 Task: Find connections with filter location Marechal Deodoro with filter topic #stayhomewith filter profile language Spanish with filter current company Fleet Management Limited with filter school GITAM Deemed University with filter industry Desktop Computing Software Products with filter service category Email Marketing with filter keywords title Dispatcher for Trucks or Taxis
Action: Mouse moved to (600, 208)
Screenshot: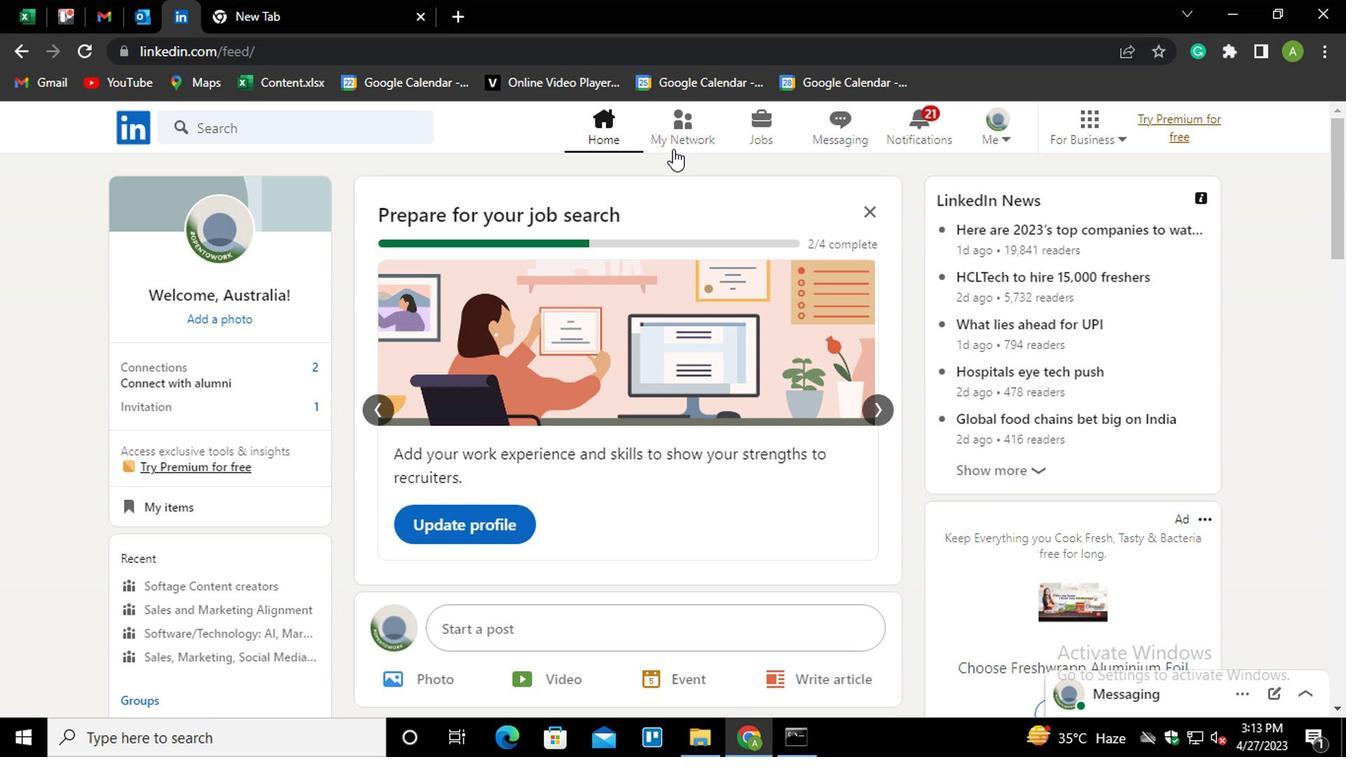
Action: Mouse pressed left at (600, 208)
Screenshot: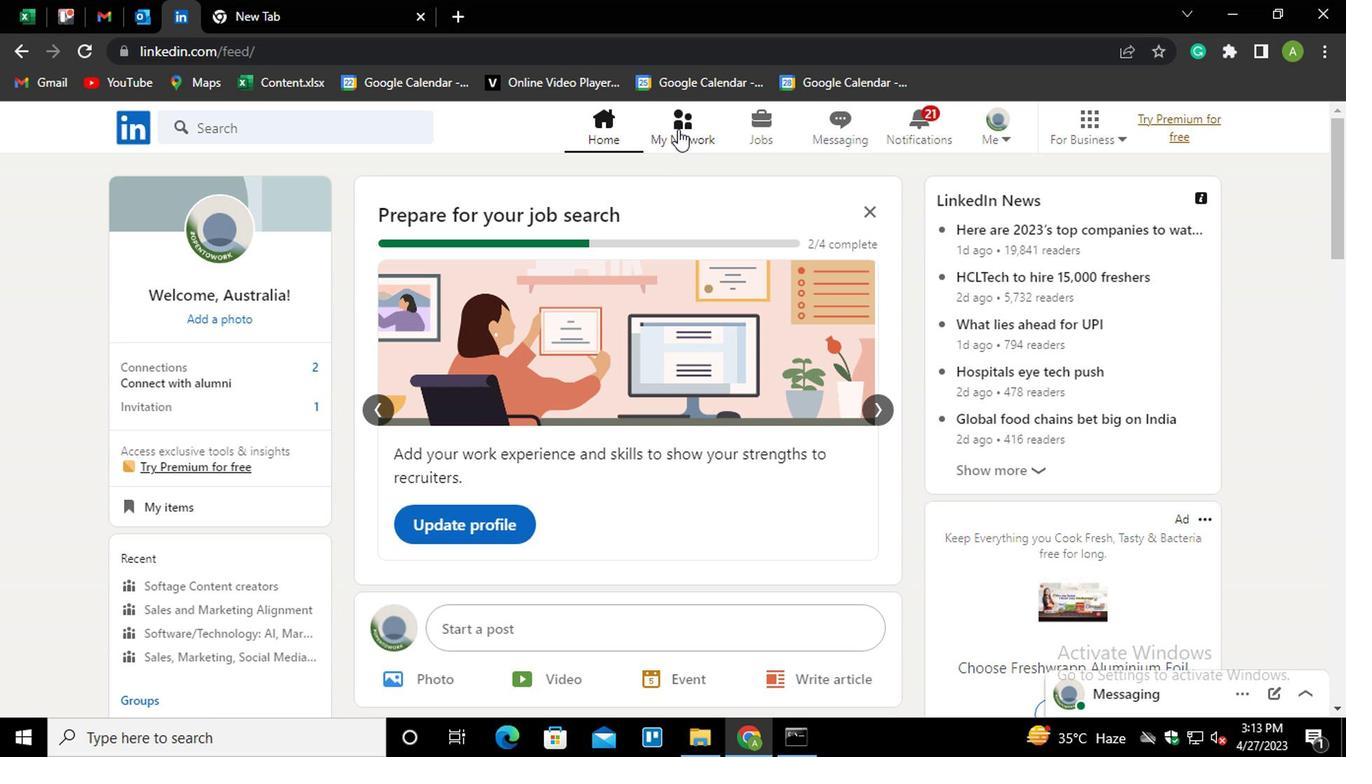 
Action: Mouse moved to (265, 290)
Screenshot: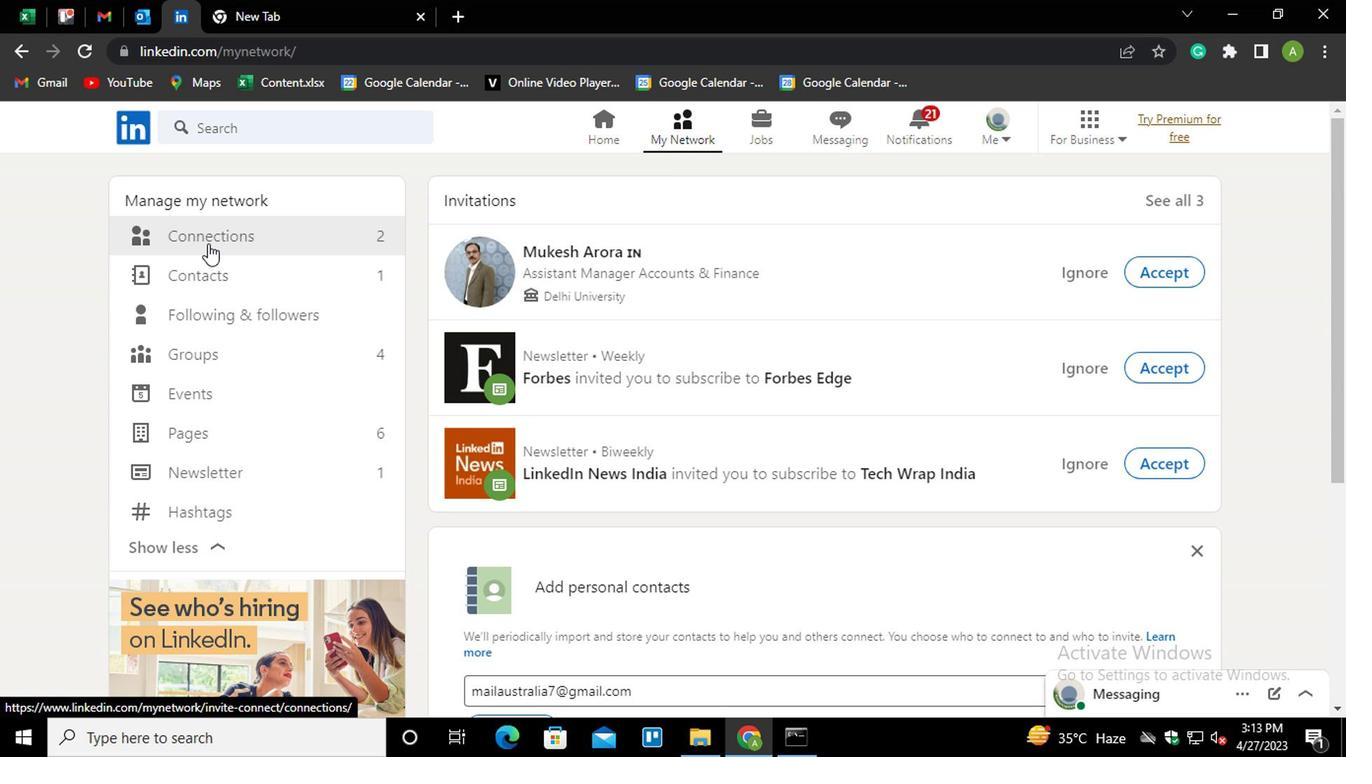 
Action: Mouse pressed left at (265, 290)
Screenshot: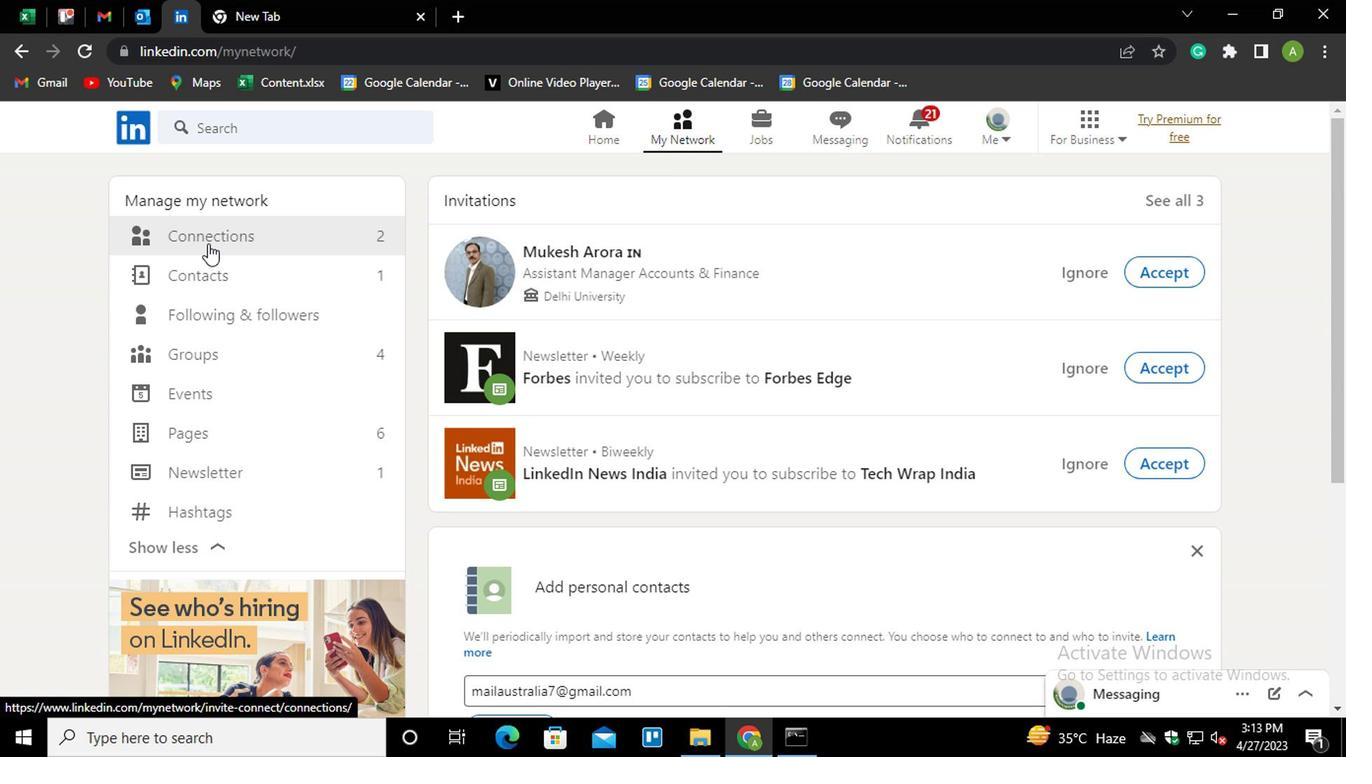 
Action: Mouse moved to (726, 285)
Screenshot: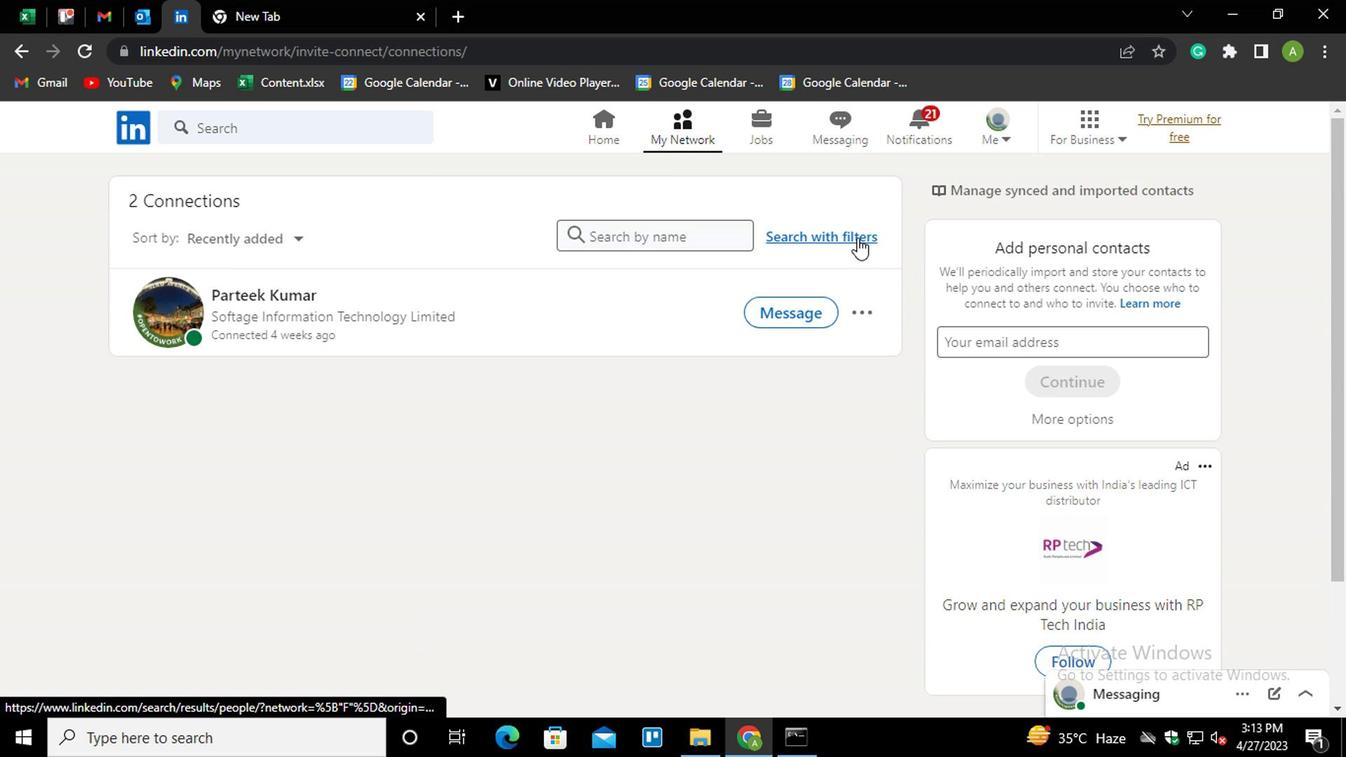 
Action: Mouse pressed left at (726, 285)
Screenshot: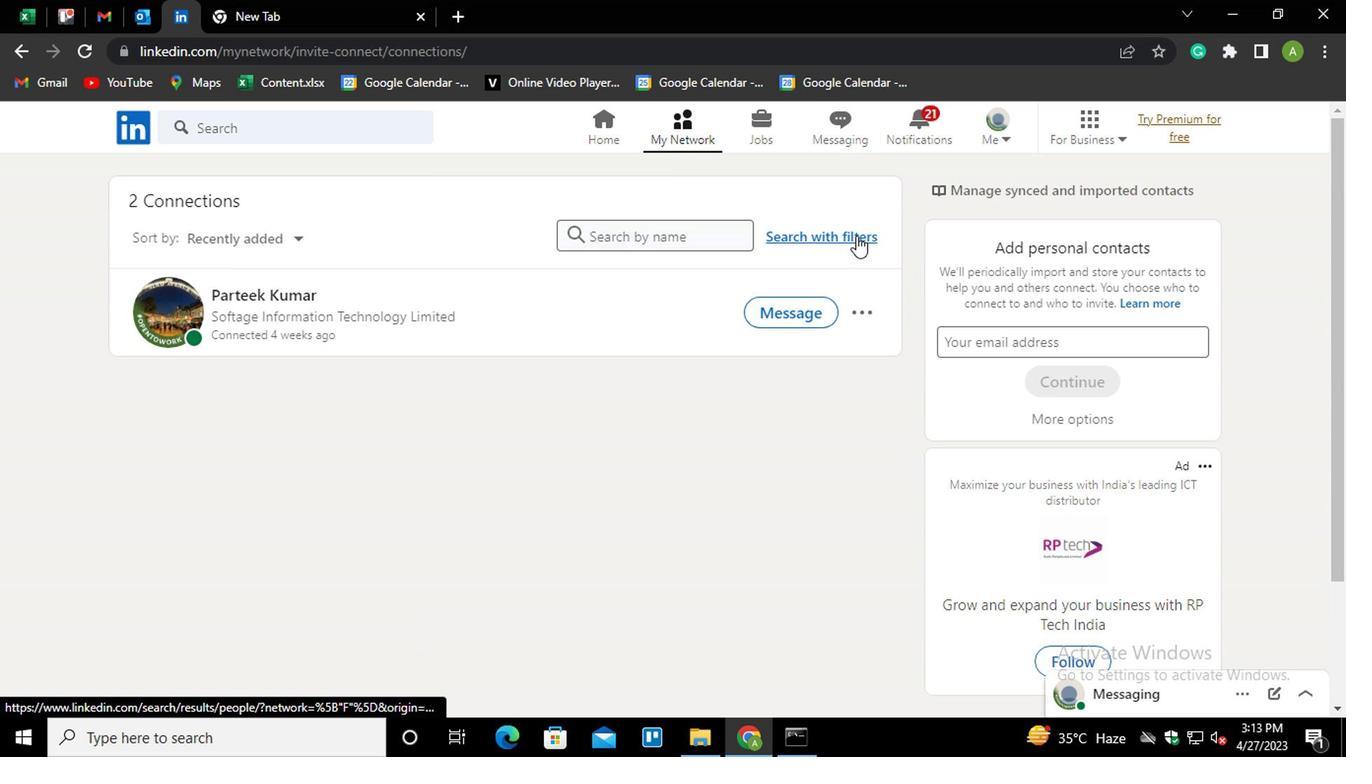 
Action: Mouse moved to (636, 248)
Screenshot: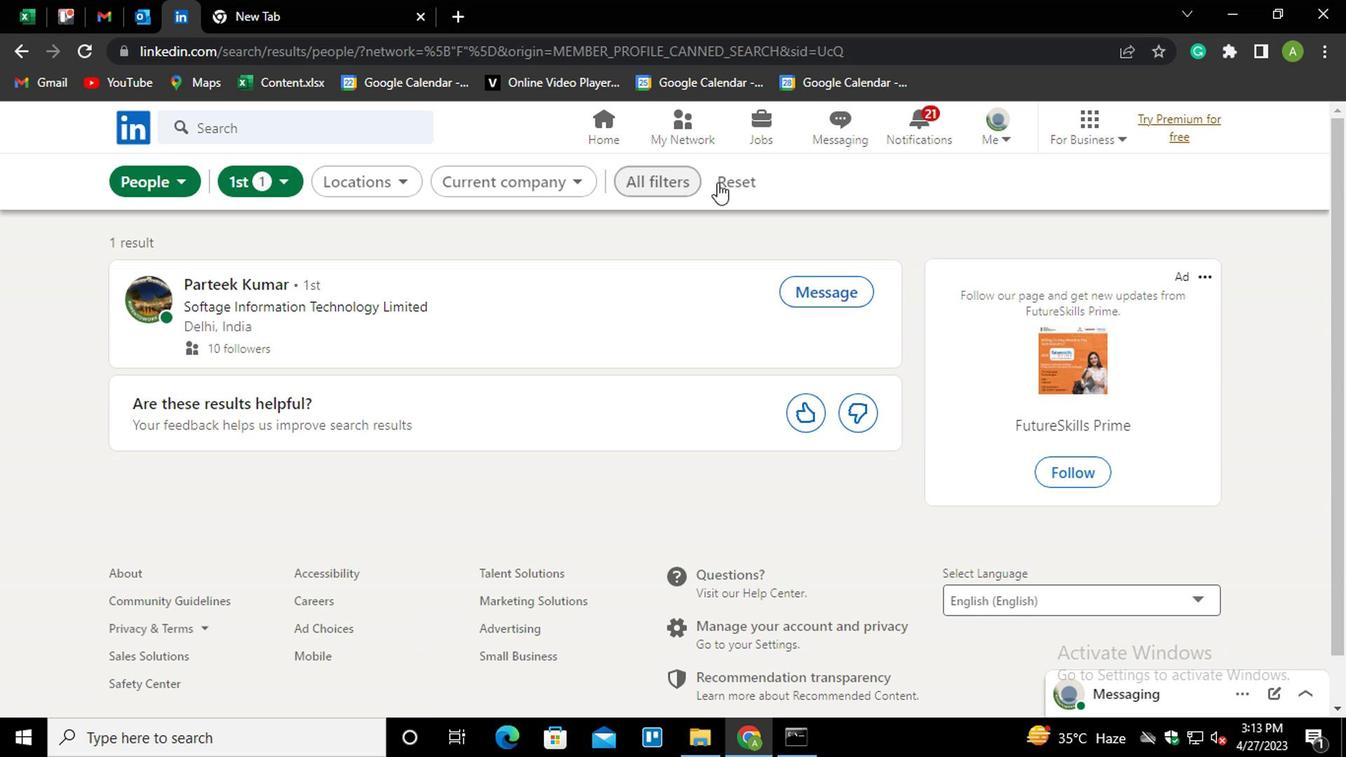 
Action: Mouse pressed left at (636, 248)
Screenshot: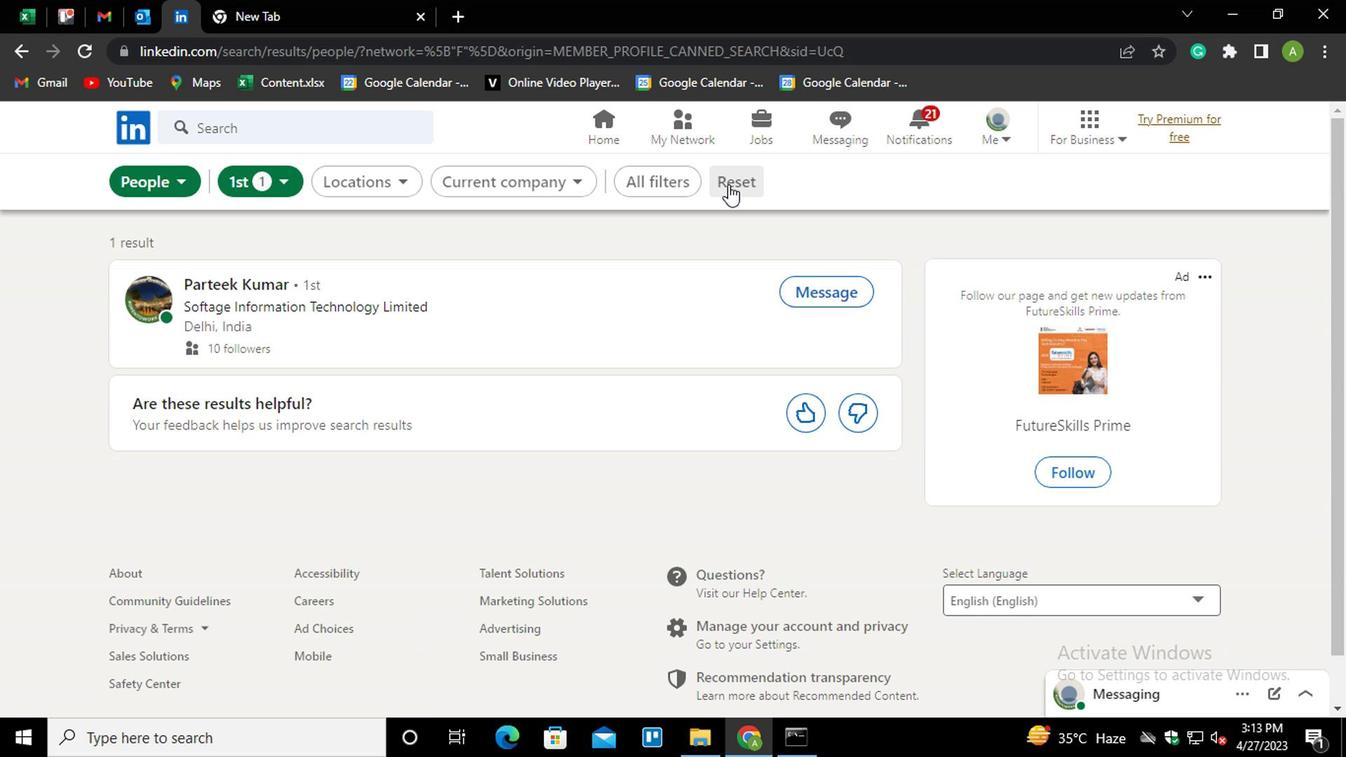 
Action: Mouse moved to (608, 251)
Screenshot: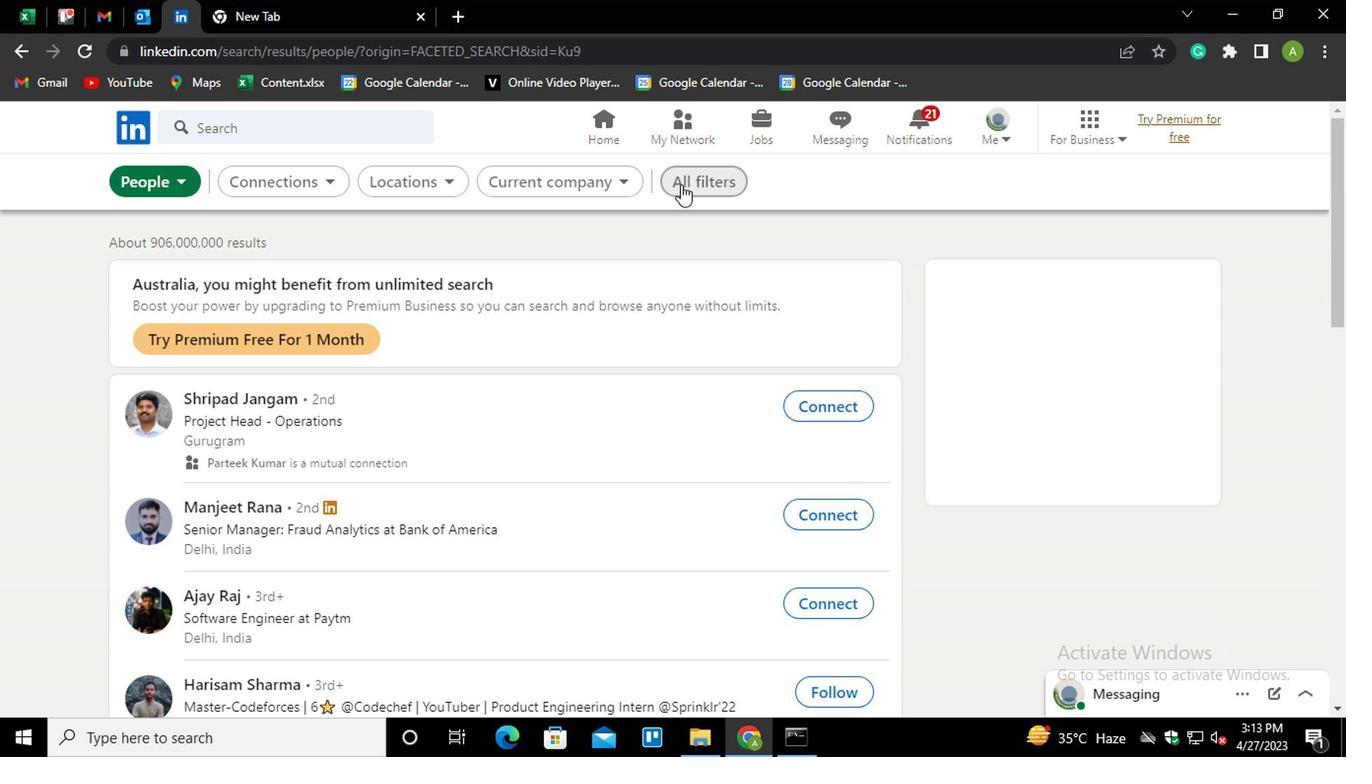 
Action: Mouse pressed left at (608, 251)
Screenshot: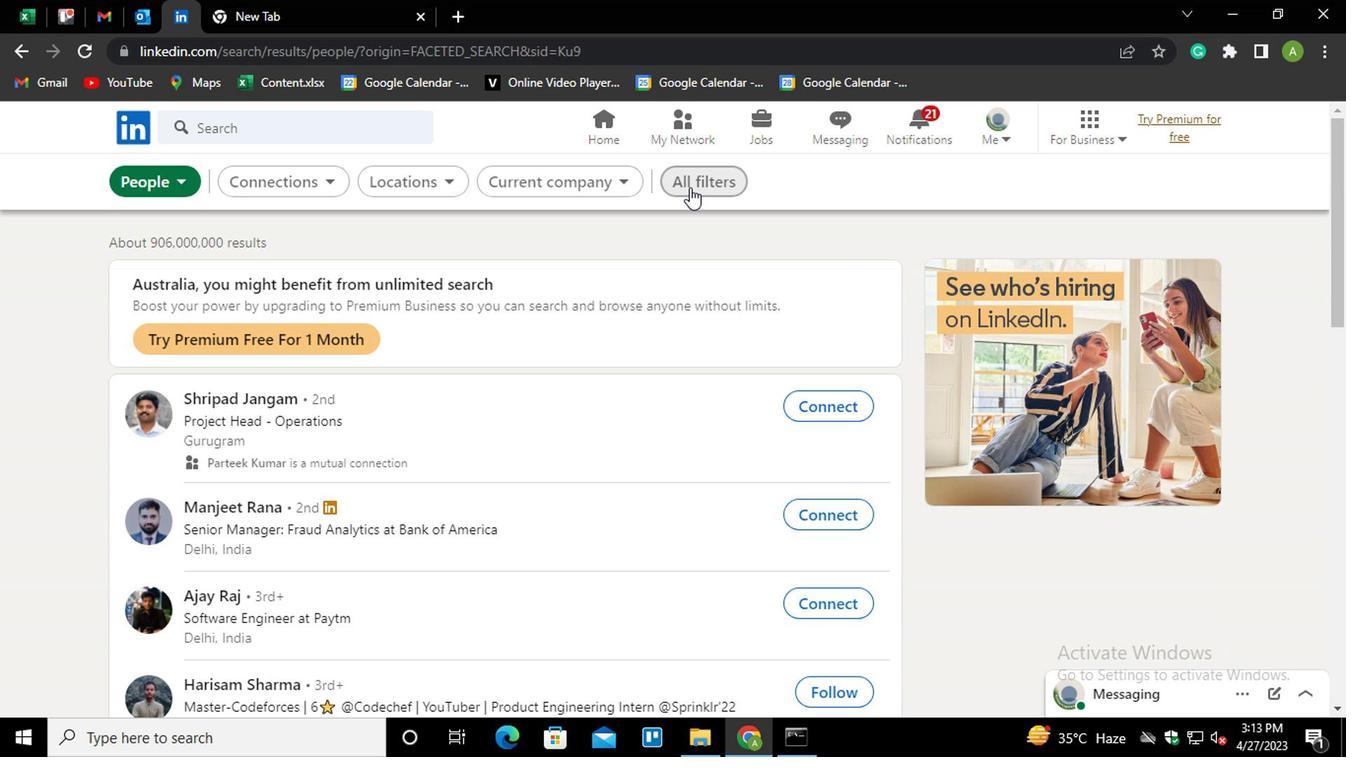 
Action: Mouse moved to (781, 309)
Screenshot: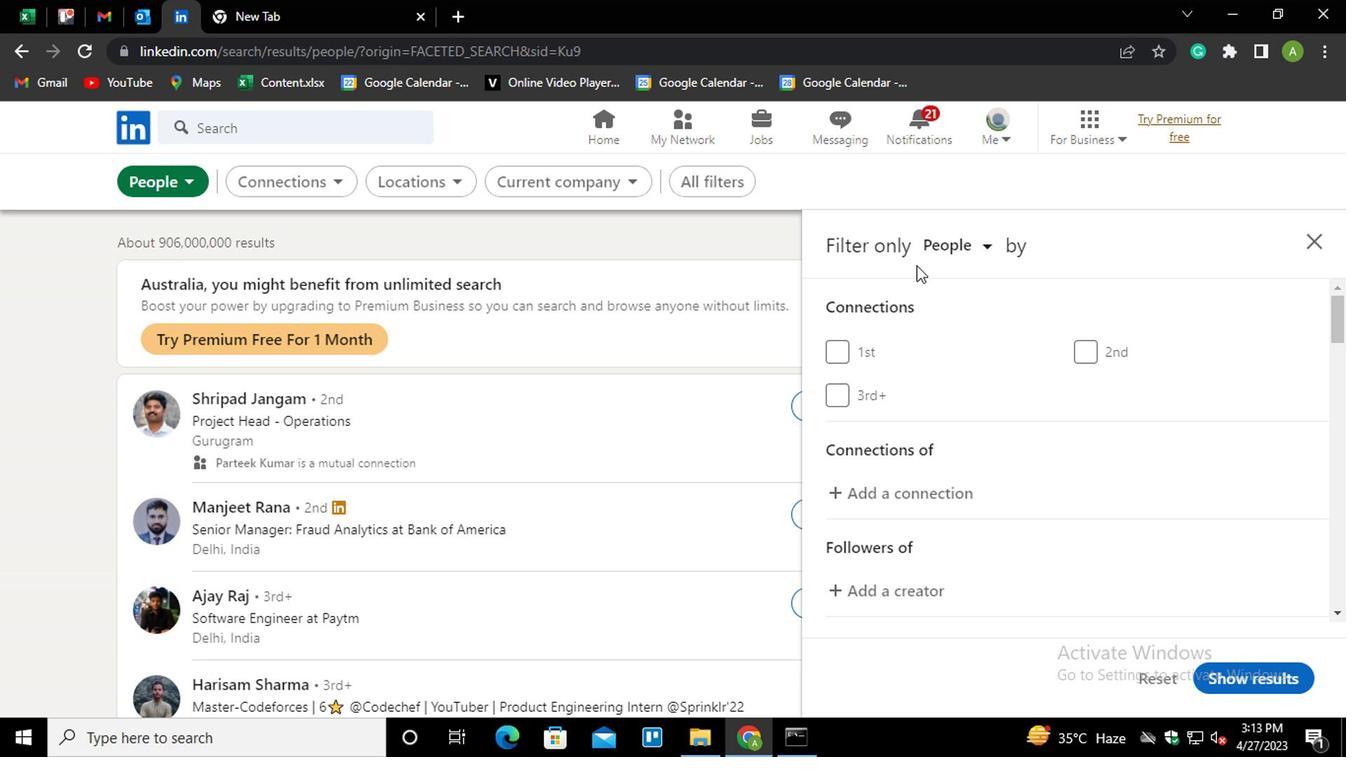 
Action: Mouse scrolled (781, 309) with delta (0, 0)
Screenshot: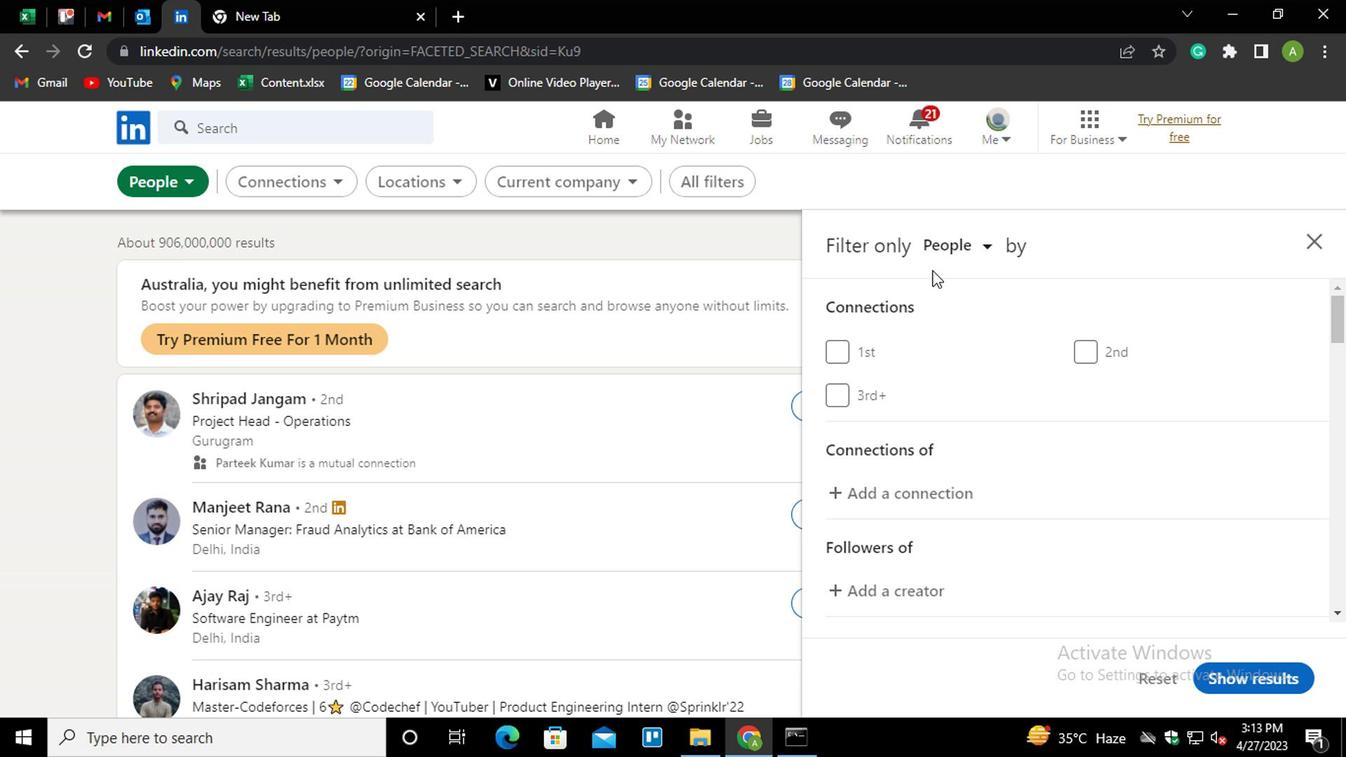 
Action: Mouse scrolled (781, 309) with delta (0, 0)
Screenshot: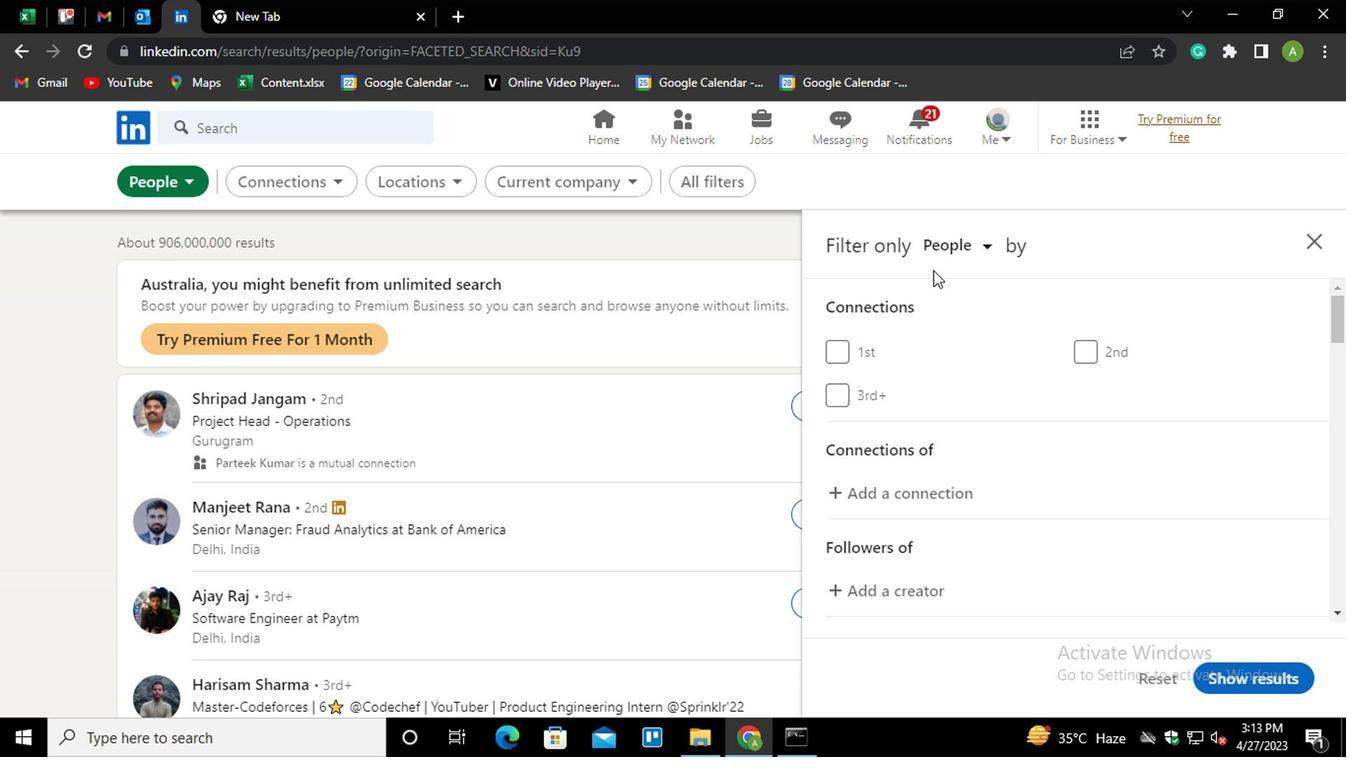 
Action: Mouse scrolled (781, 309) with delta (0, 0)
Screenshot: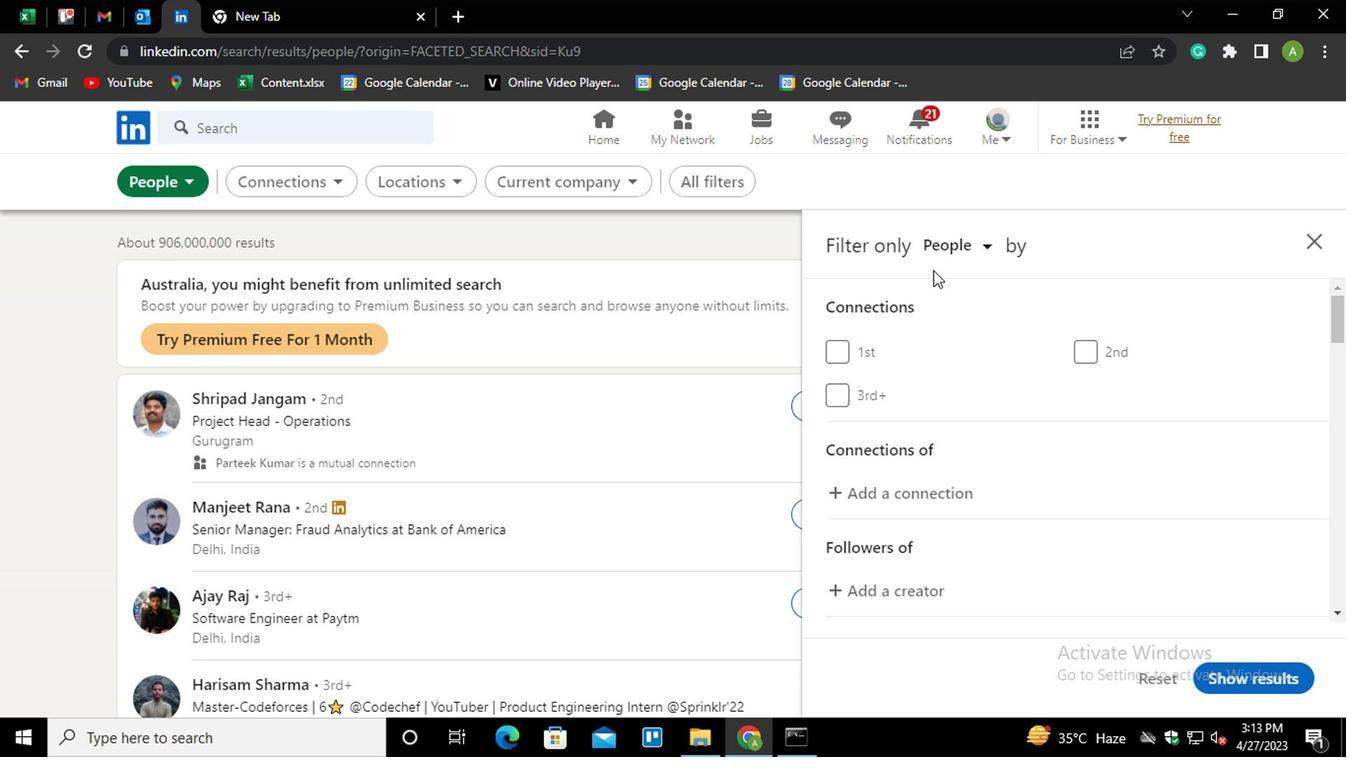 
Action: Mouse moved to (828, 387)
Screenshot: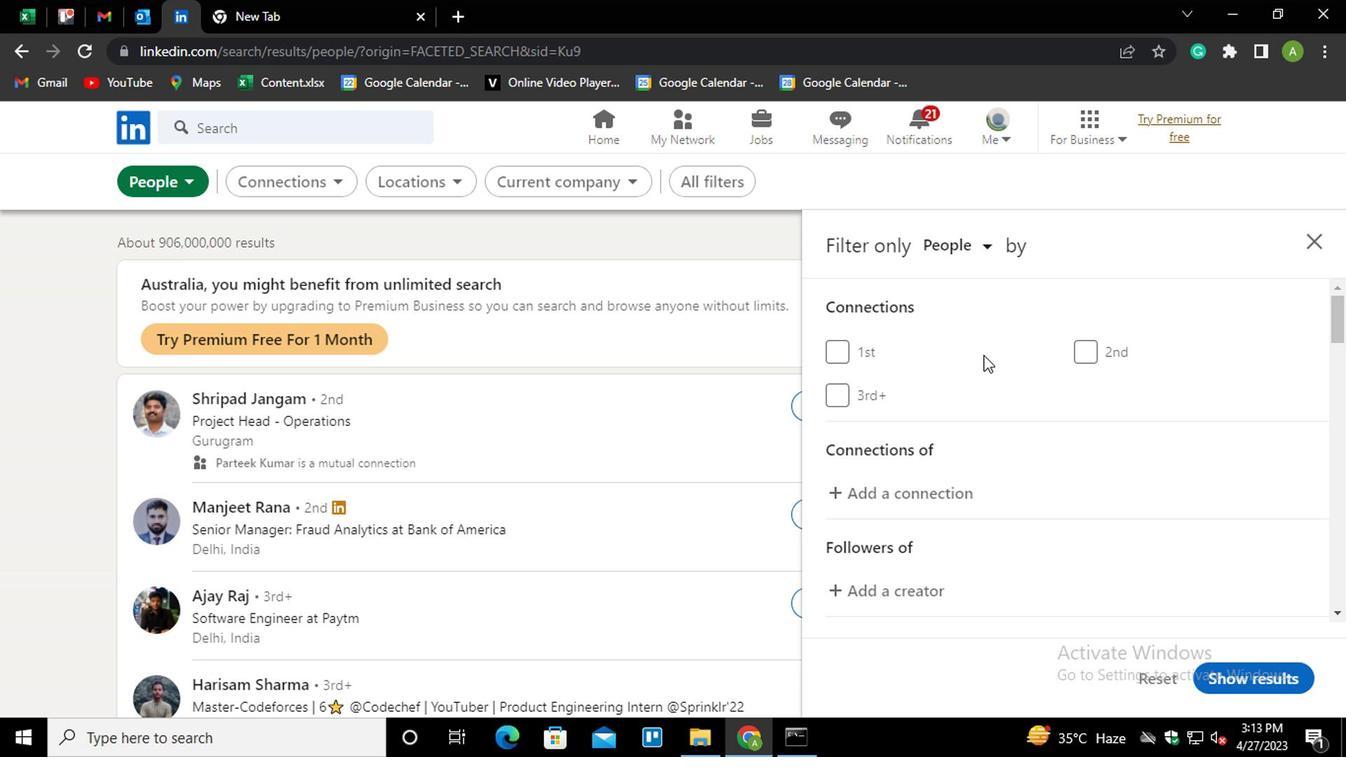 
Action: Mouse scrolled (828, 386) with delta (0, 0)
Screenshot: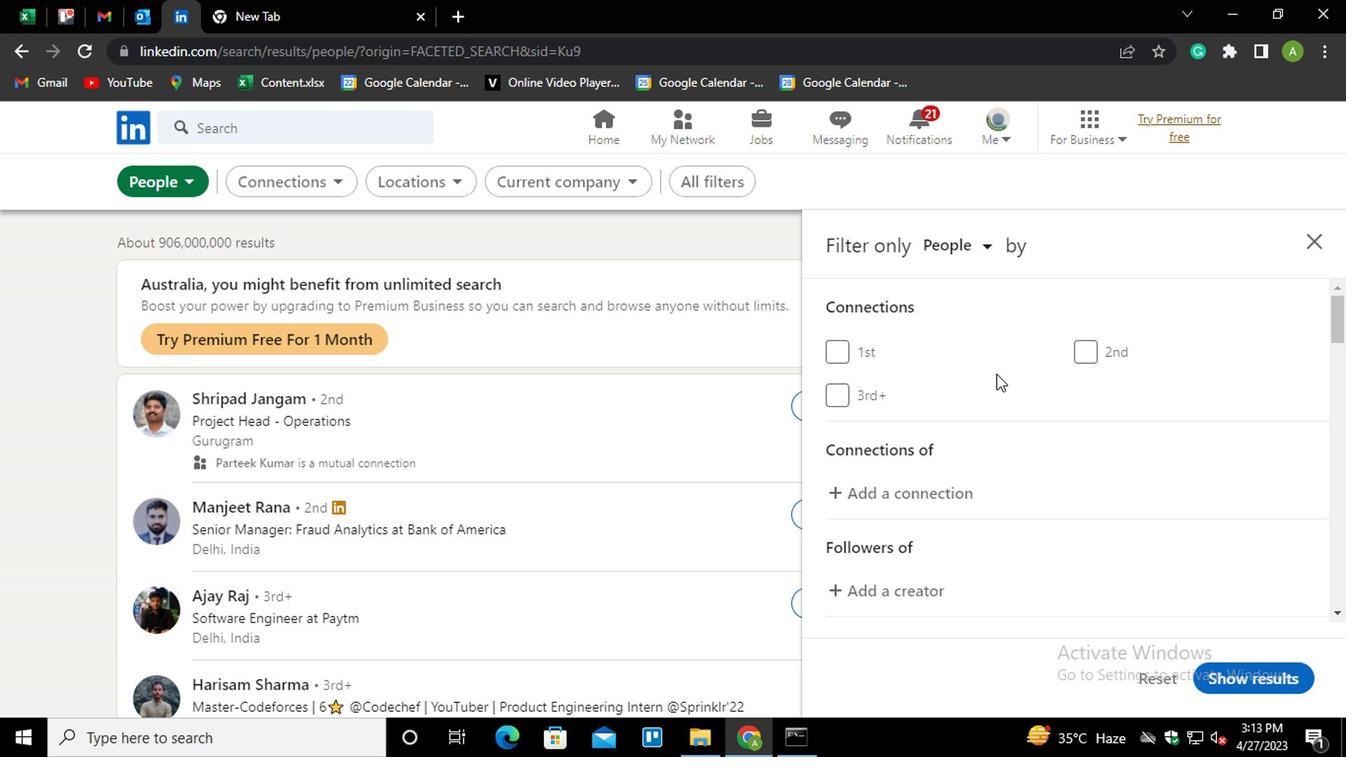 
Action: Mouse moved to (828, 388)
Screenshot: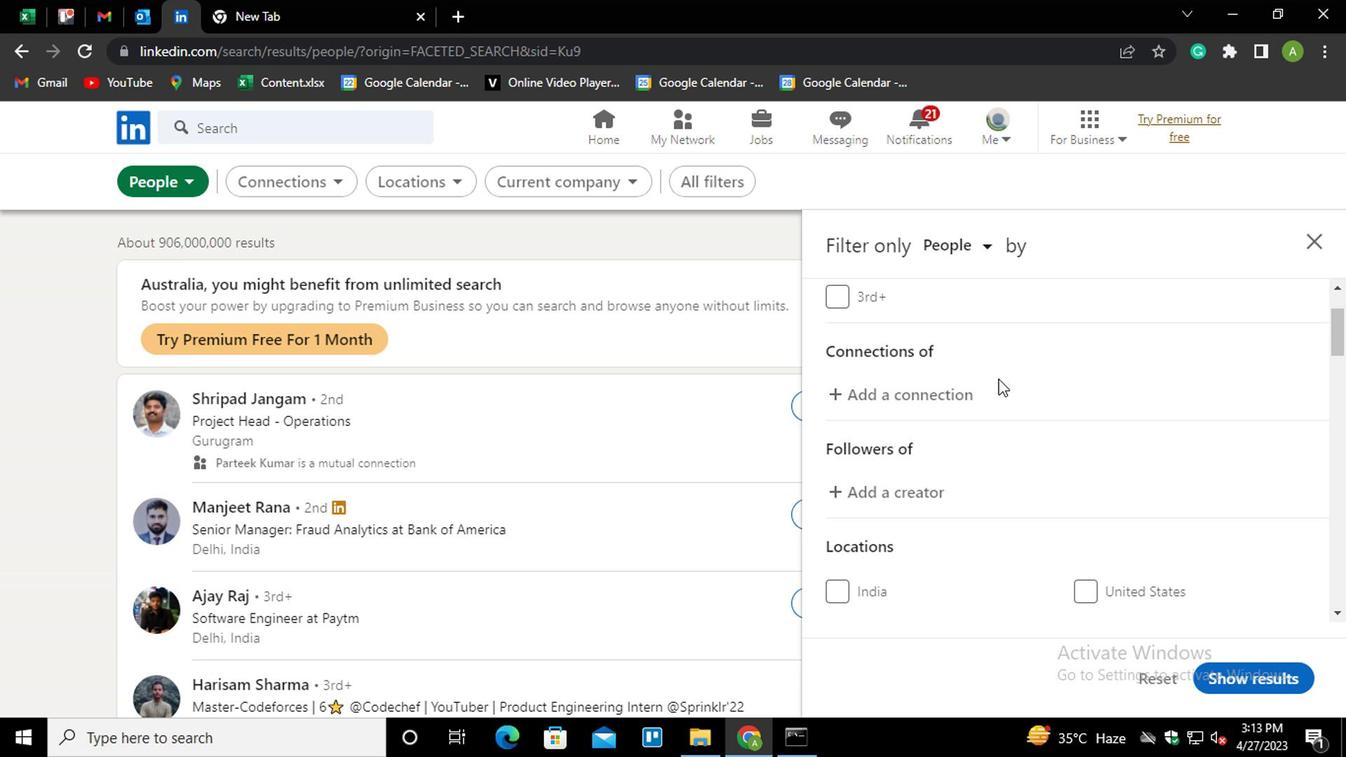 
Action: Mouse scrolled (828, 387) with delta (0, 0)
Screenshot: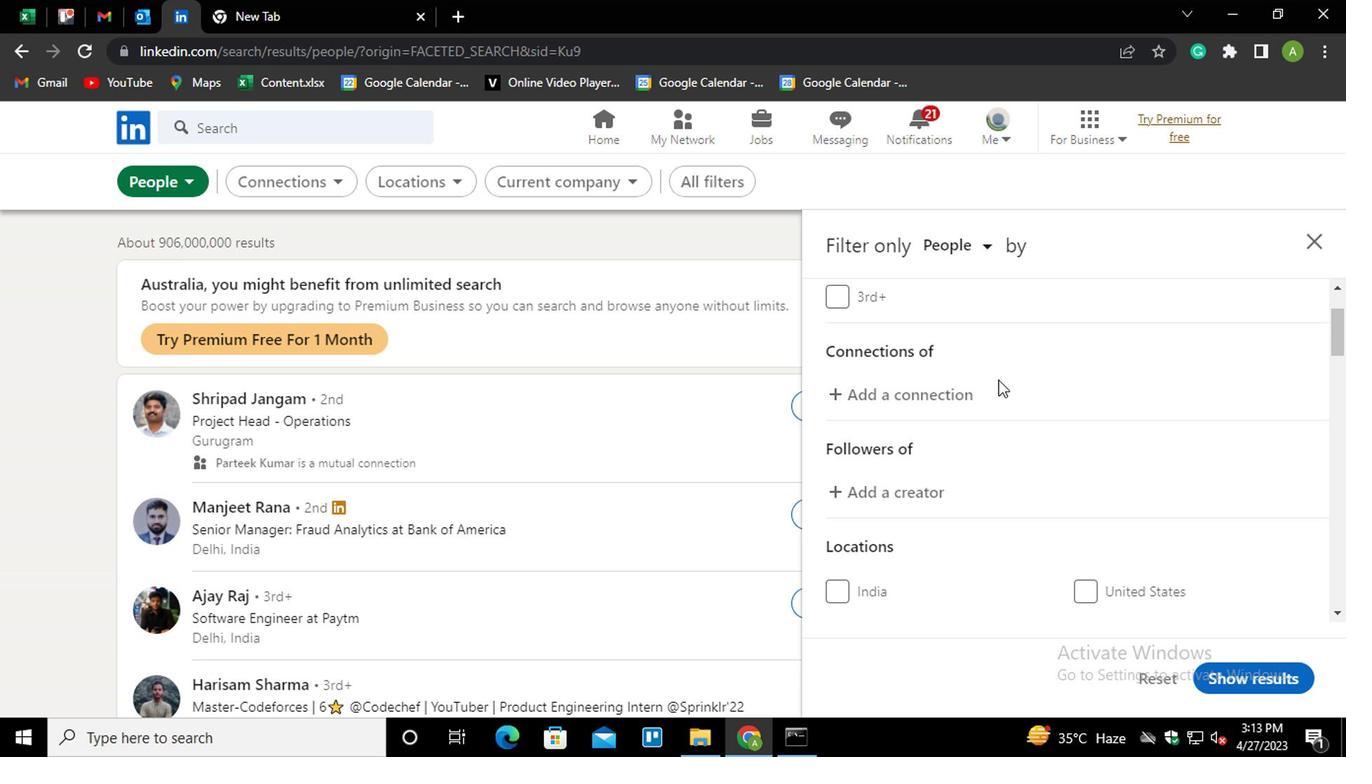 
Action: Mouse moved to (829, 392)
Screenshot: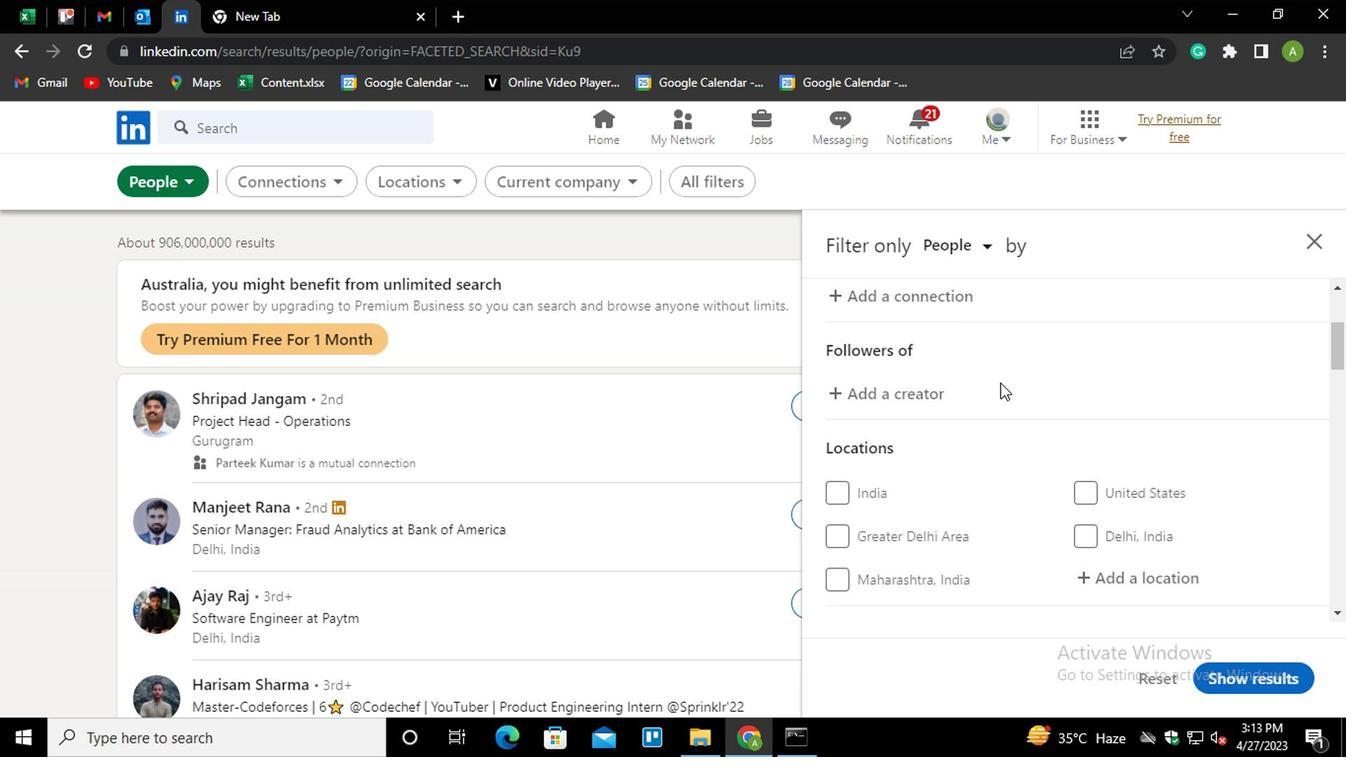 
Action: Mouse scrolled (829, 391) with delta (0, 0)
Screenshot: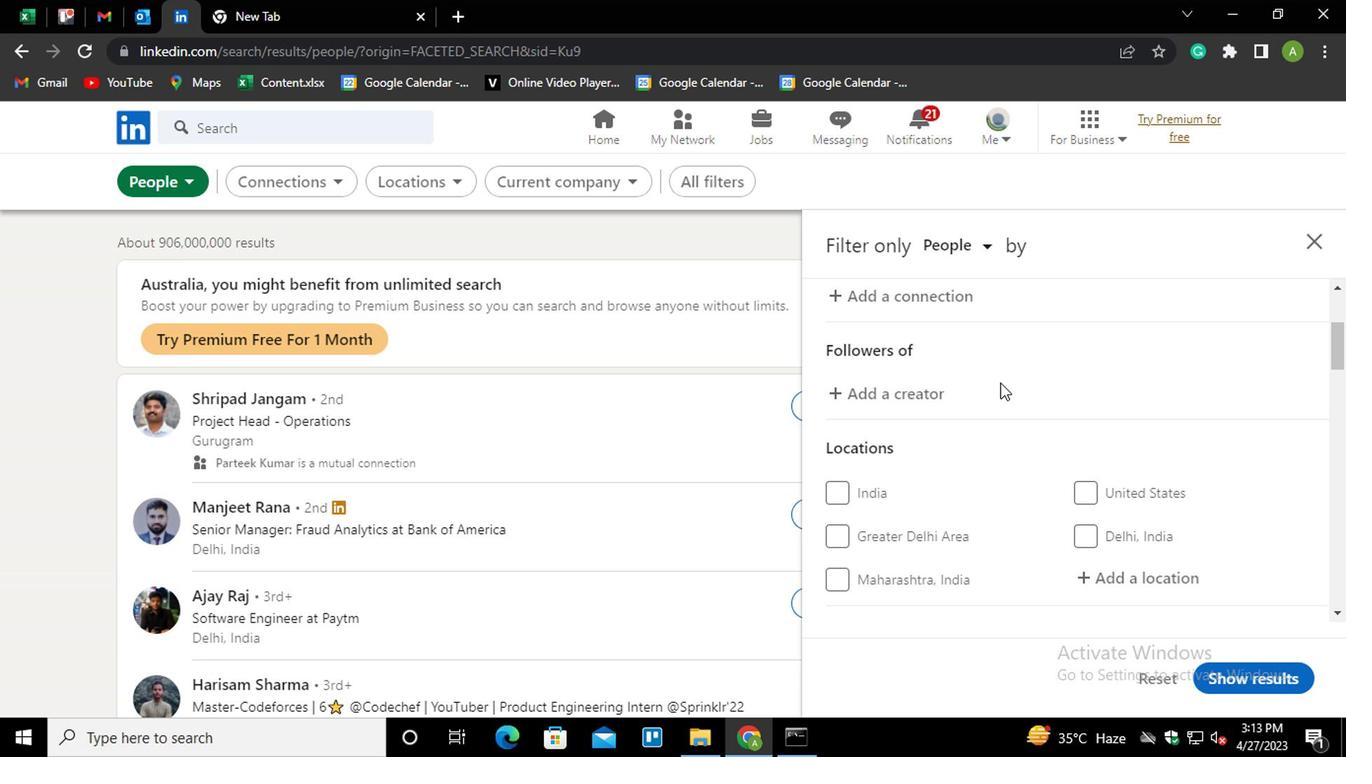 
Action: Mouse moved to (896, 453)
Screenshot: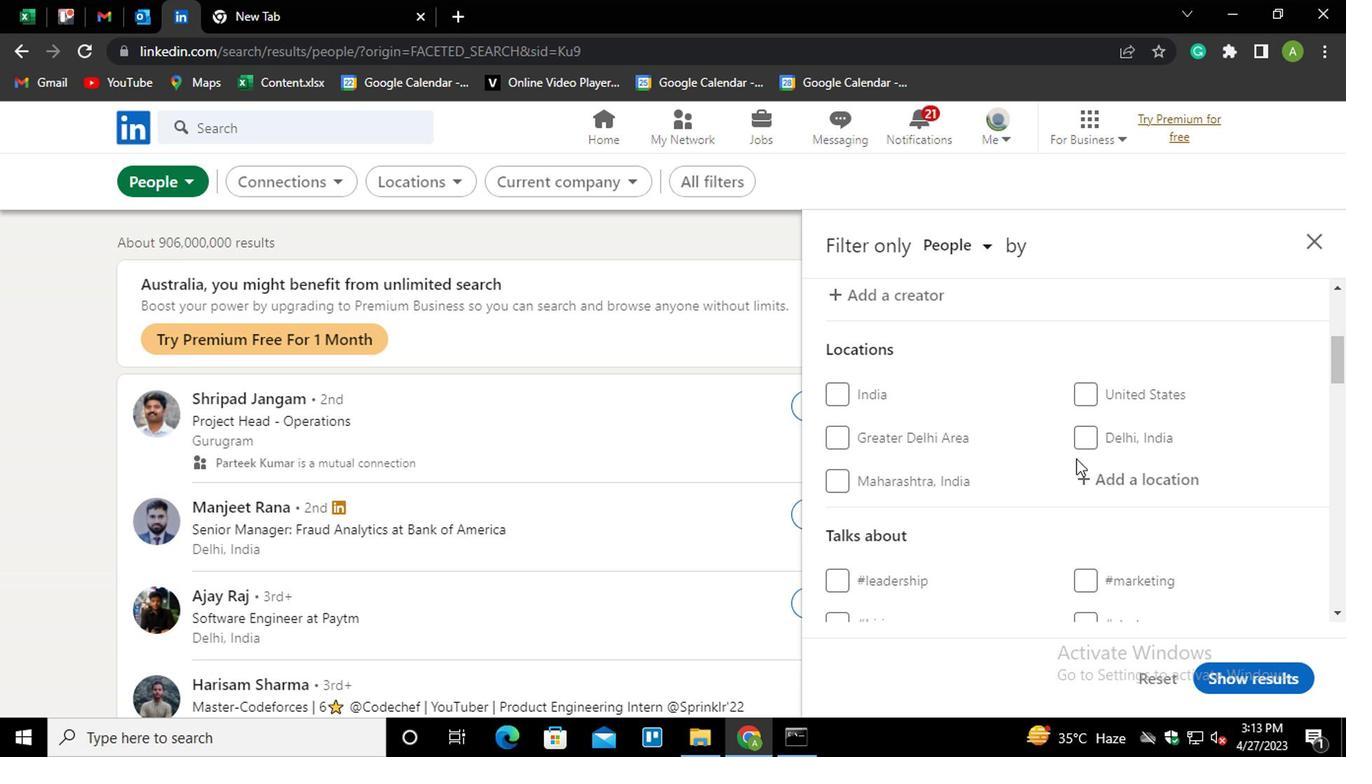 
Action: Mouse pressed left at (896, 453)
Screenshot: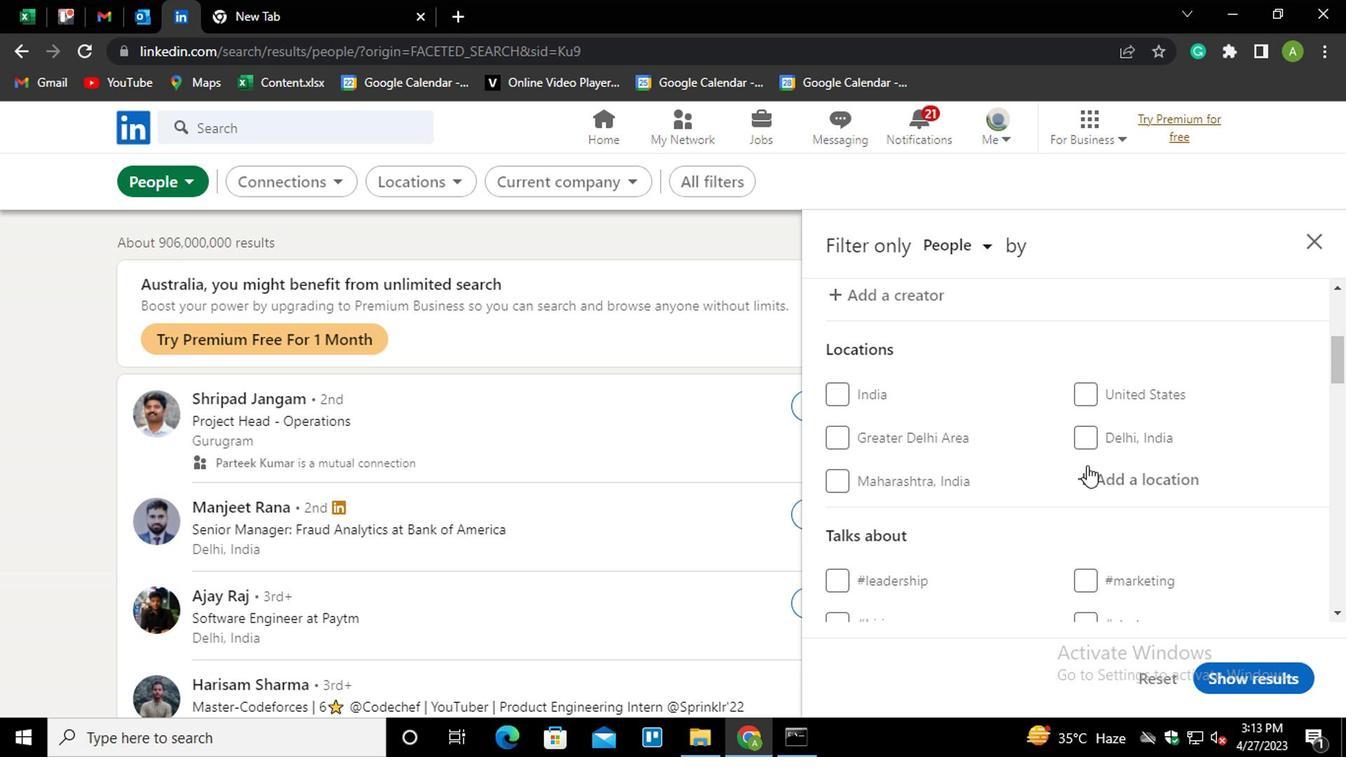 
Action: Mouse moved to (905, 457)
Screenshot: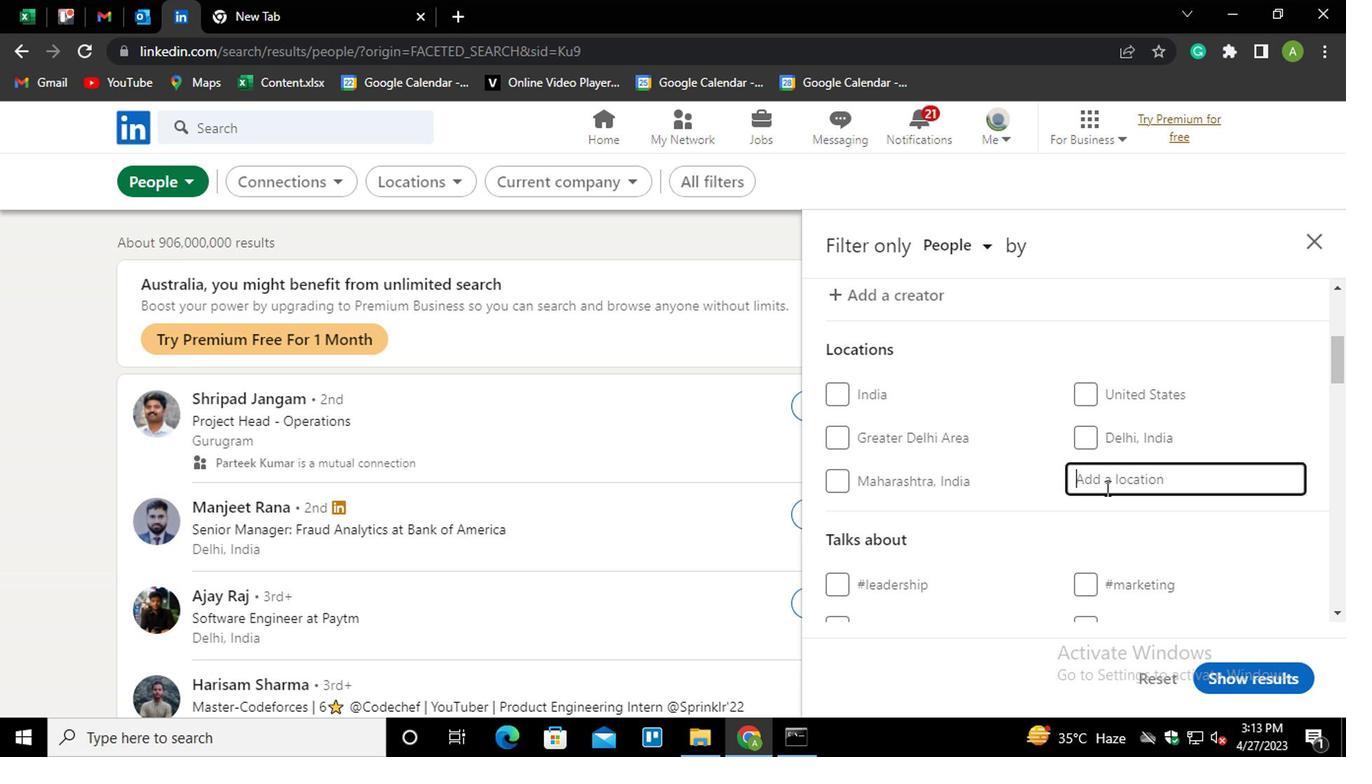 
Action: Mouse pressed left at (905, 457)
Screenshot: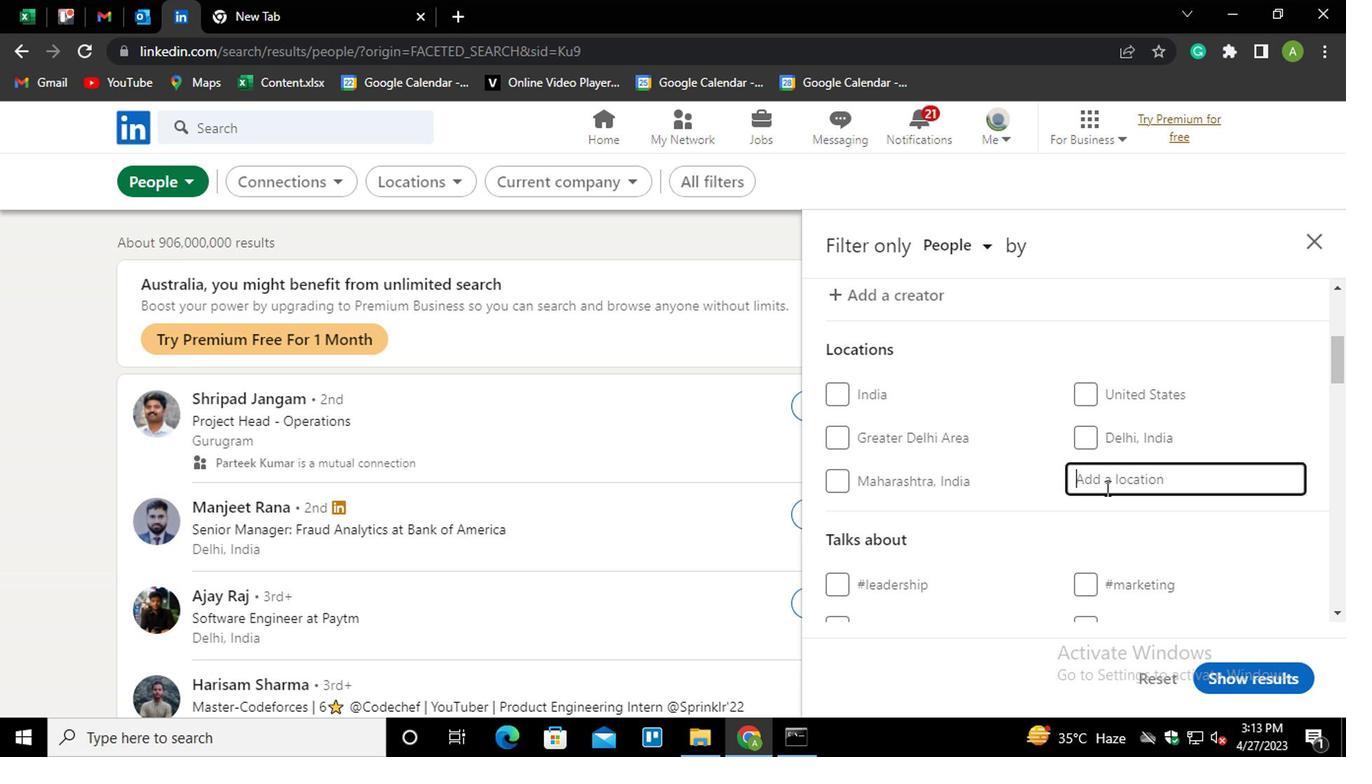 
Action: Mouse moved to (902, 457)
Screenshot: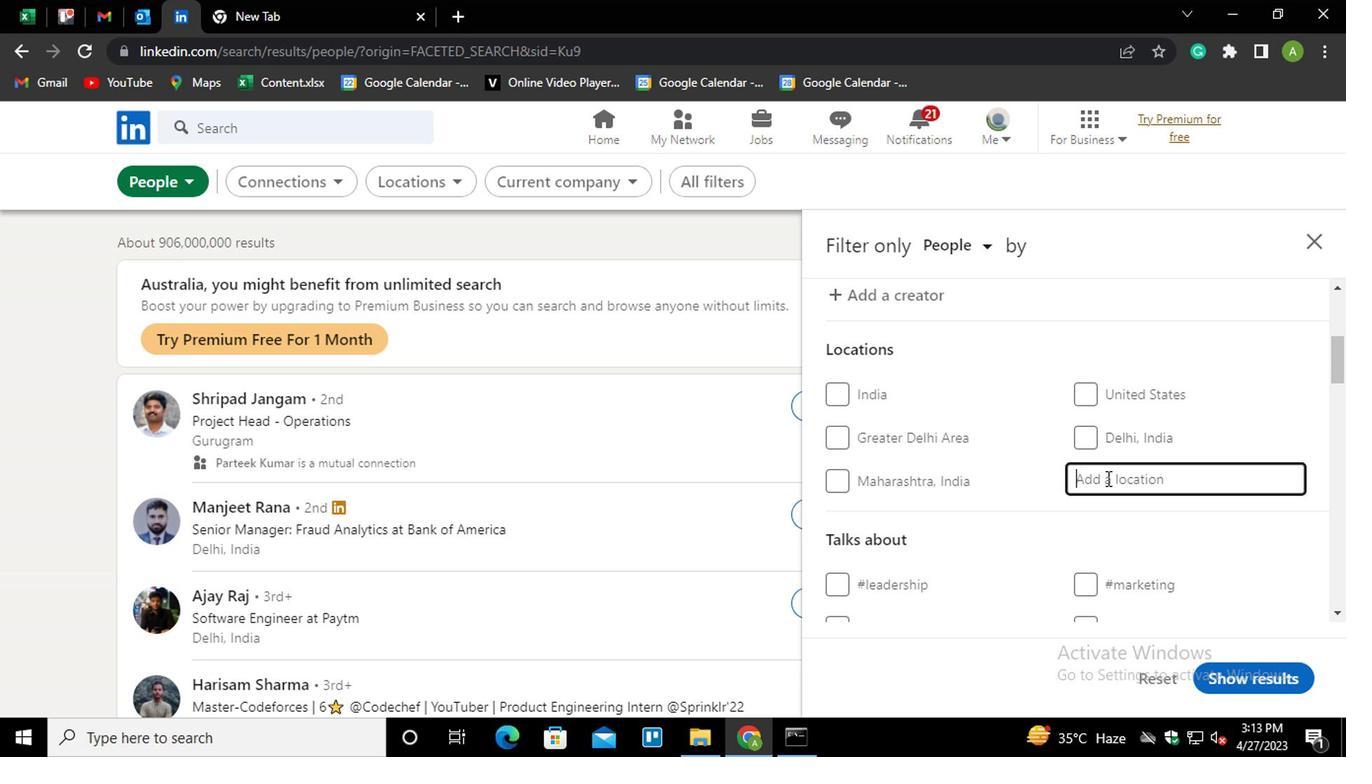 
Action: Key pressed <Key.shift>MARECHAL<Key.down><Key.enter>
Screenshot: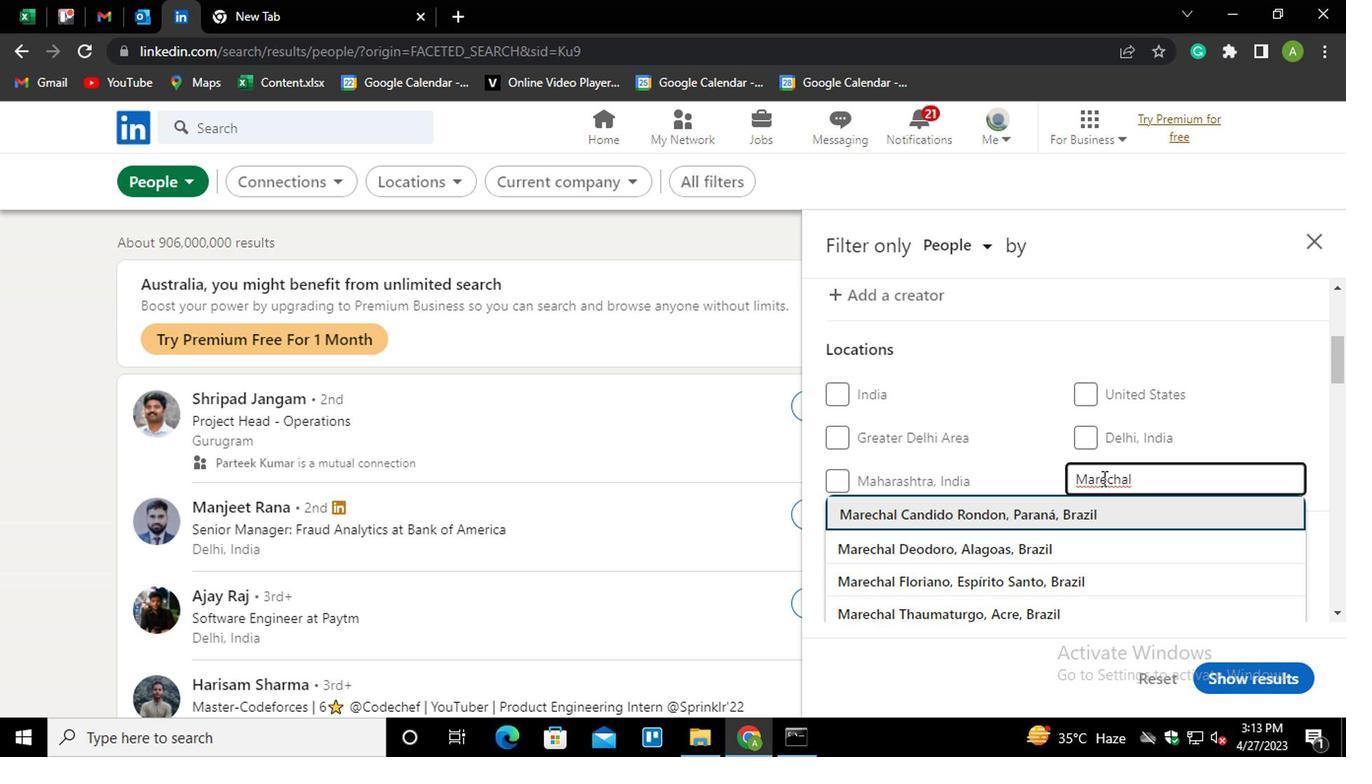 
Action: Mouse moved to (902, 457)
Screenshot: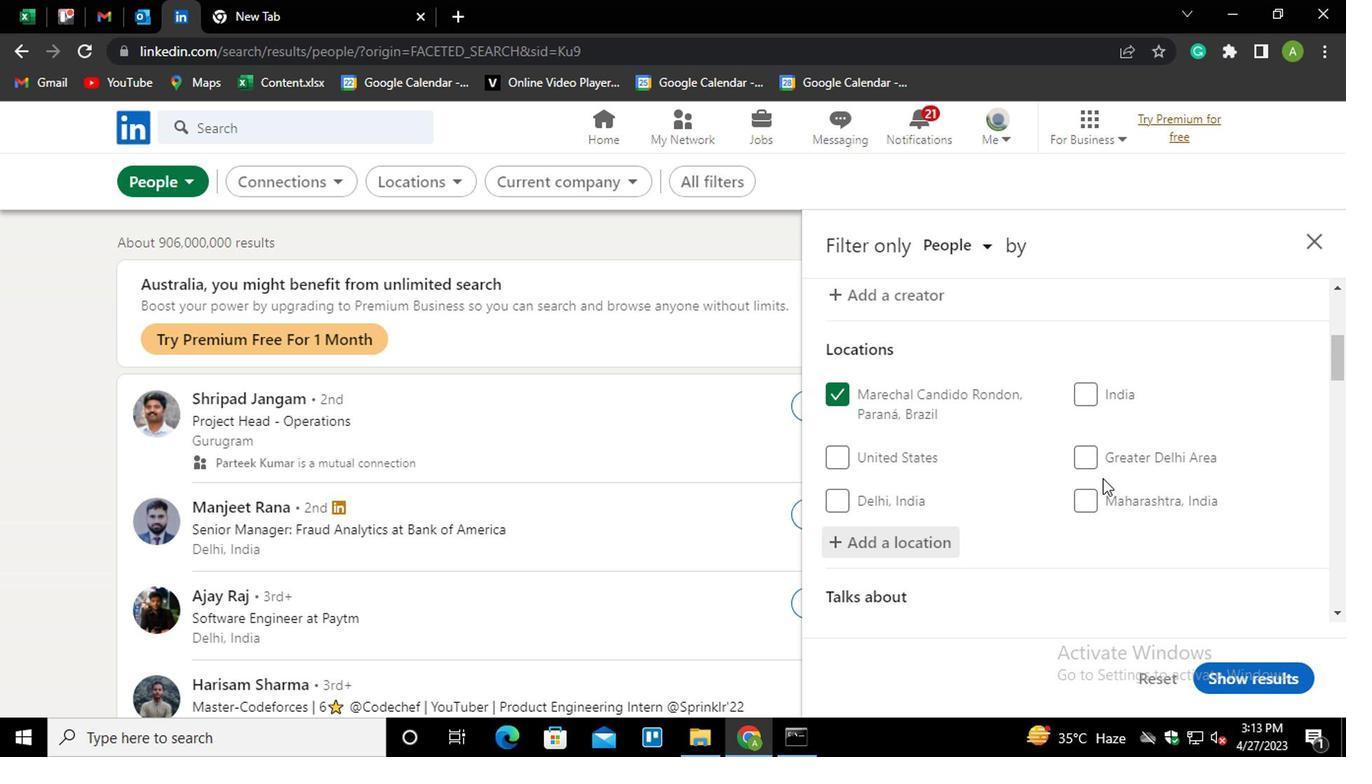 
Action: Mouse scrolled (902, 457) with delta (0, 0)
Screenshot: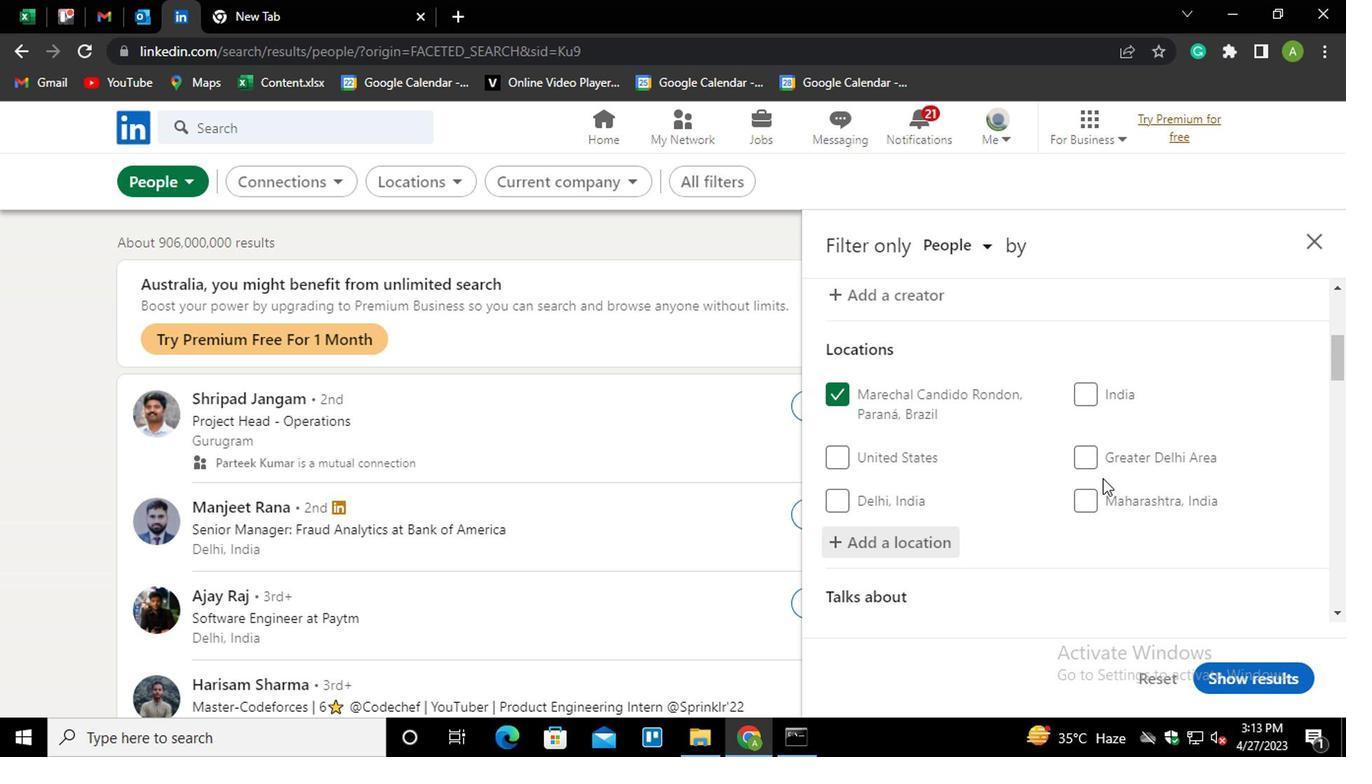 
Action: Mouse moved to (903, 438)
Screenshot: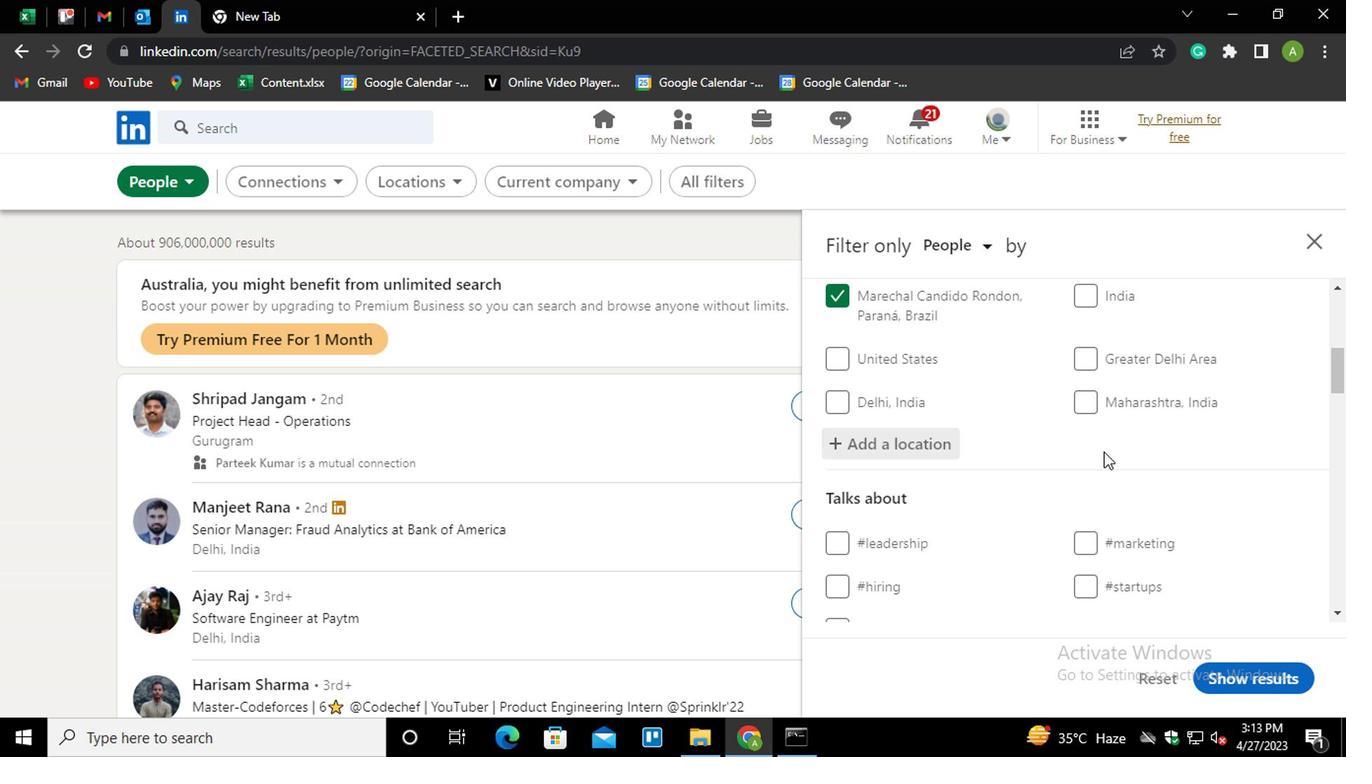 
Action: Mouse scrolled (903, 437) with delta (0, 0)
Screenshot: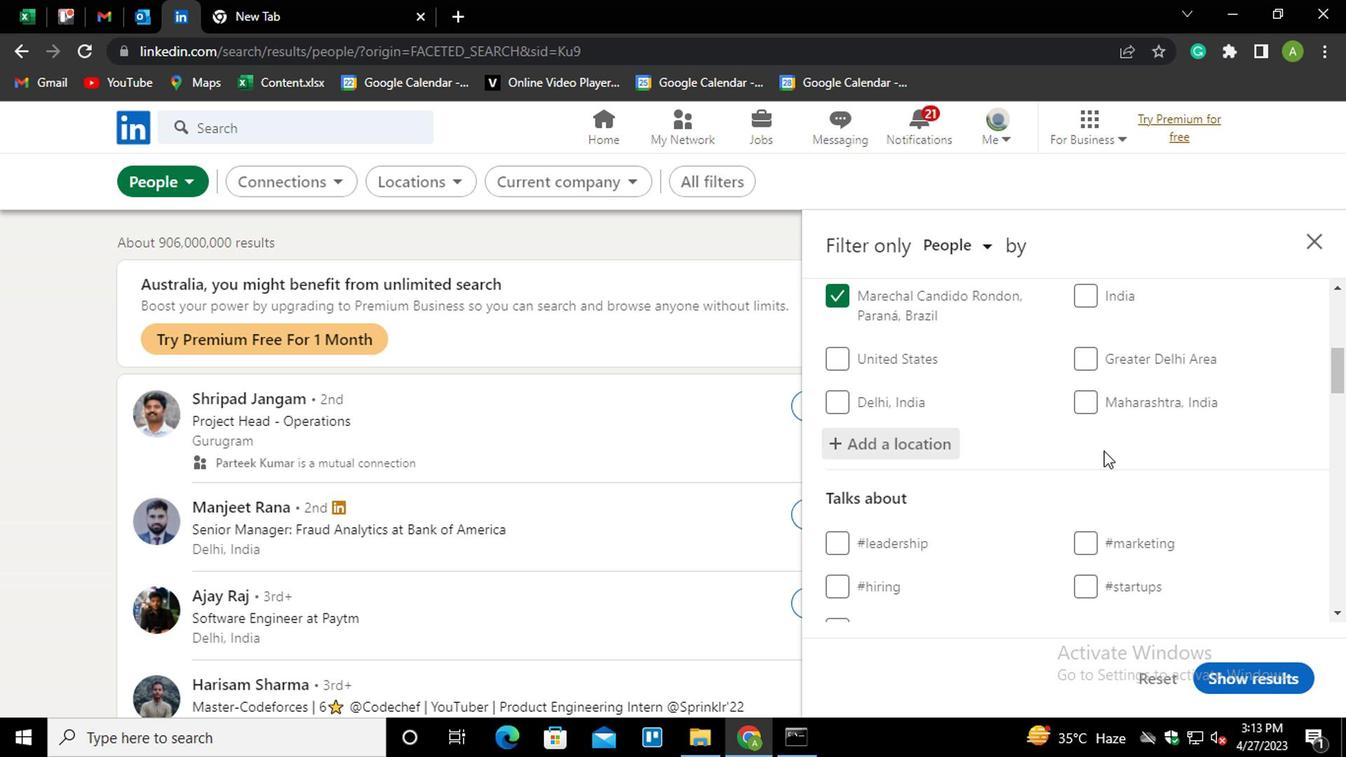
Action: Mouse scrolled (903, 437) with delta (0, 0)
Screenshot: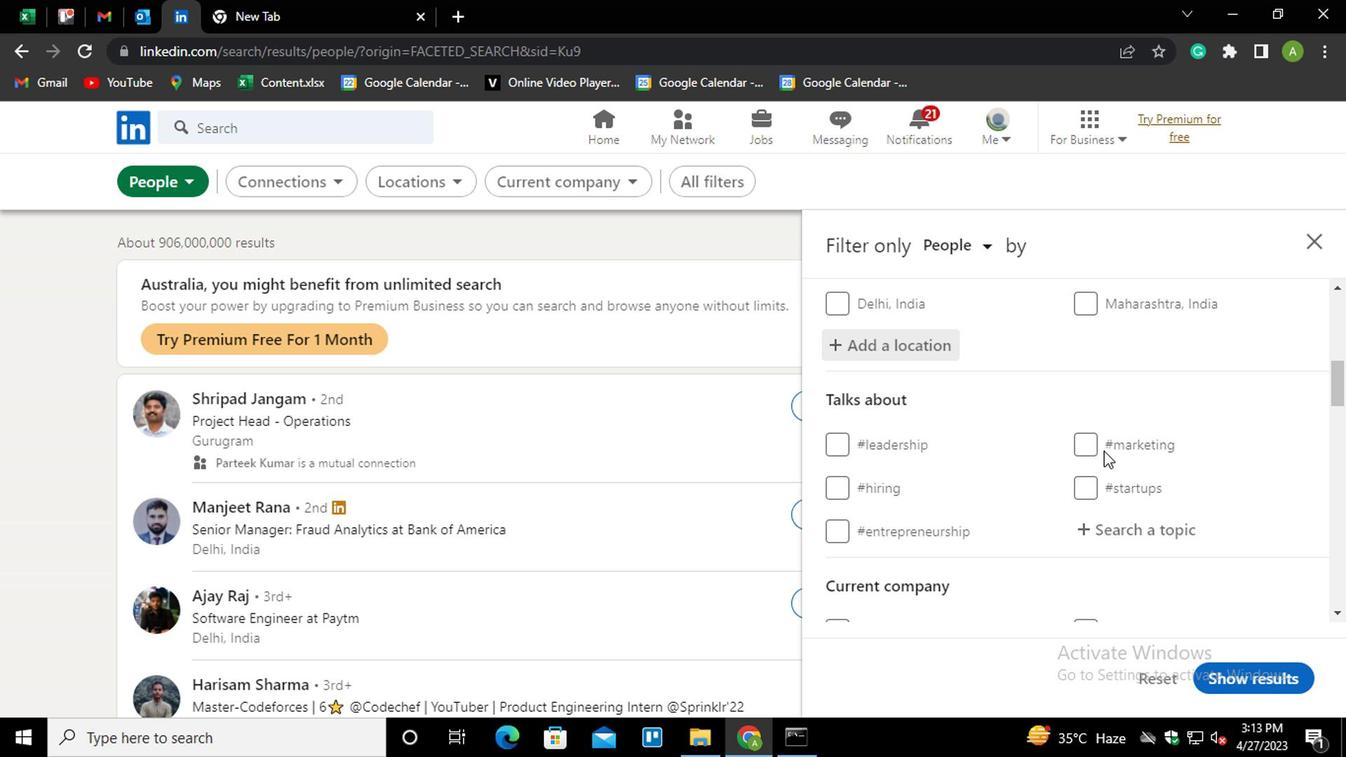 
Action: Mouse moved to (908, 425)
Screenshot: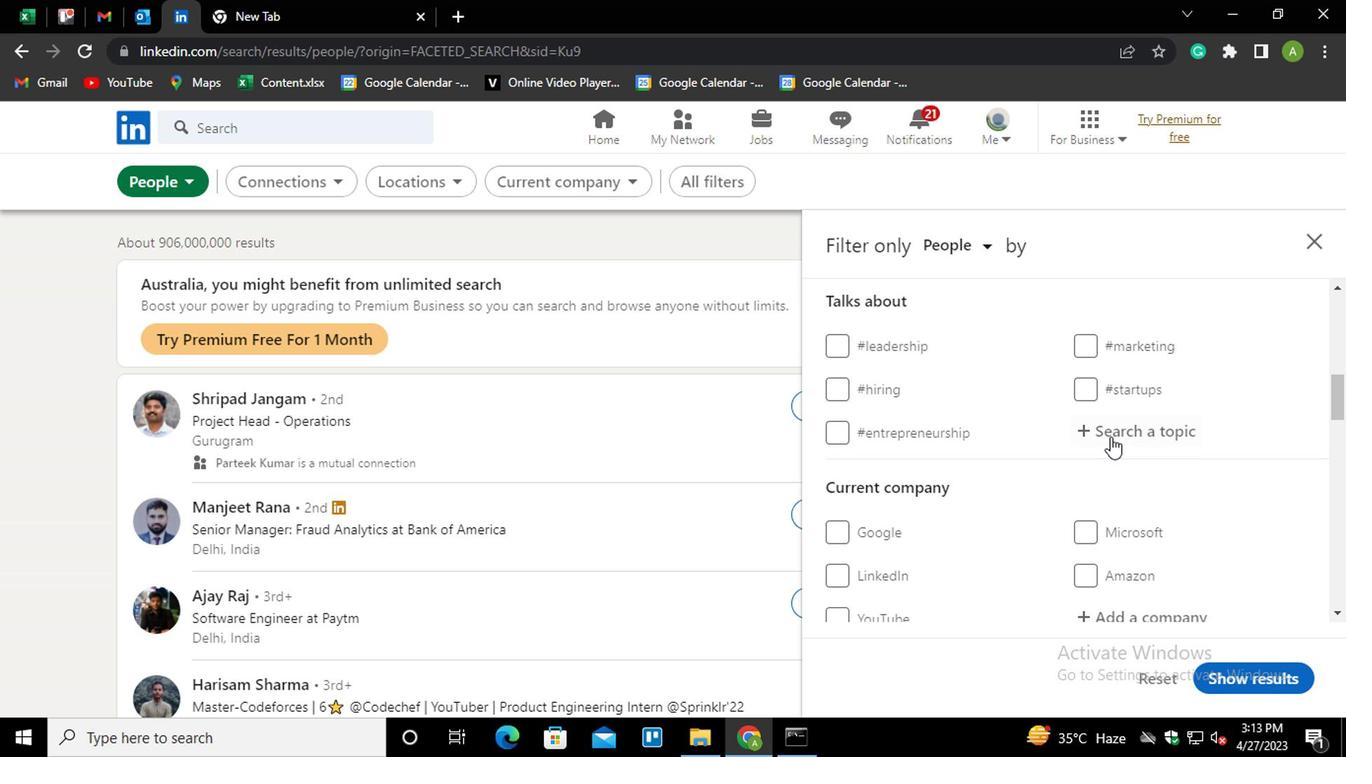 
Action: Mouse pressed left at (908, 425)
Screenshot: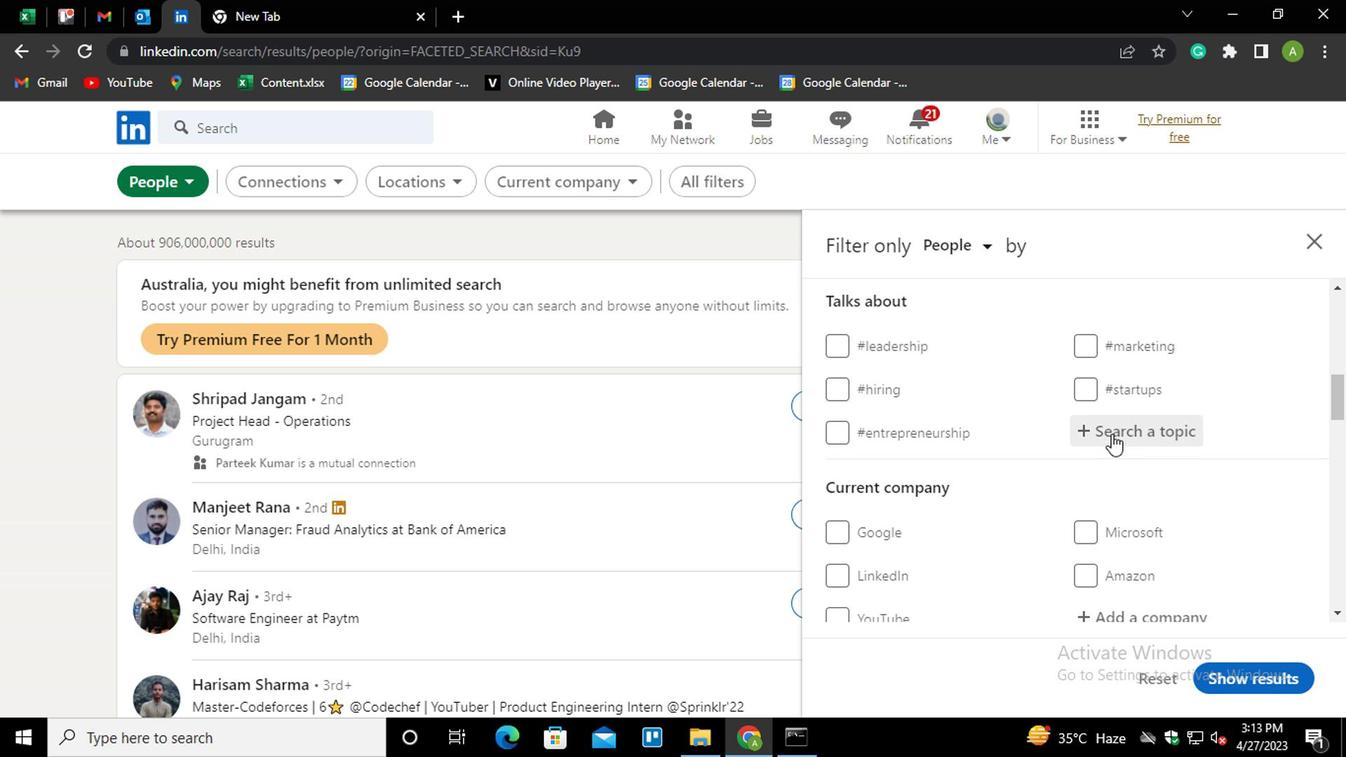 
Action: Mouse moved to (910, 426)
Screenshot: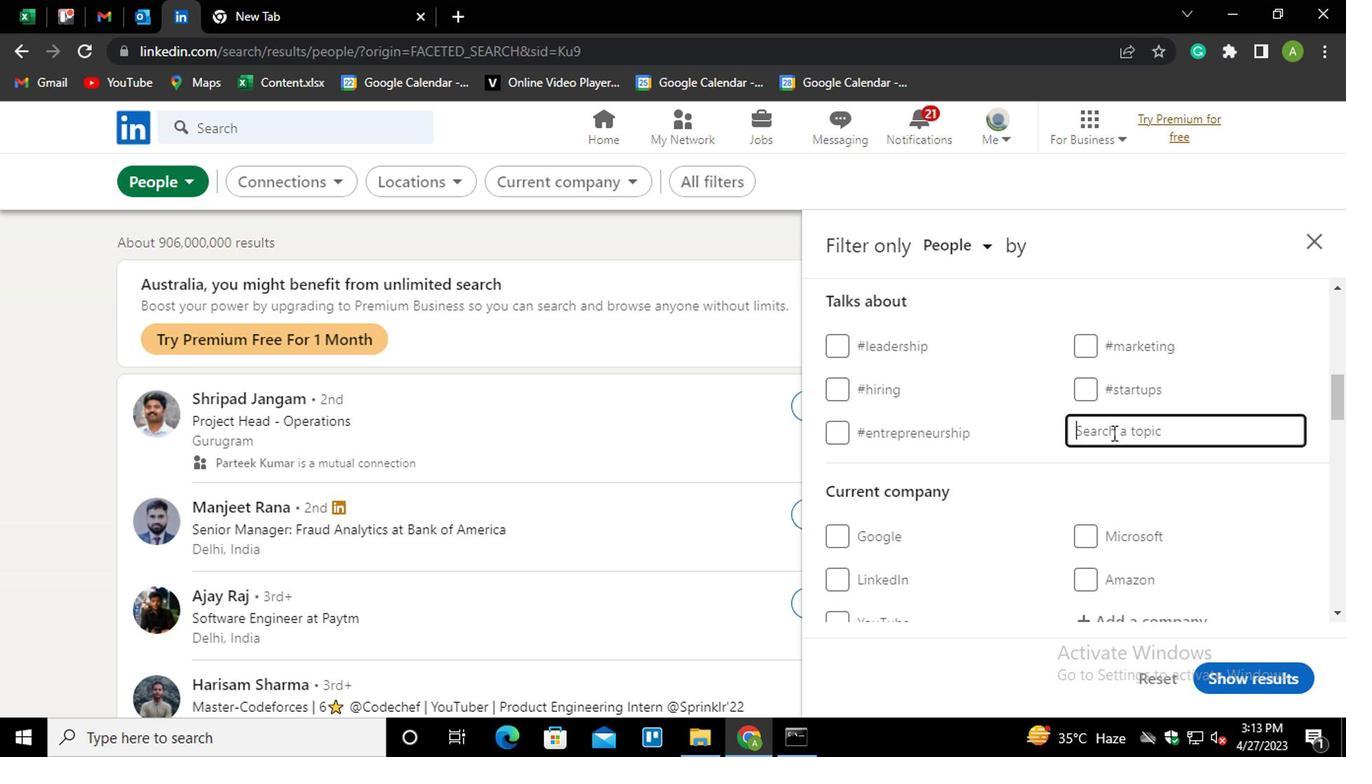 
Action: Mouse pressed left at (910, 426)
Screenshot: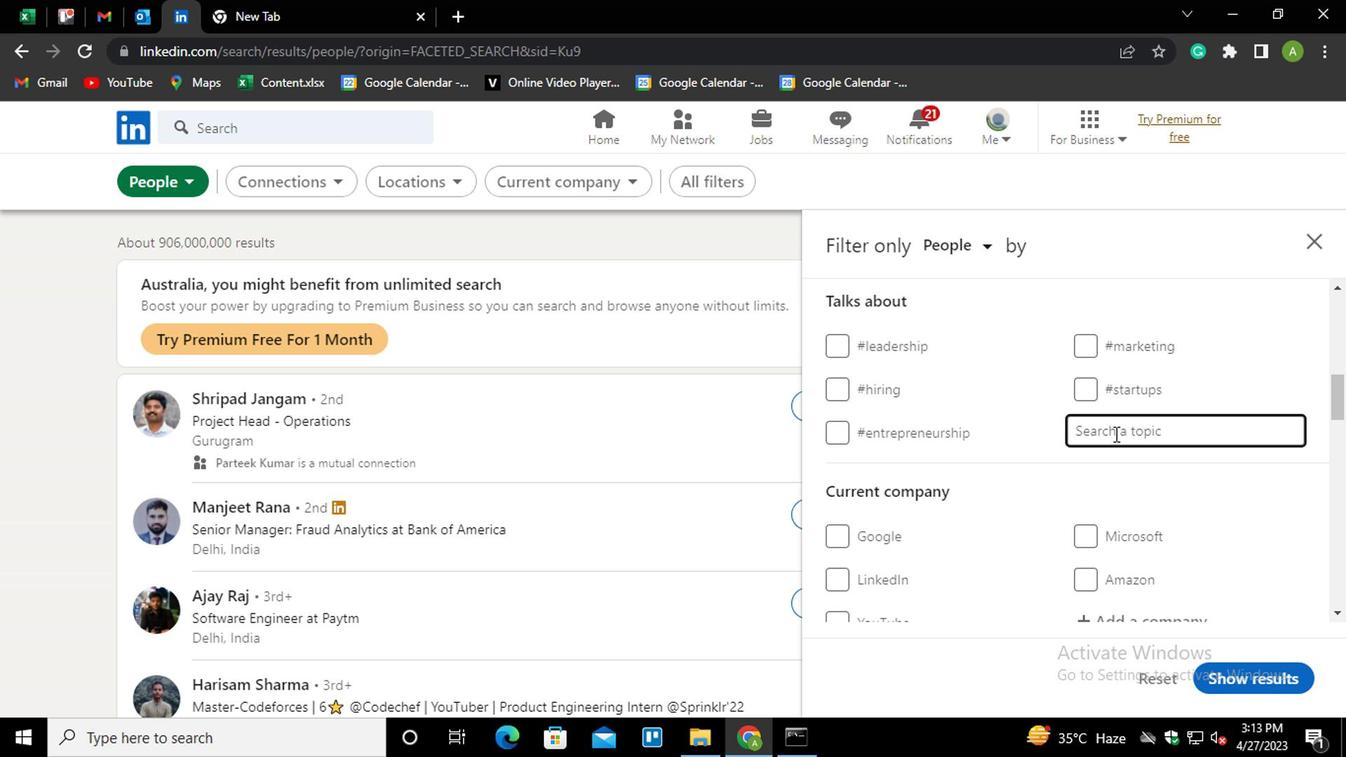 
Action: Key pressed S<Key.backspace><Key.shift>#STY<Key.backspace>AYHOMW<Key.backspace>E
Screenshot: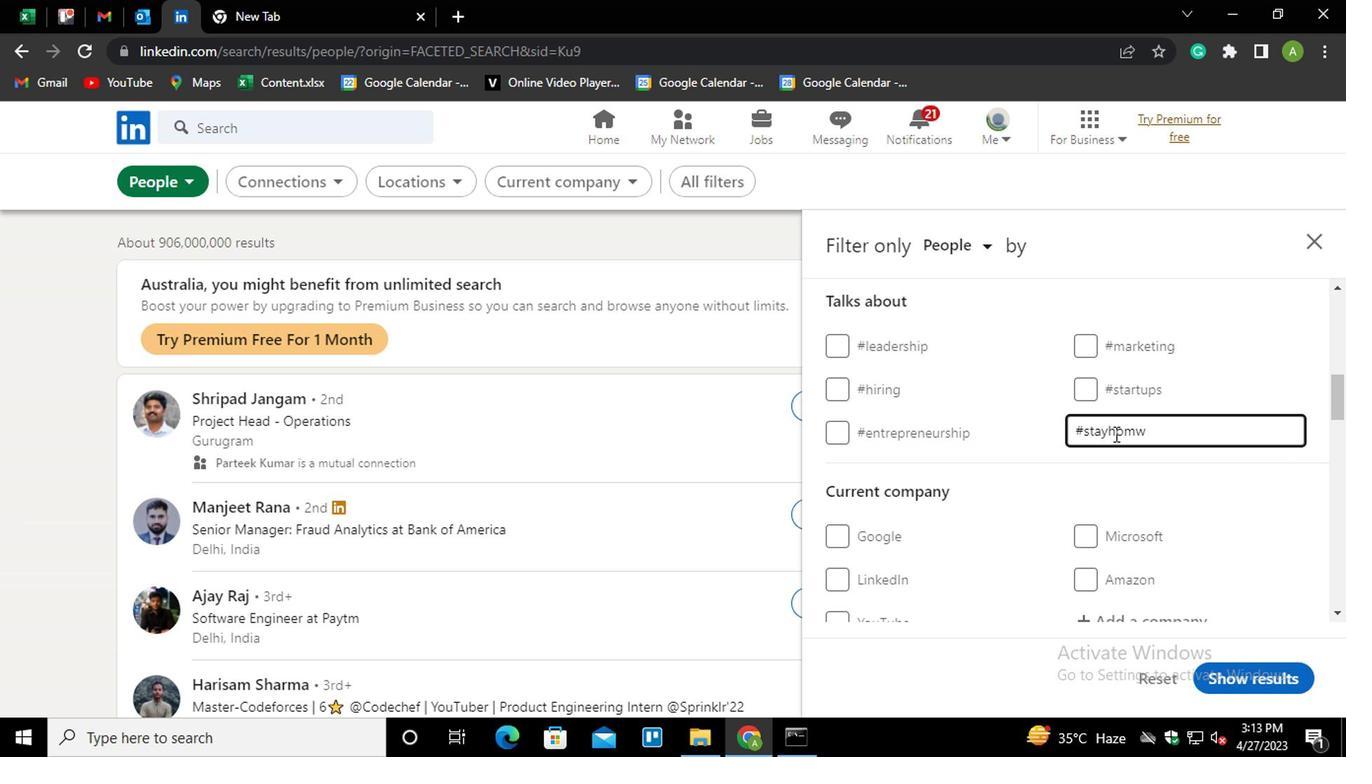 
Action: Mouse moved to (945, 455)
Screenshot: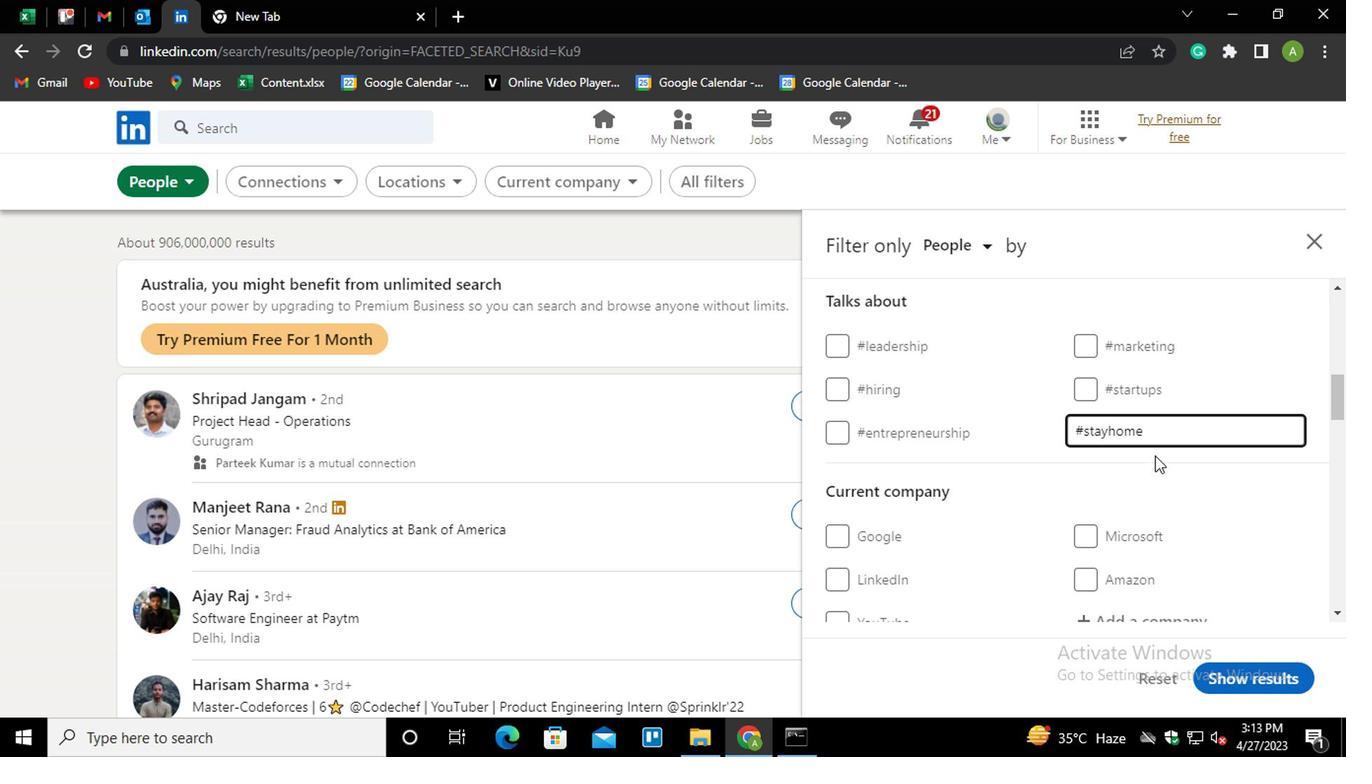 
Action: Mouse pressed left at (945, 455)
Screenshot: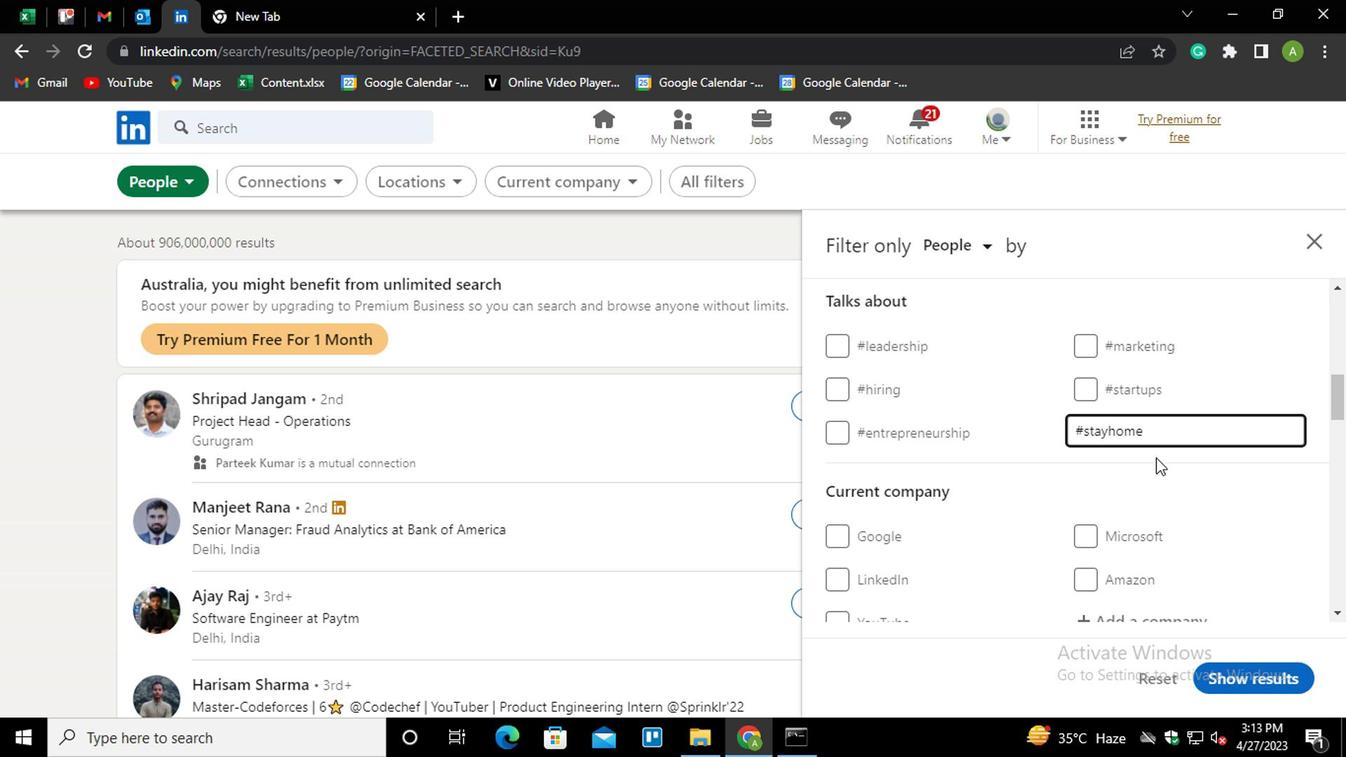 
Action: Mouse moved to (945, 456)
Screenshot: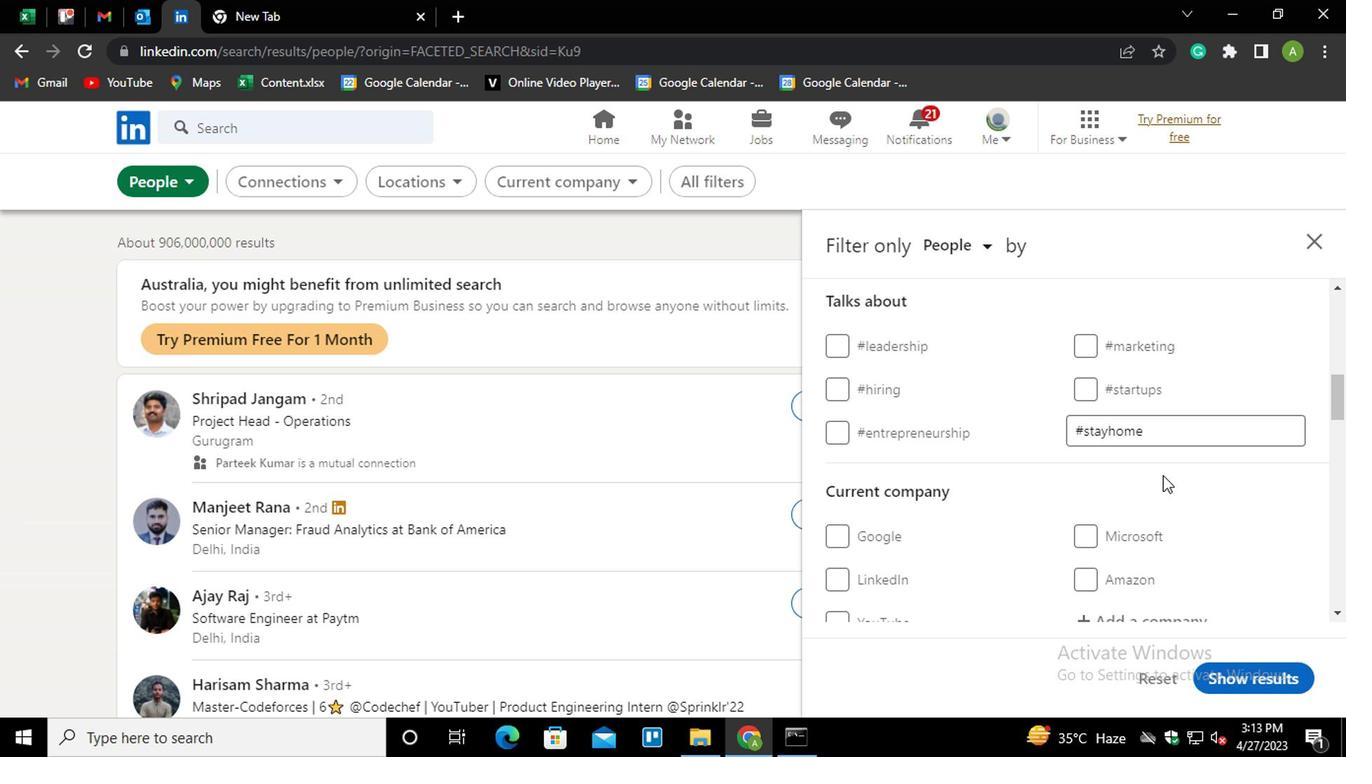 
Action: Mouse scrolled (945, 455) with delta (0, 0)
Screenshot: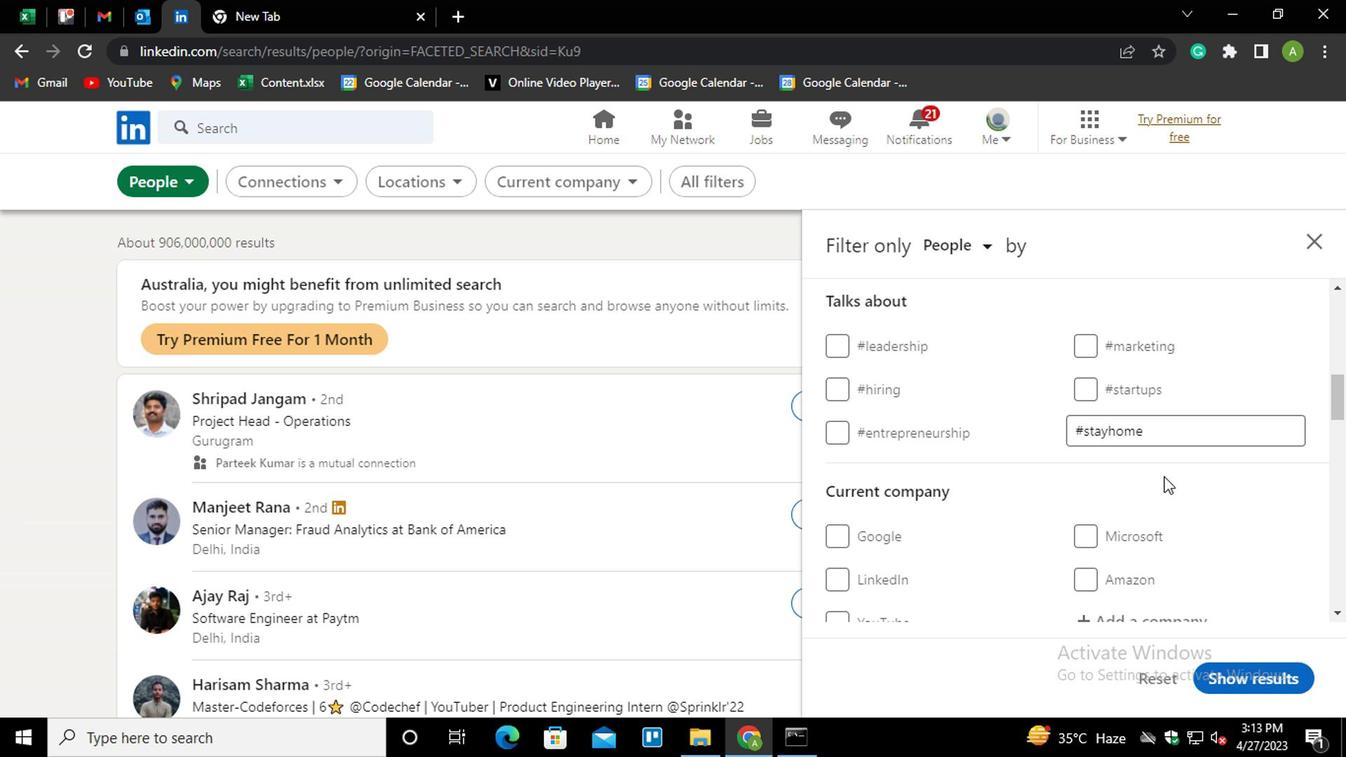 
Action: Mouse scrolled (945, 455) with delta (0, 0)
Screenshot: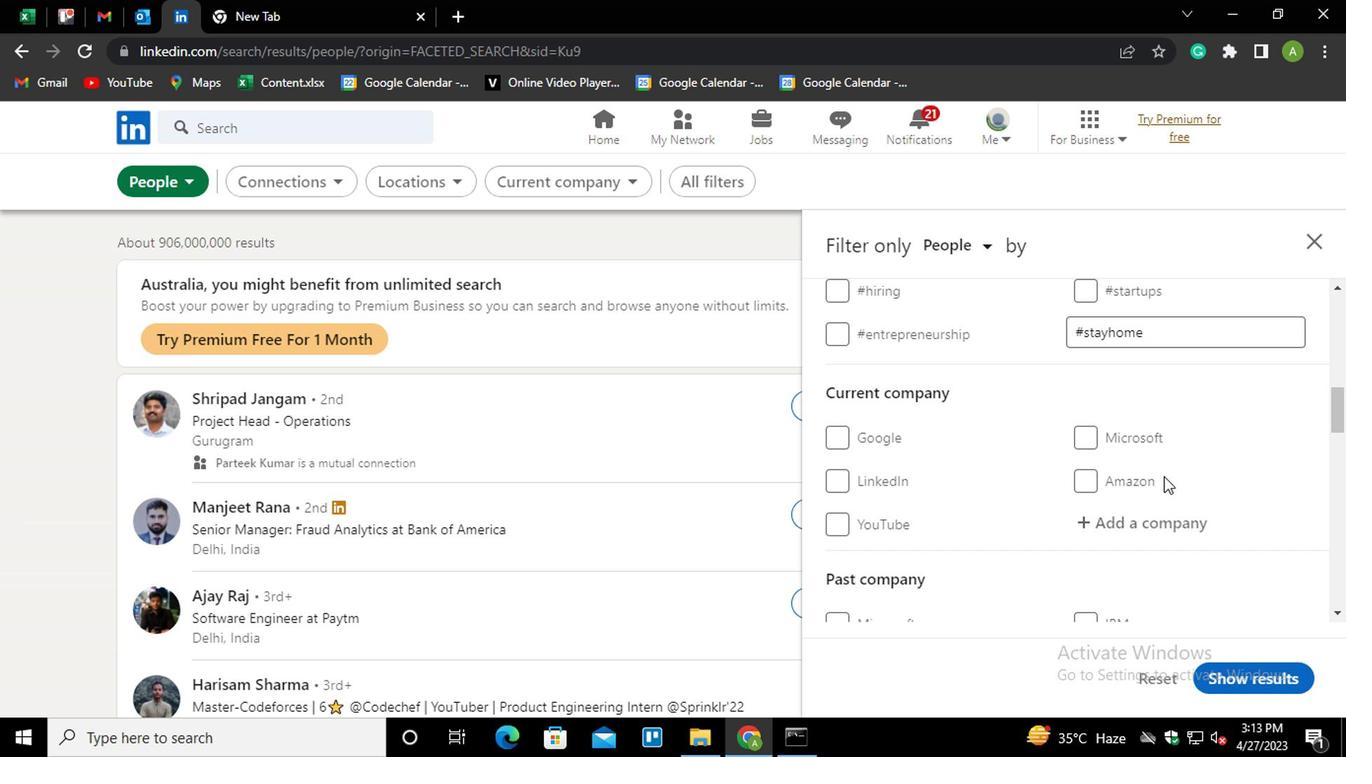 
Action: Mouse scrolled (945, 455) with delta (0, 0)
Screenshot: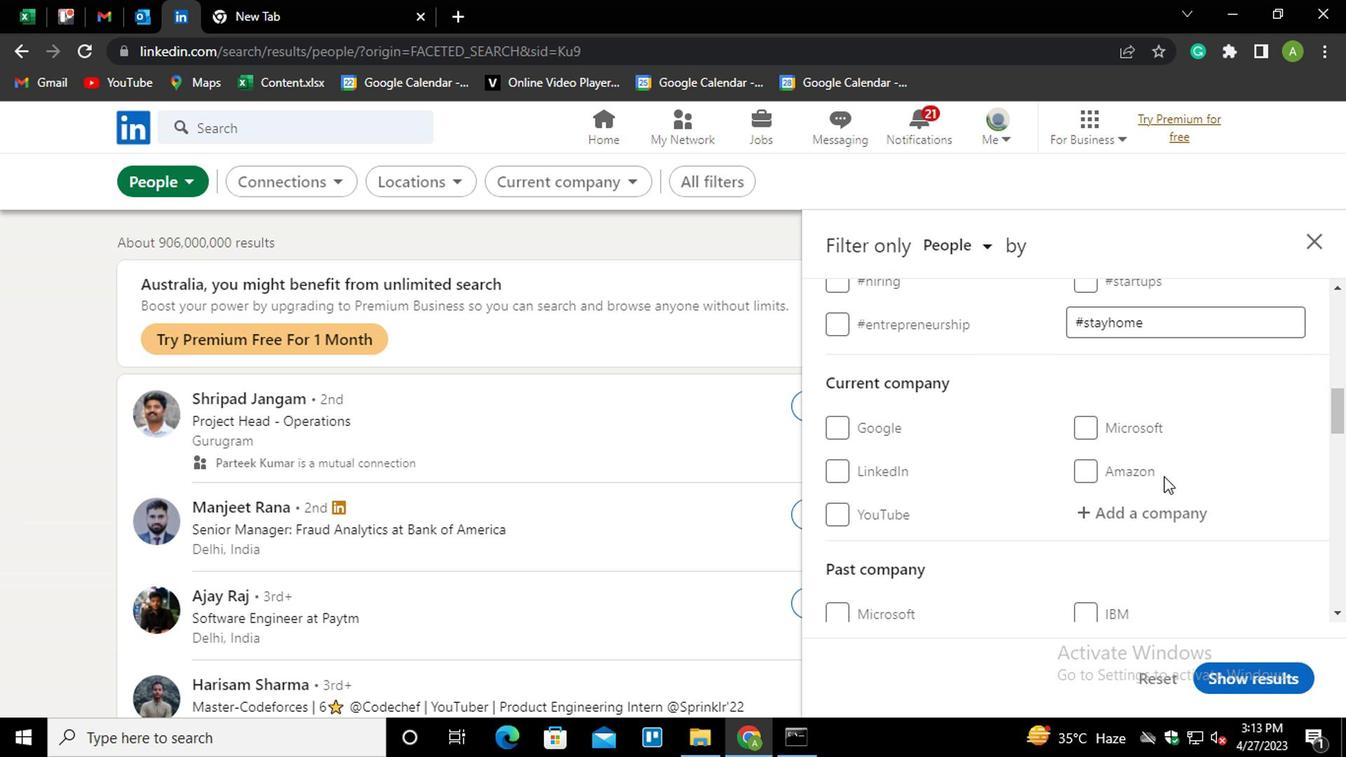 
Action: Mouse scrolled (945, 455) with delta (0, 0)
Screenshot: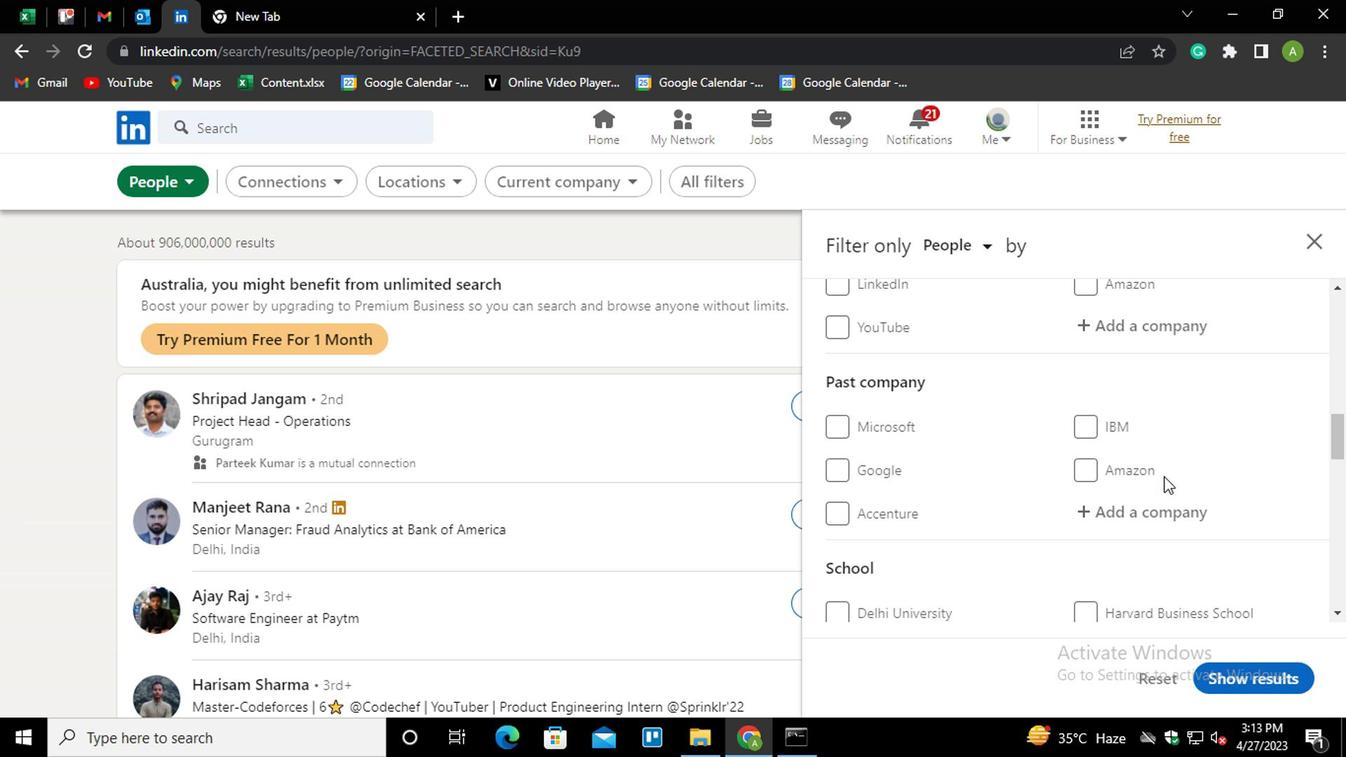 
Action: Mouse scrolled (945, 455) with delta (0, 0)
Screenshot: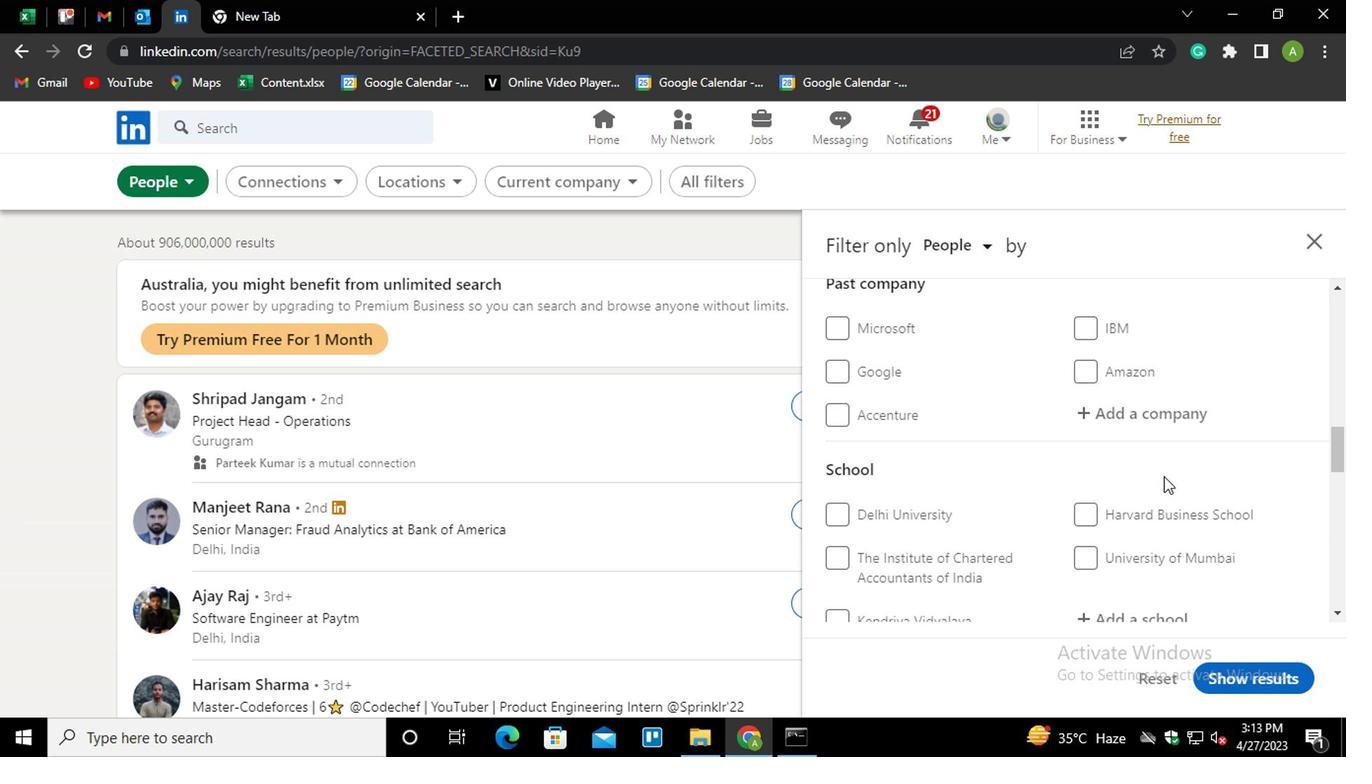 
Action: Mouse scrolled (945, 455) with delta (0, 0)
Screenshot: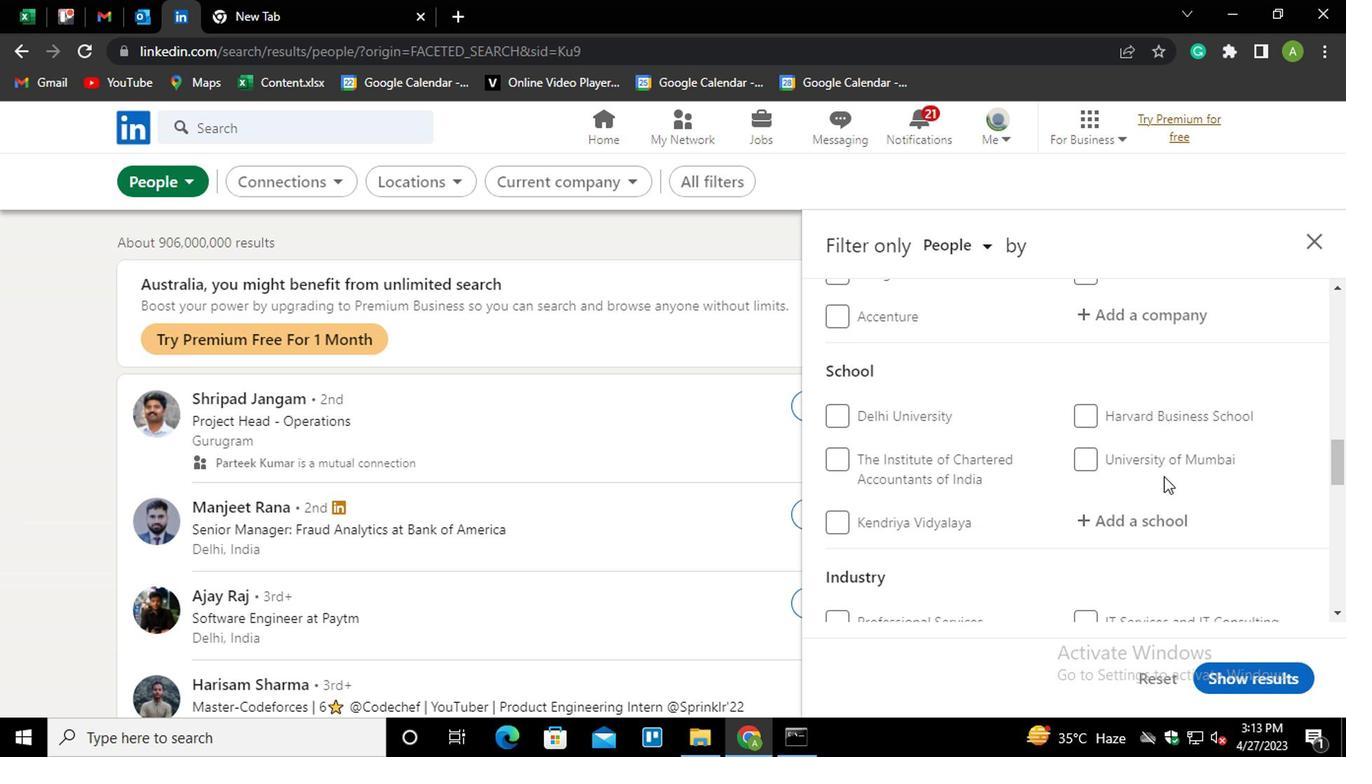 
Action: Mouse scrolled (945, 455) with delta (0, 0)
Screenshot: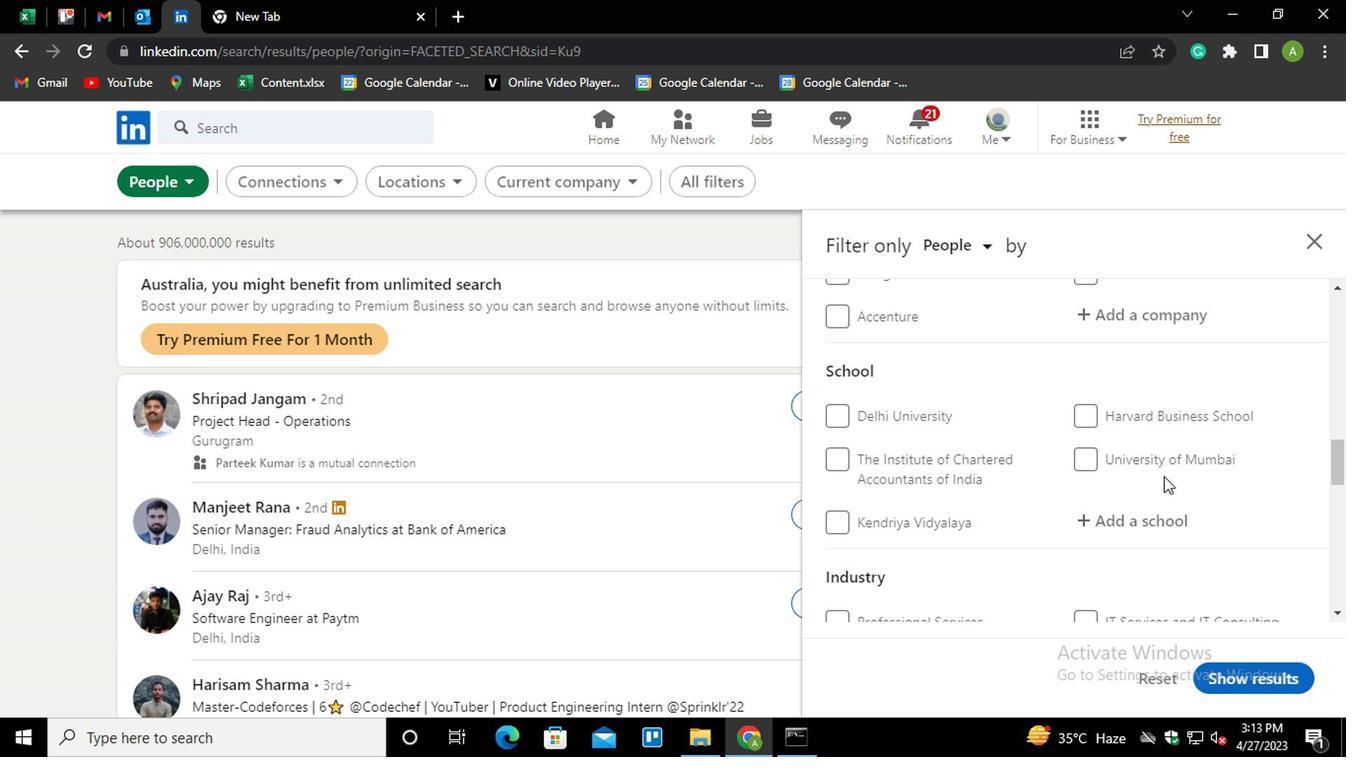 
Action: Mouse scrolled (945, 455) with delta (0, 0)
Screenshot: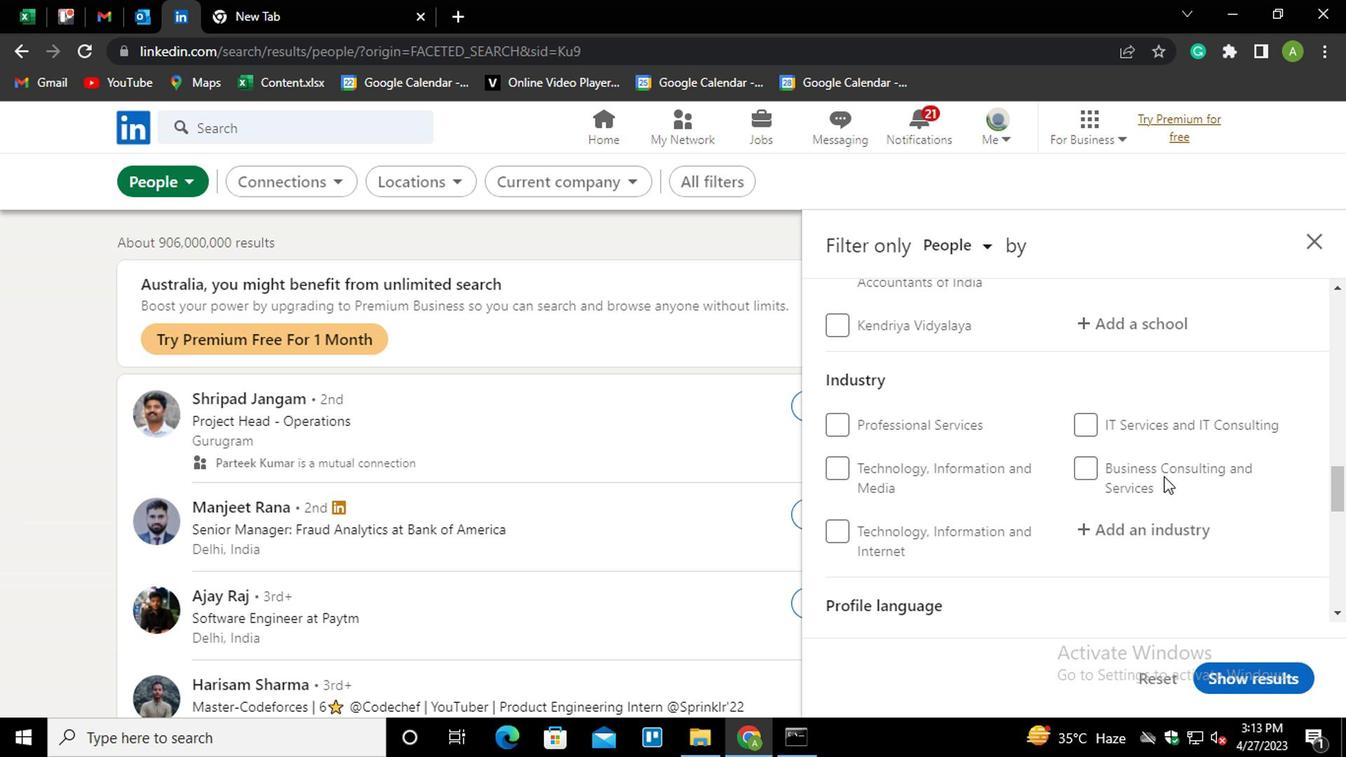 
Action: Mouse scrolled (945, 455) with delta (0, 0)
Screenshot: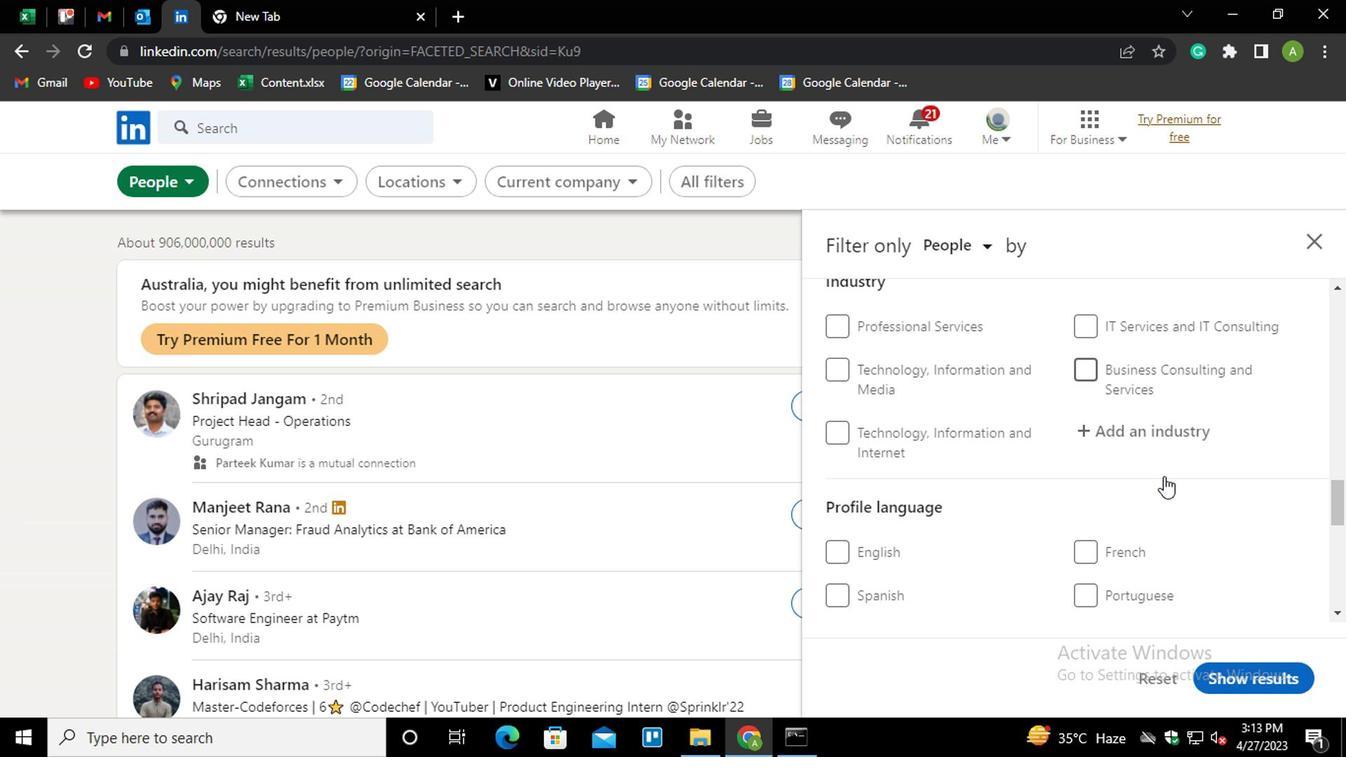 
Action: Mouse moved to (753, 473)
Screenshot: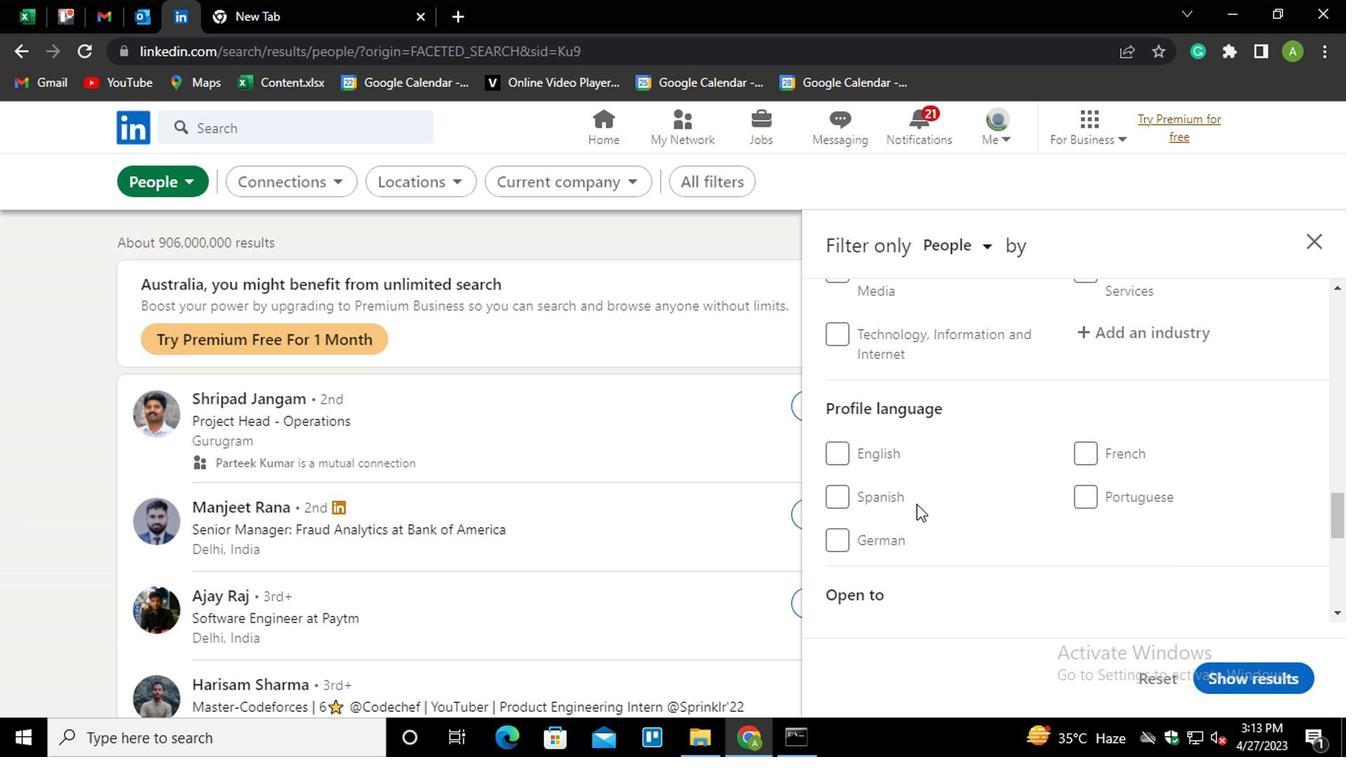 
Action: Mouse pressed left at (753, 473)
Screenshot: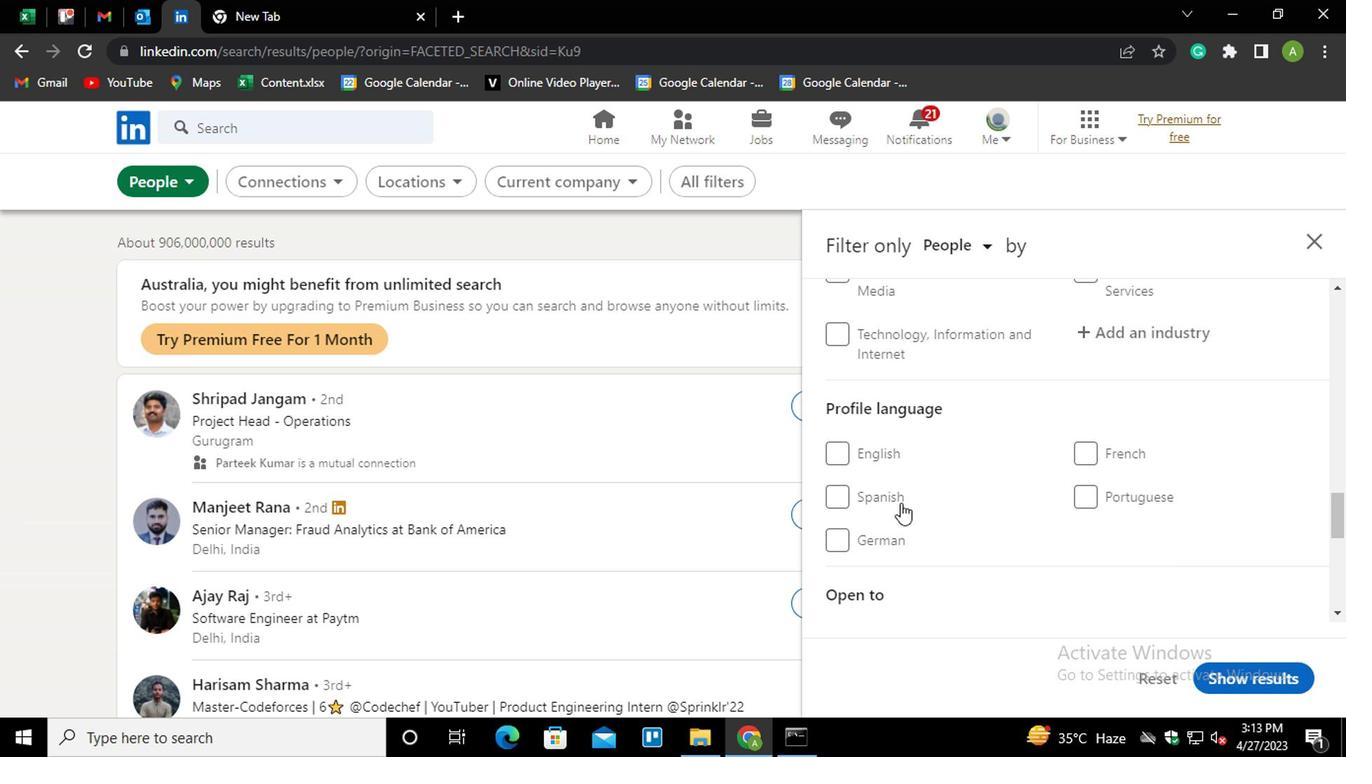 
Action: Mouse moved to (887, 476)
Screenshot: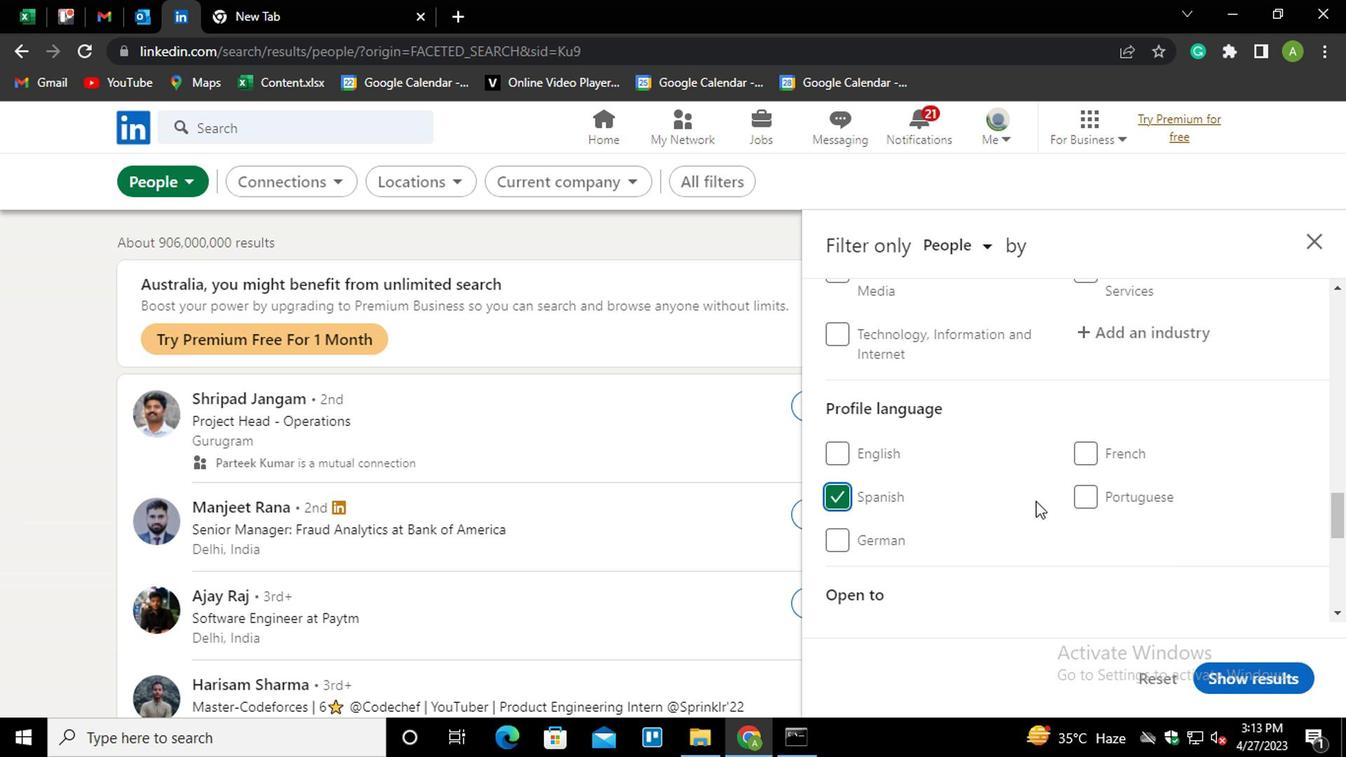 
Action: Mouse scrolled (887, 477) with delta (0, 0)
Screenshot: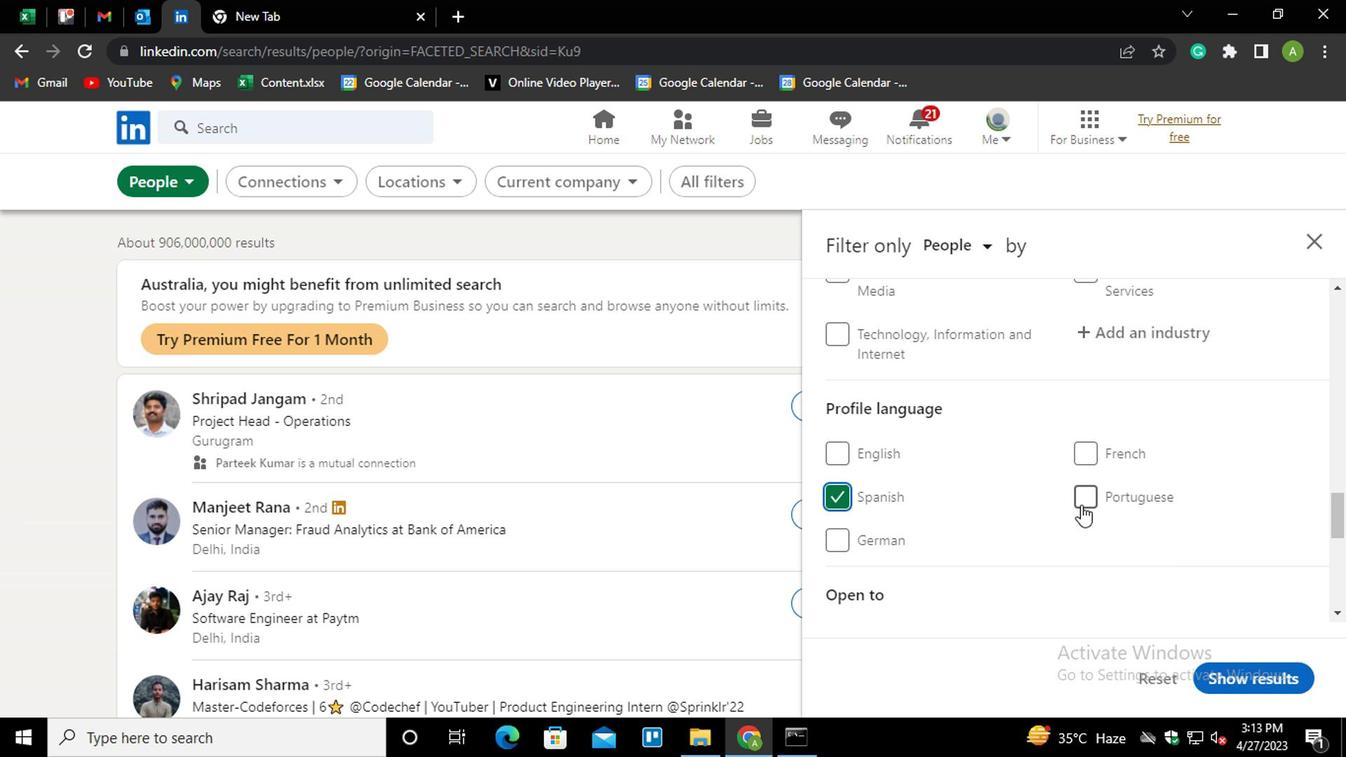 
Action: Mouse scrolled (887, 477) with delta (0, 0)
Screenshot: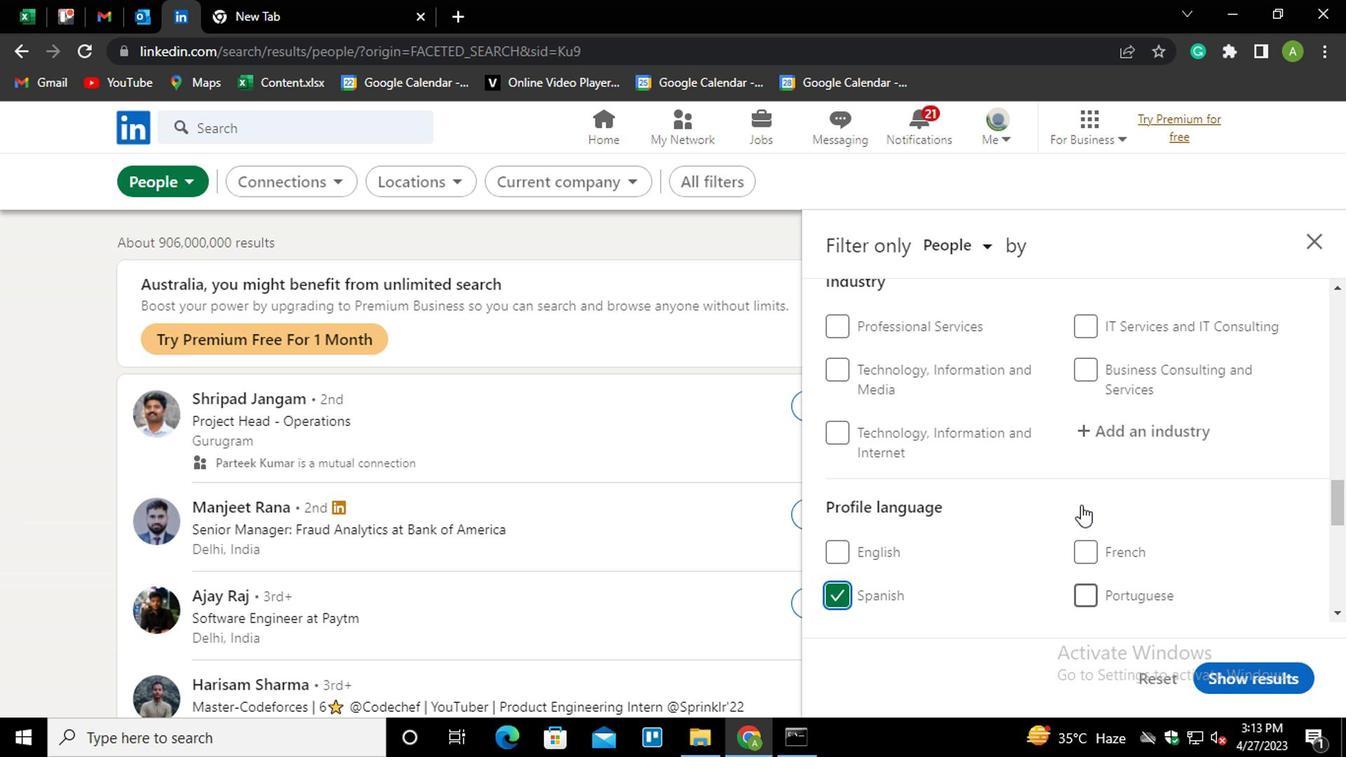 
Action: Mouse scrolled (887, 477) with delta (0, 0)
Screenshot: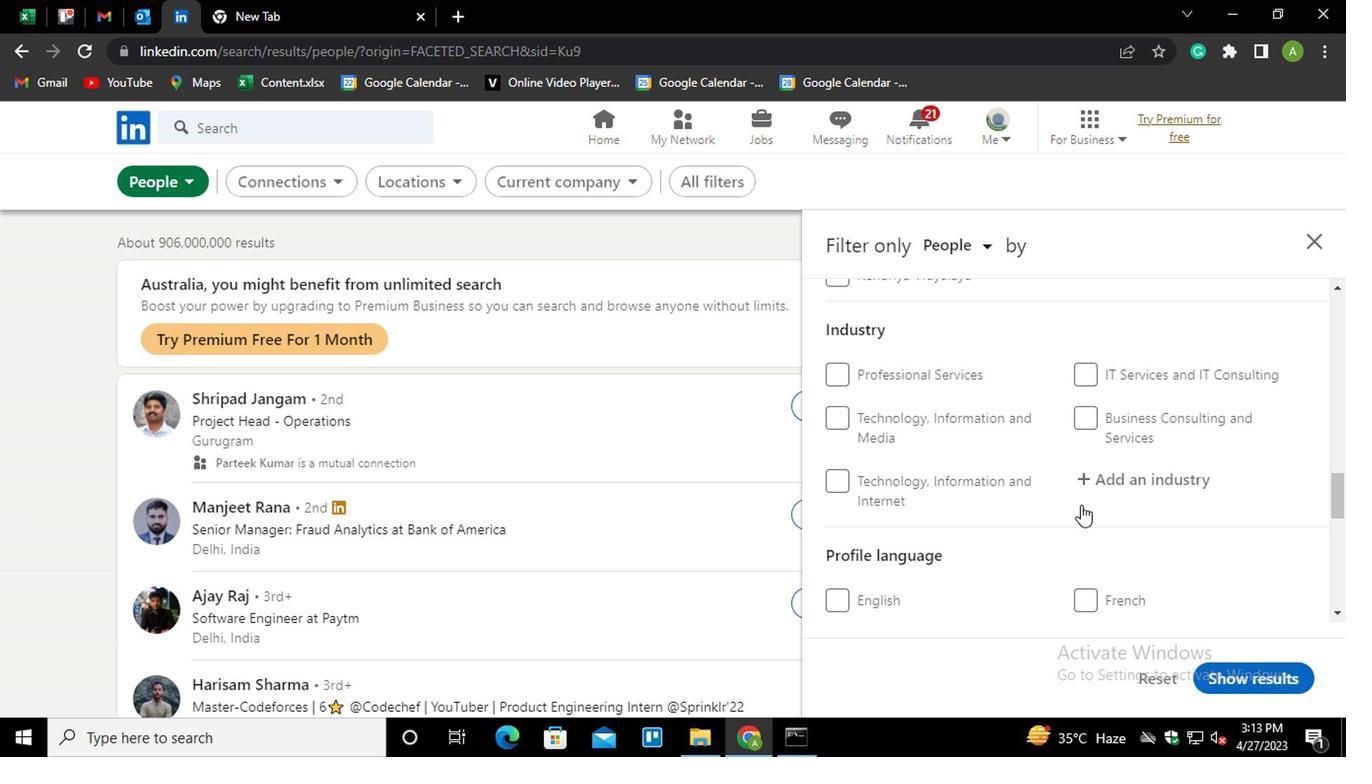 
Action: Mouse scrolled (887, 477) with delta (0, 0)
Screenshot: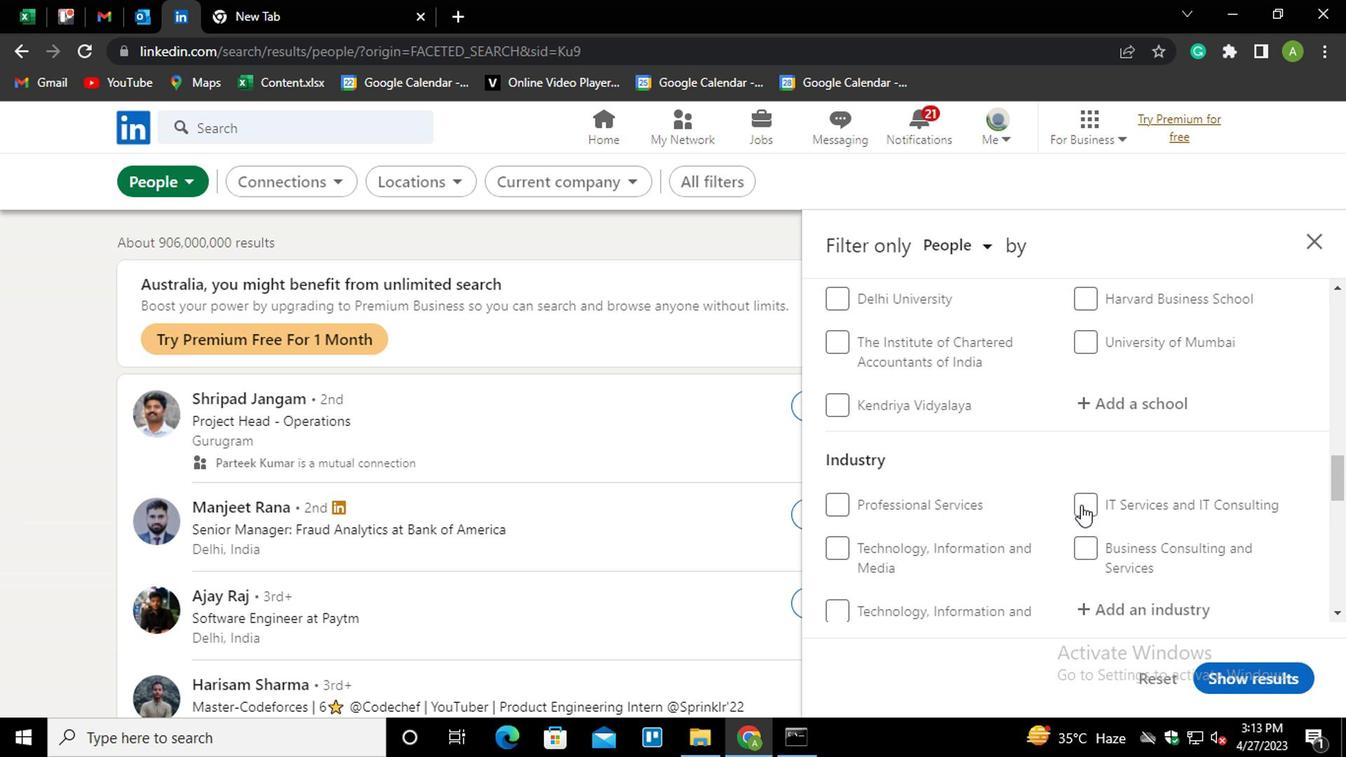 
Action: Mouse scrolled (887, 477) with delta (0, 0)
Screenshot: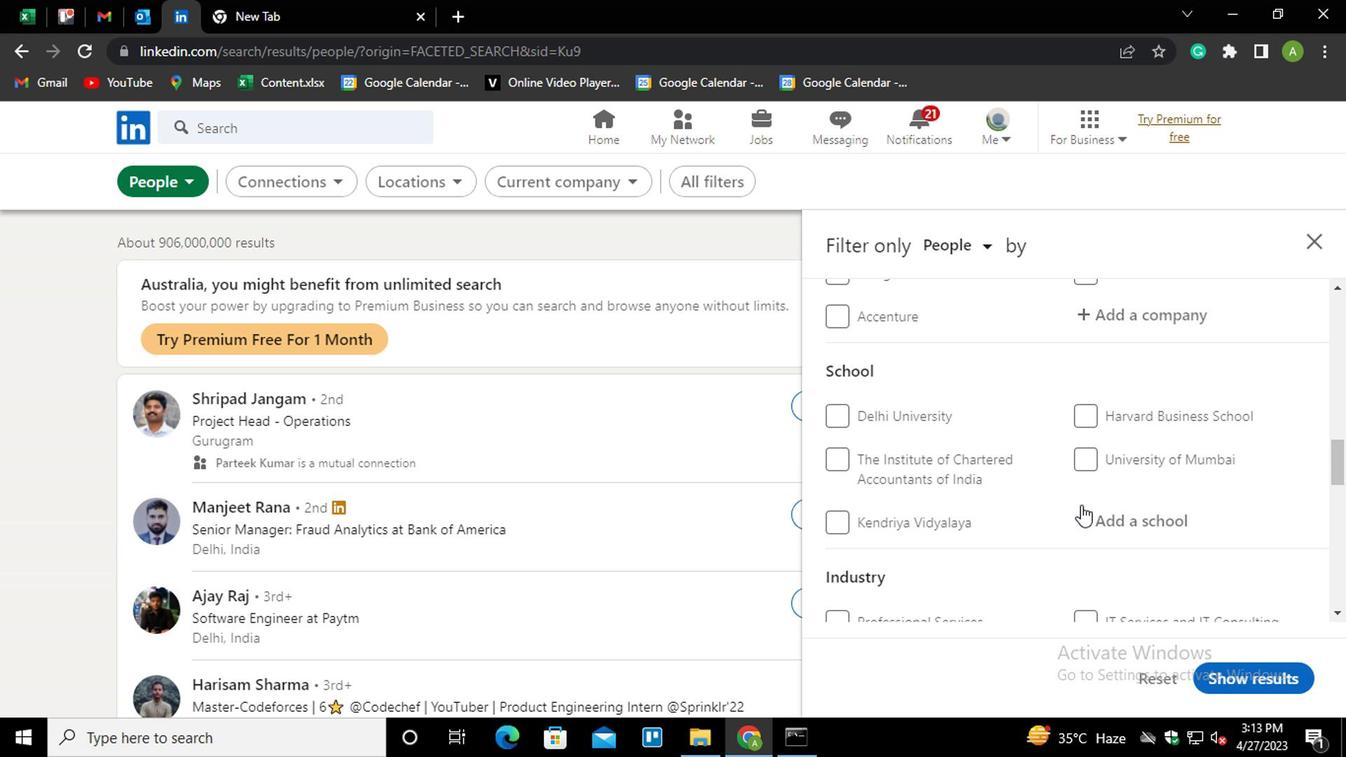 
Action: Mouse scrolled (887, 477) with delta (0, 0)
Screenshot: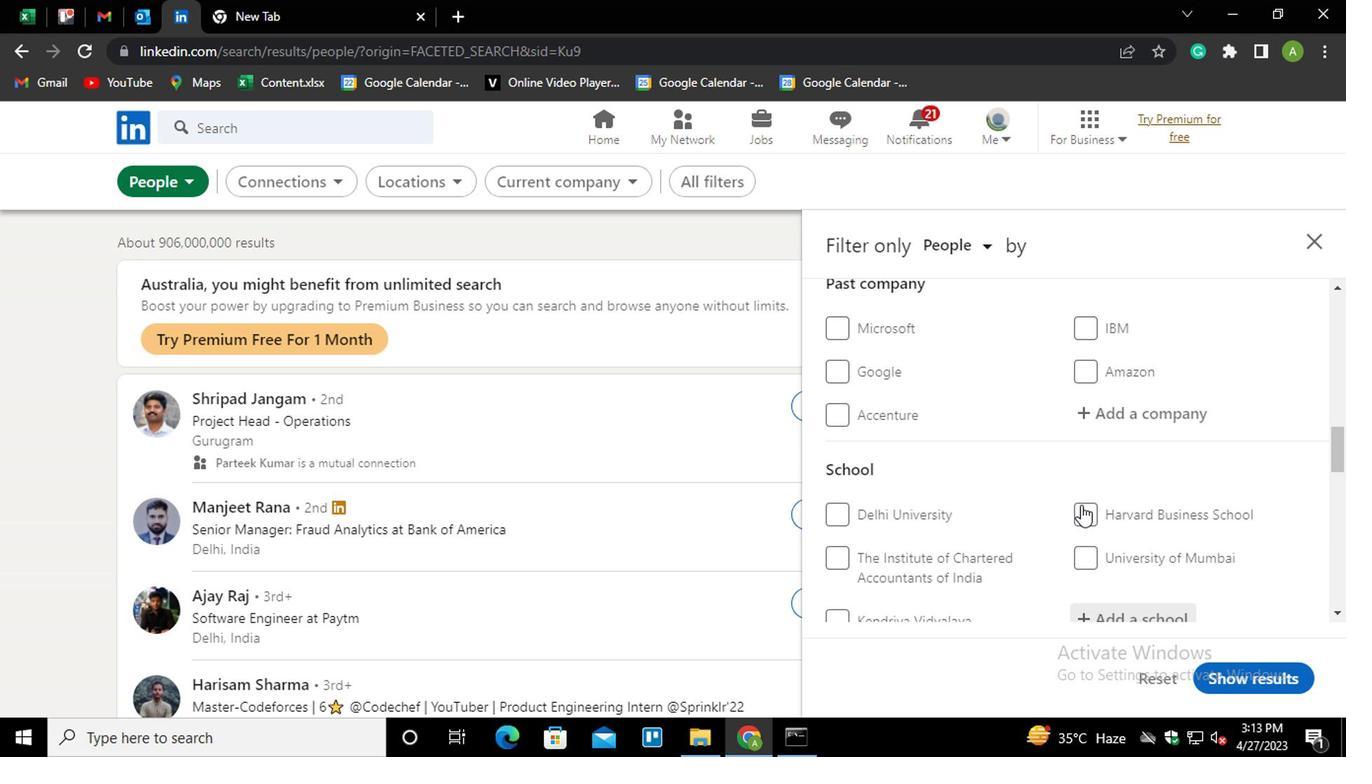 
Action: Mouse scrolled (887, 477) with delta (0, 0)
Screenshot: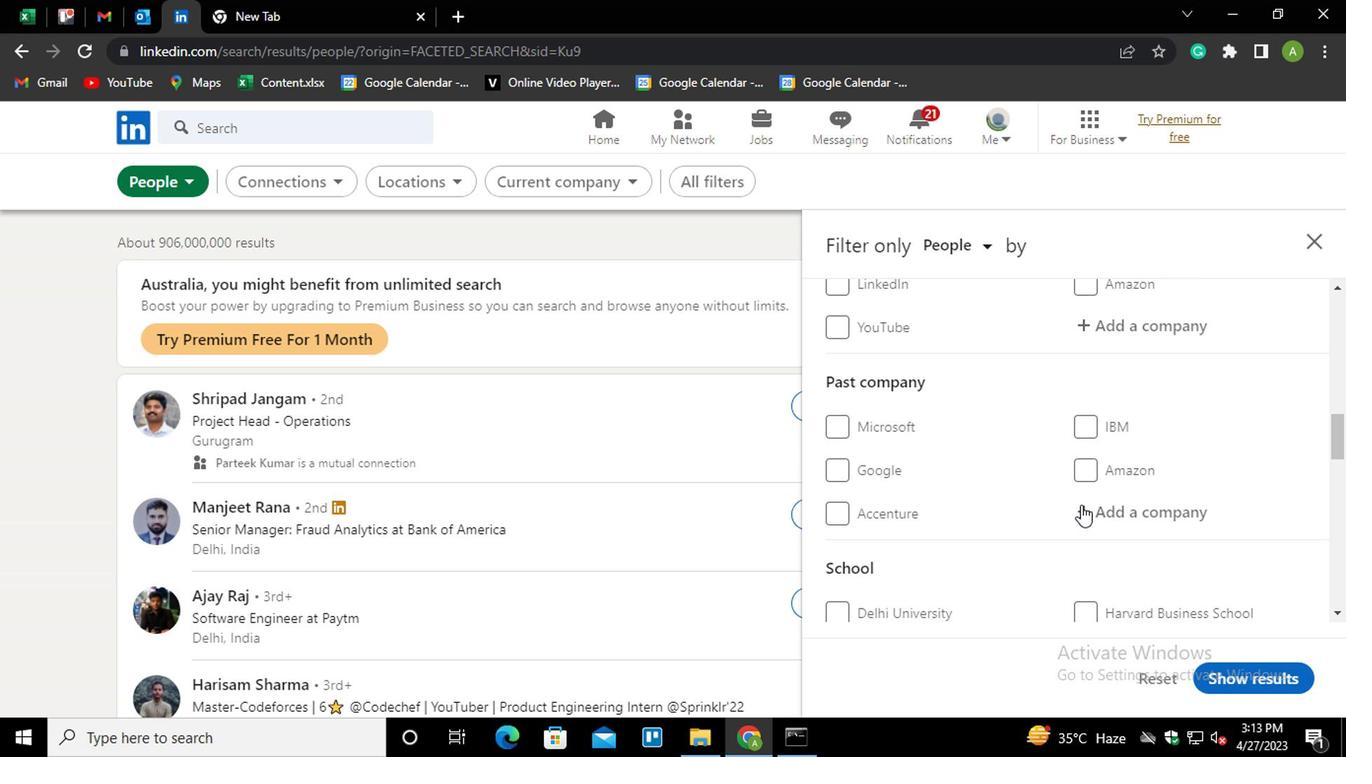 
Action: Mouse moved to (898, 415)
Screenshot: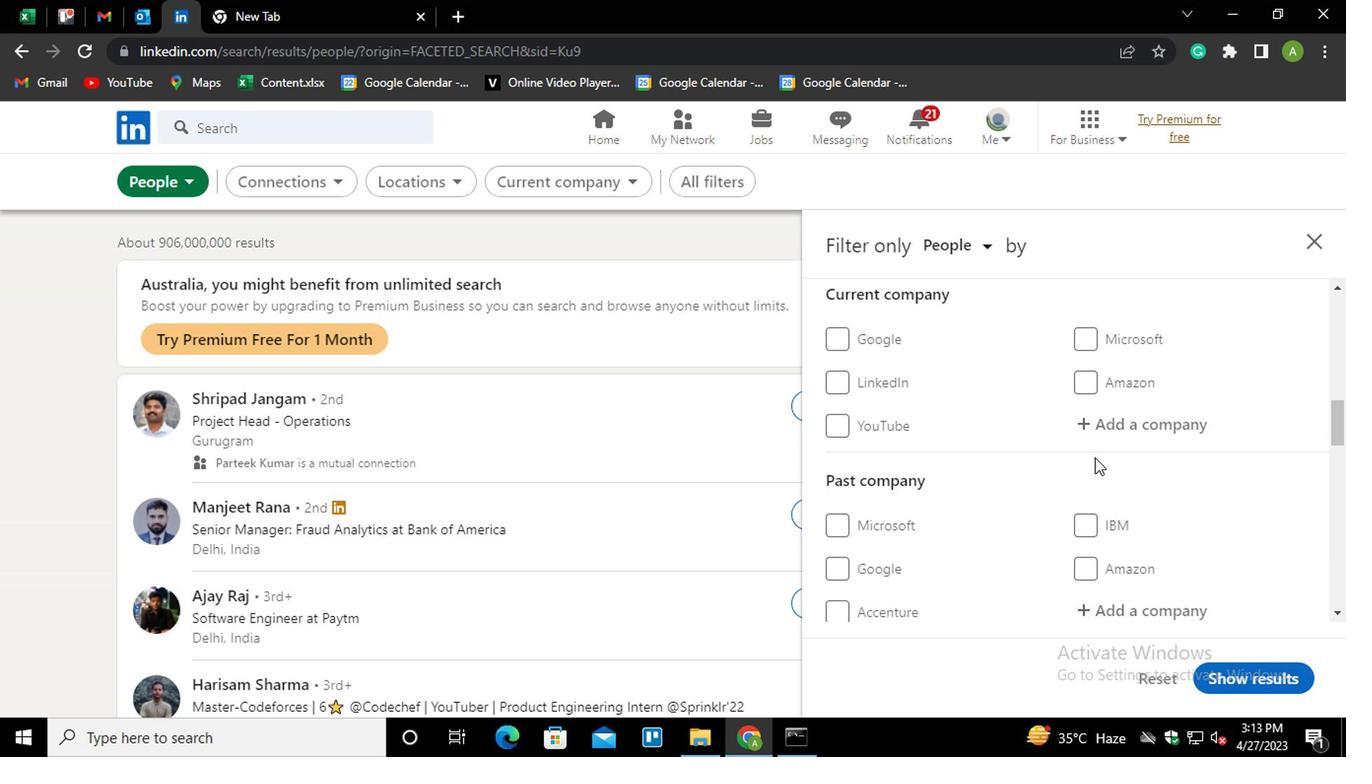 
Action: Mouse pressed left at (898, 415)
Screenshot: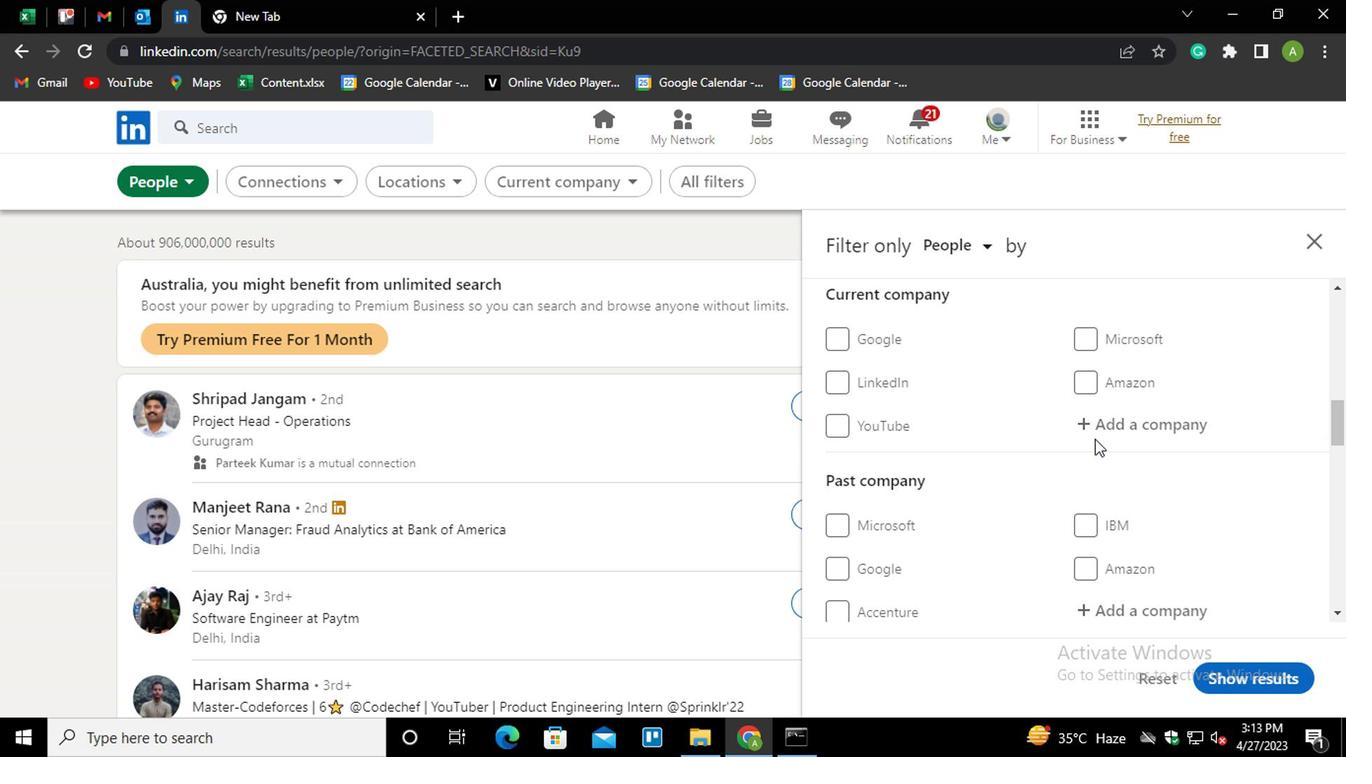 
Action: Key pressed <Key.shift>FLEET<Key.space>MANAGEMEN<Key.down><Key.enter>
Screenshot: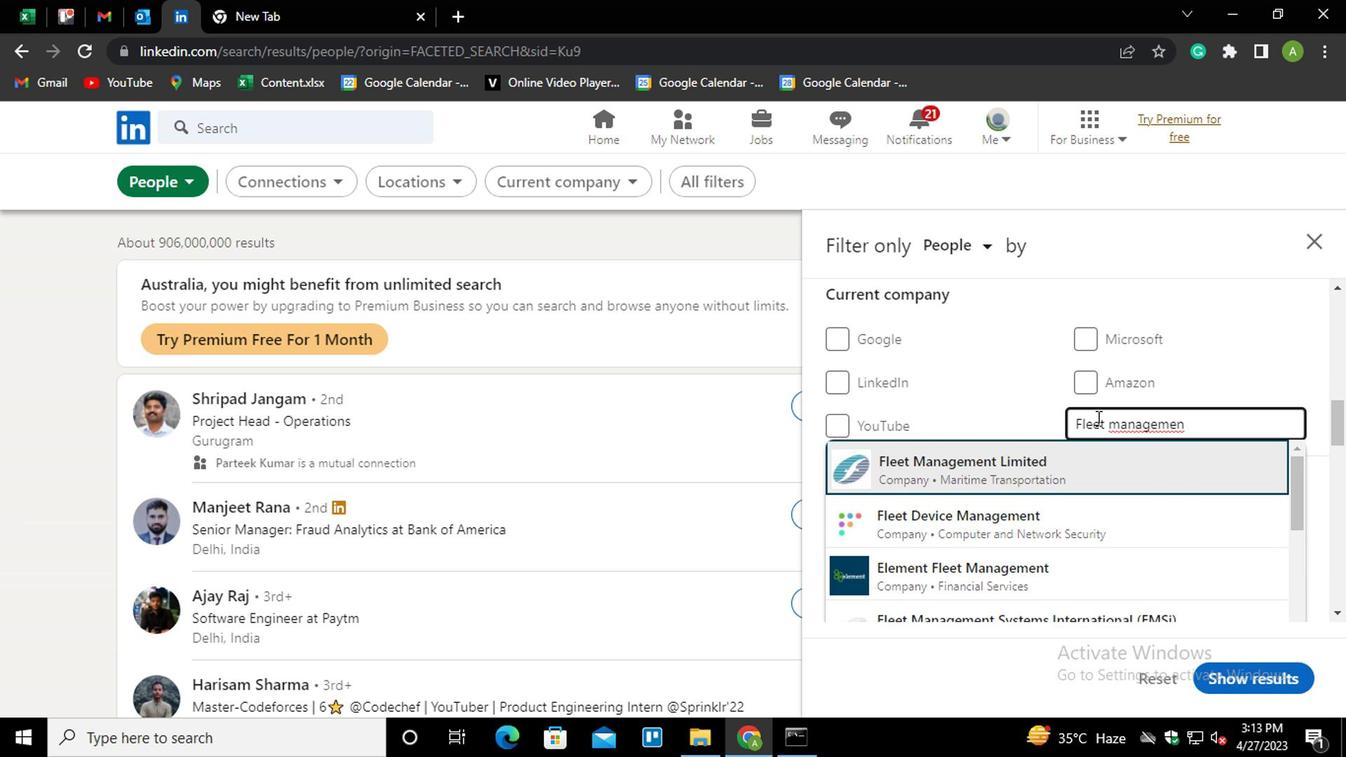 
Action: Mouse moved to (934, 404)
Screenshot: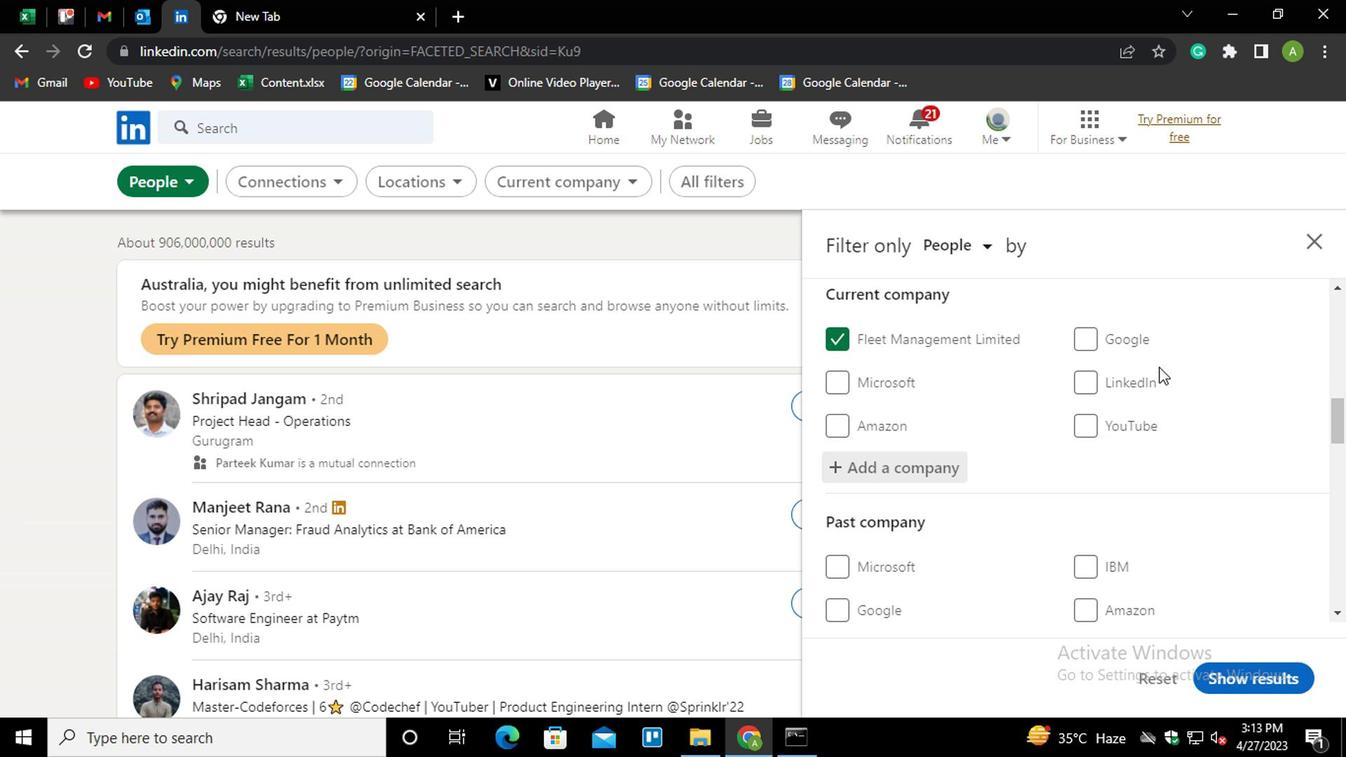 
Action: Mouse scrolled (934, 403) with delta (0, 0)
Screenshot: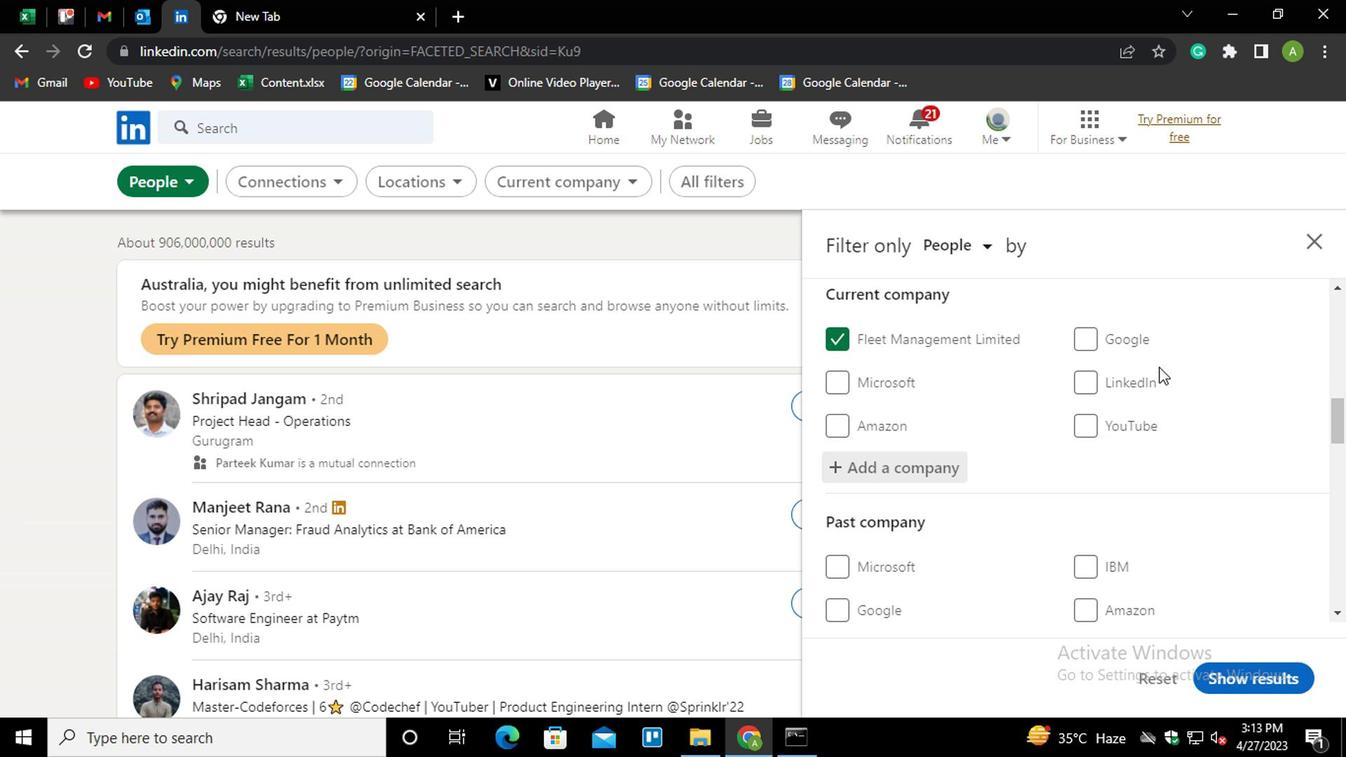
Action: Mouse moved to (934, 406)
Screenshot: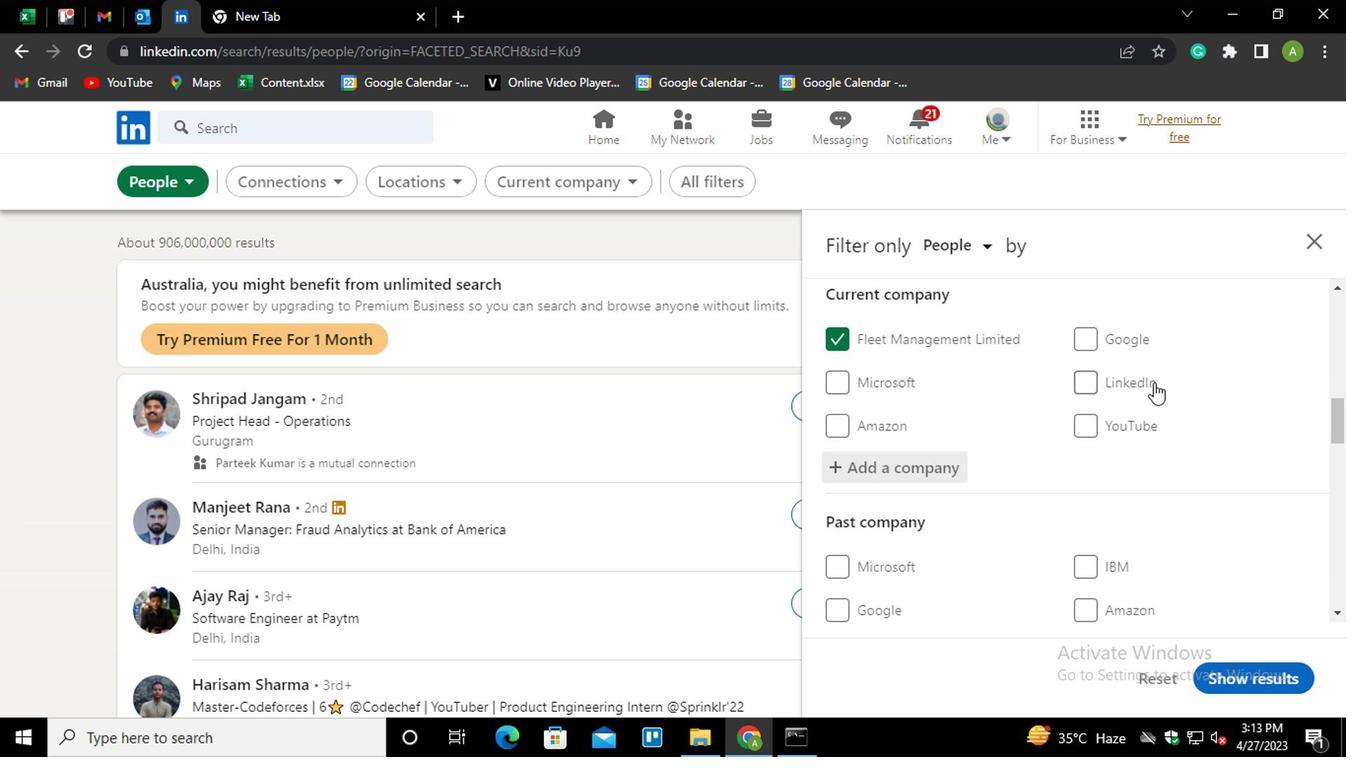 
Action: Mouse scrolled (934, 406) with delta (0, 0)
Screenshot: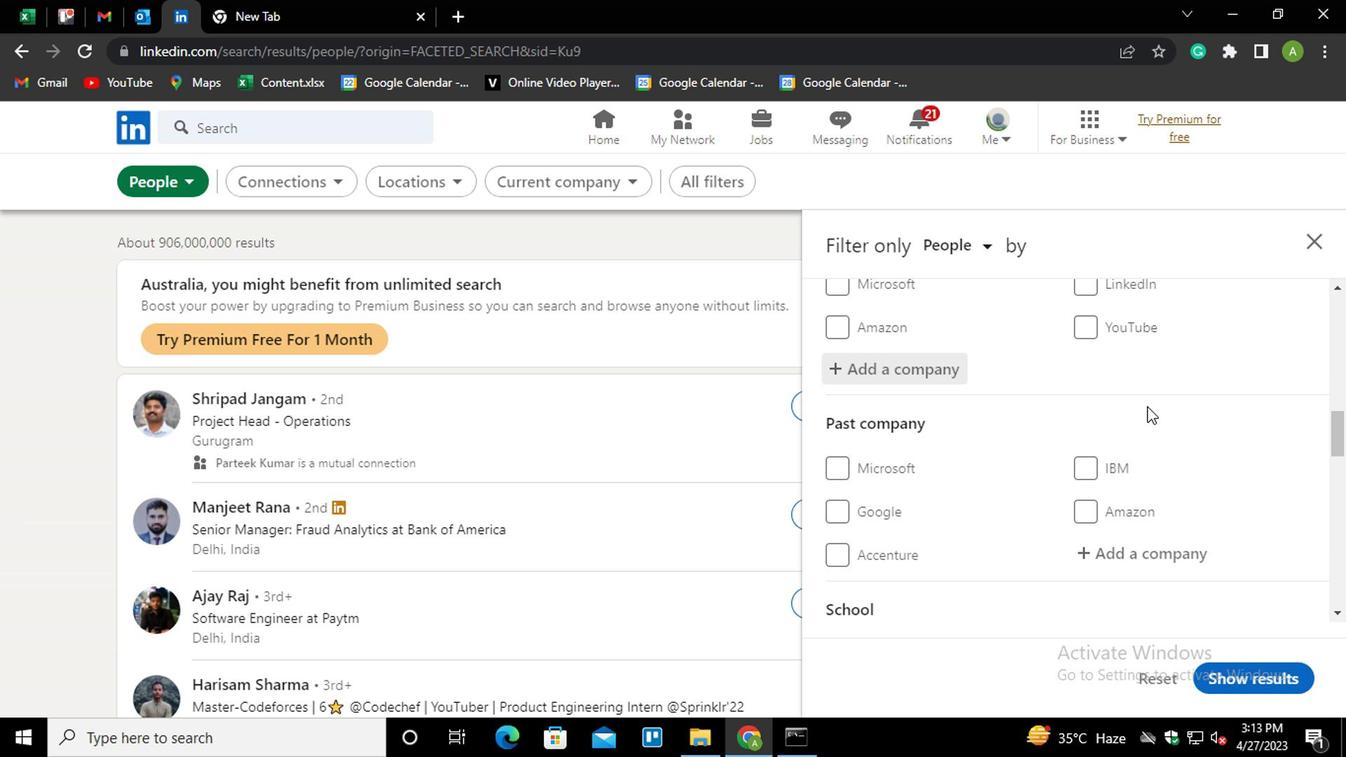 
Action: Mouse scrolled (934, 406) with delta (0, 0)
Screenshot: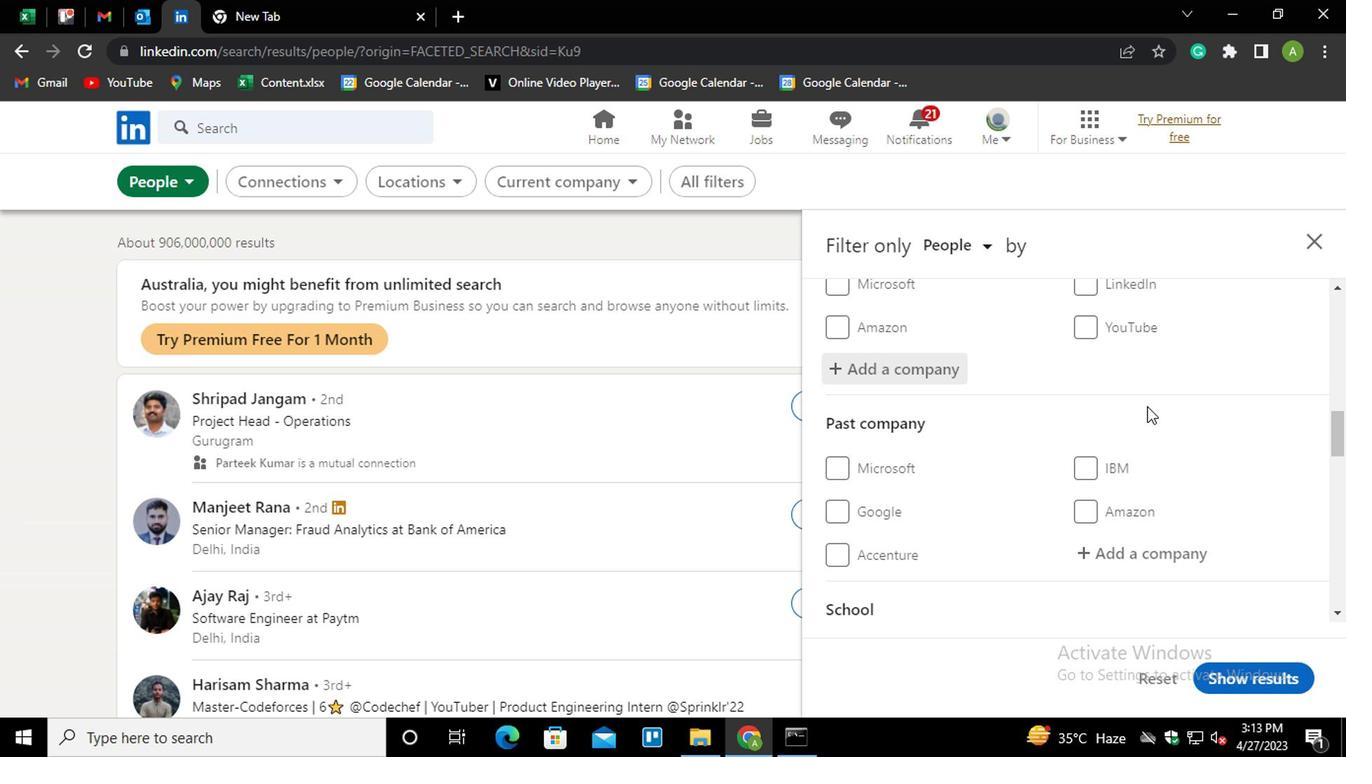 
Action: Mouse scrolled (934, 406) with delta (0, 0)
Screenshot: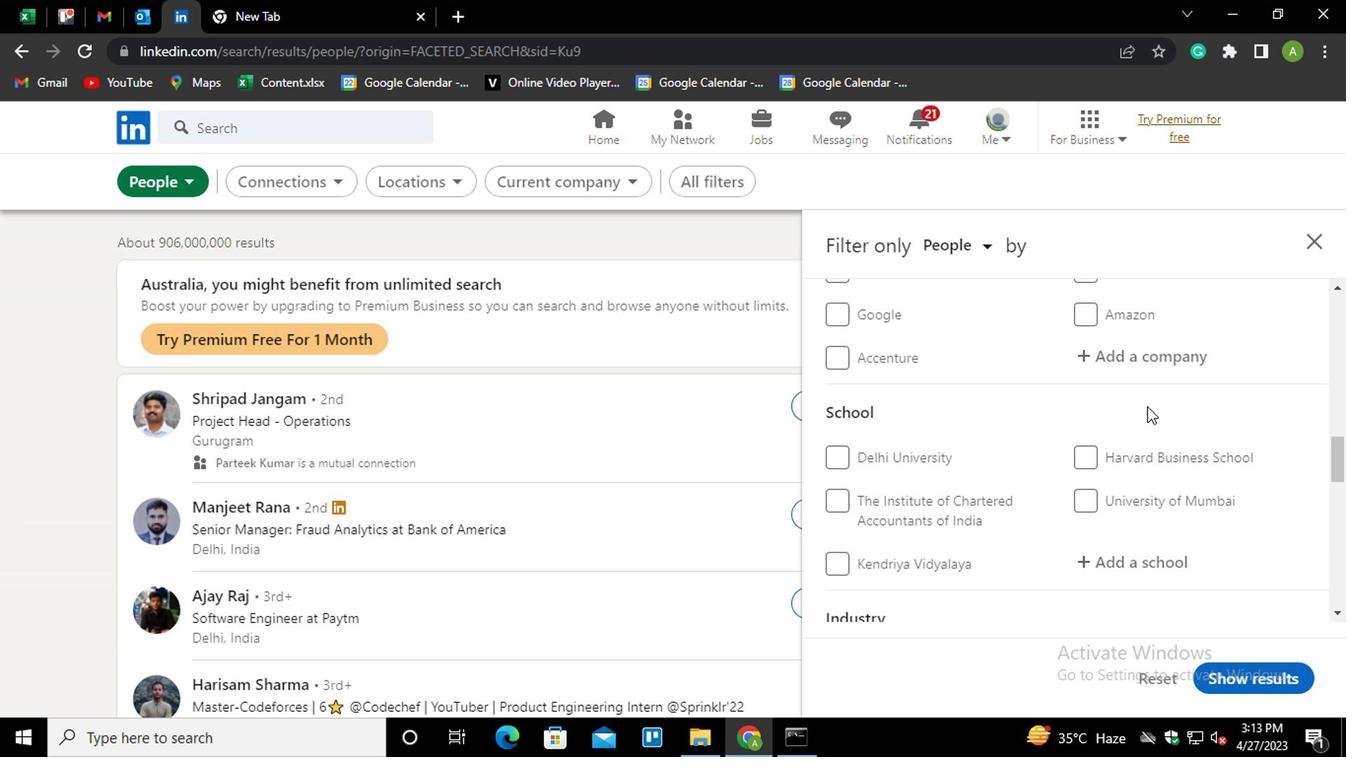 
Action: Mouse moved to (929, 443)
Screenshot: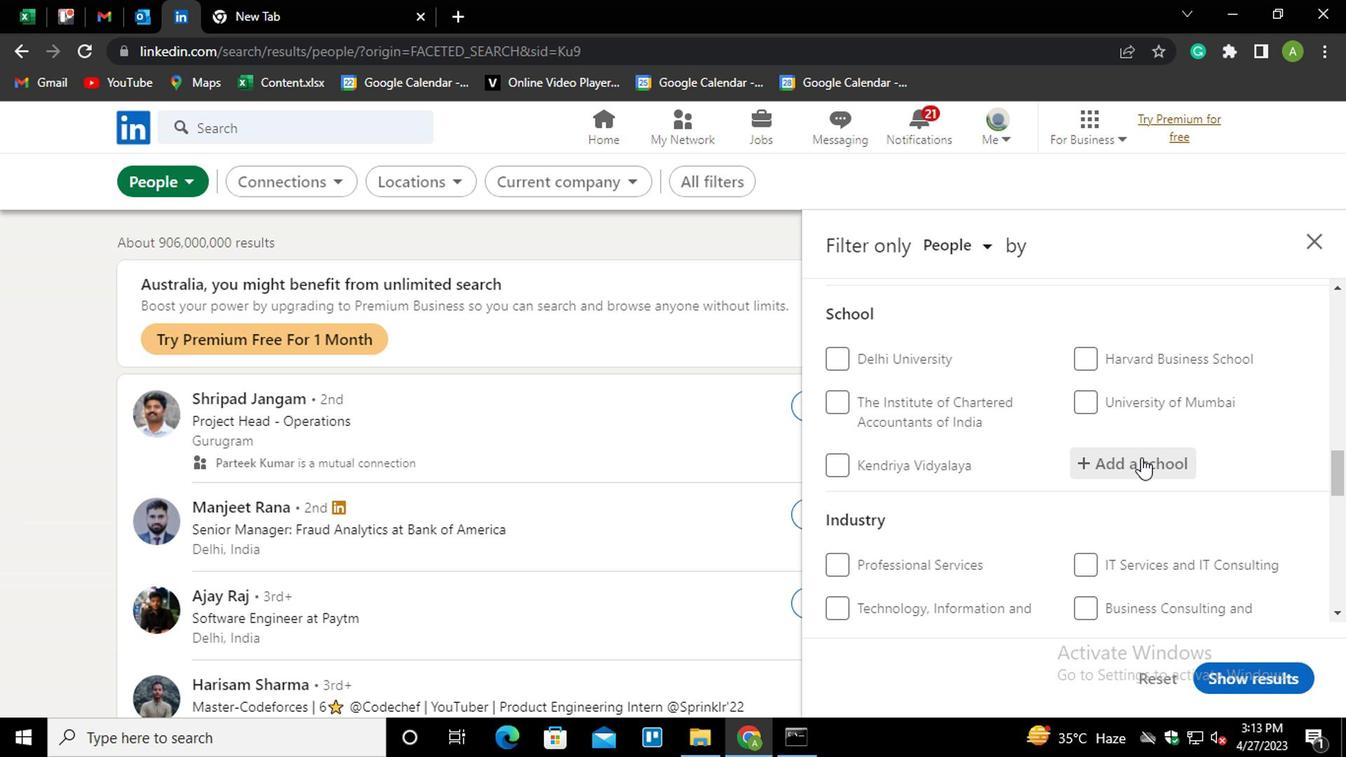 
Action: Mouse pressed left at (929, 443)
Screenshot: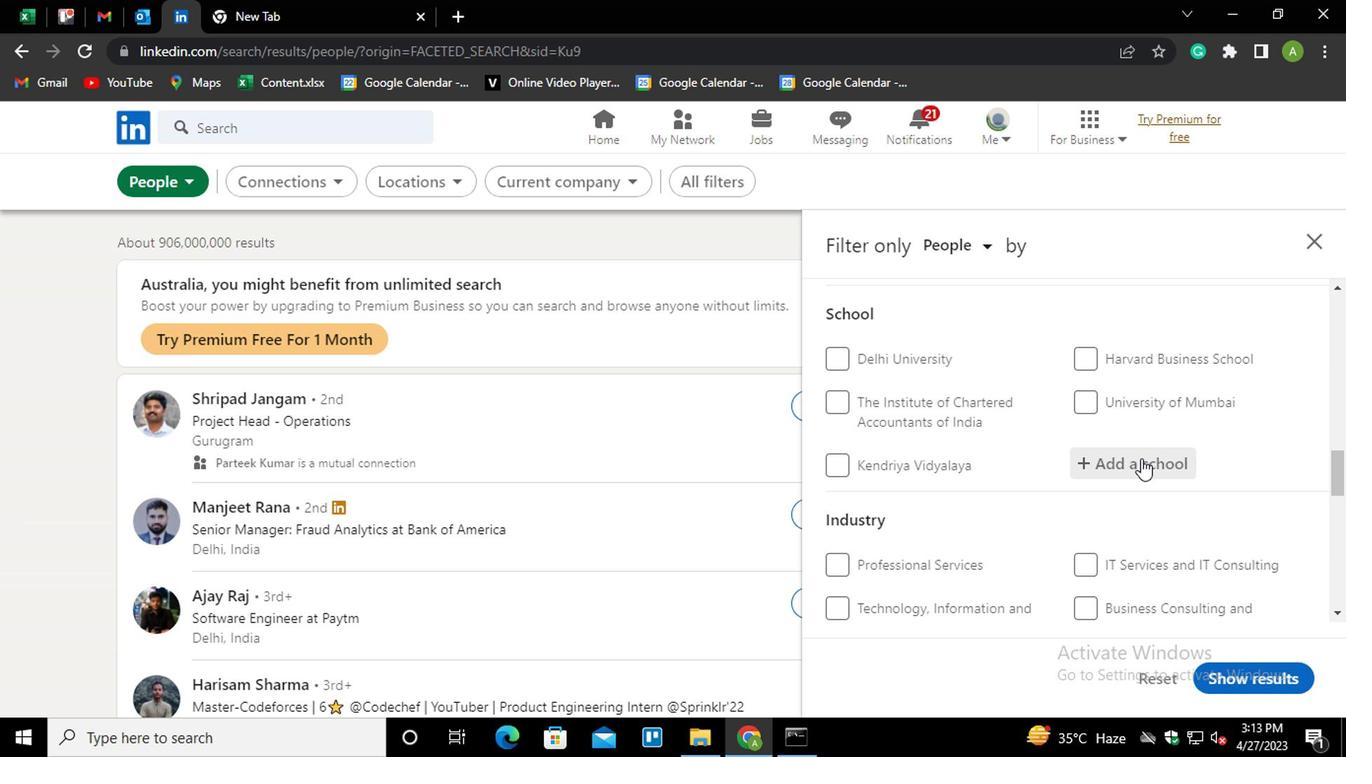 
Action: Mouse moved to (924, 446)
Screenshot: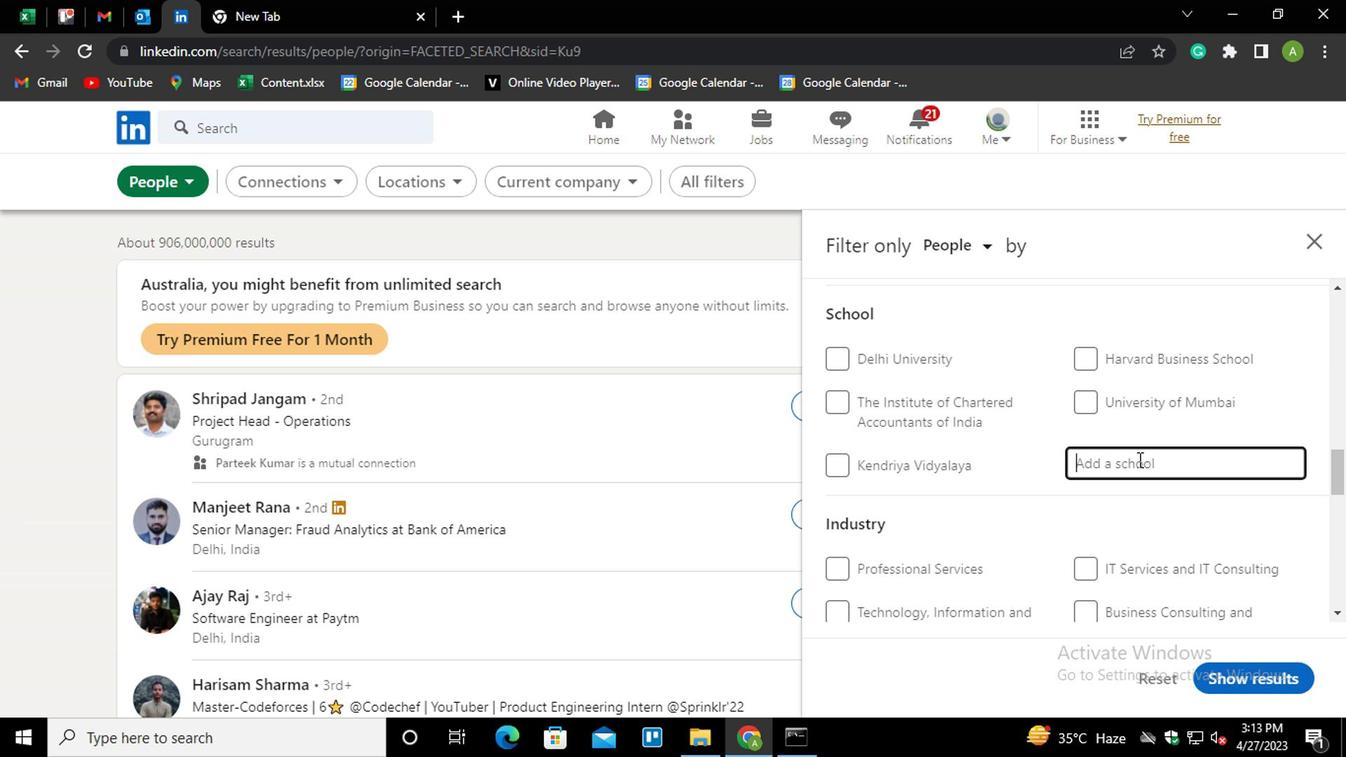 
Action: Key pressed <Key.shift><Key.shift><Key.shift><Key.shift><Key.shift><Key.shift><Key.shift><Key.shift><Key.shift><Key.shift><Key.shift><Key.shift><Key.shift><Key.shift><Key.shift><Key.shift><Key.shift><Key.shift><Key.shift><Key.shift><Key.shift><Key.shift><Key.shift><Key.shift><Key.shift><Key.shift><Key.shift>G<Key.shift>I<Key.shift>TAM<Key.down><Key.enter>
Screenshot: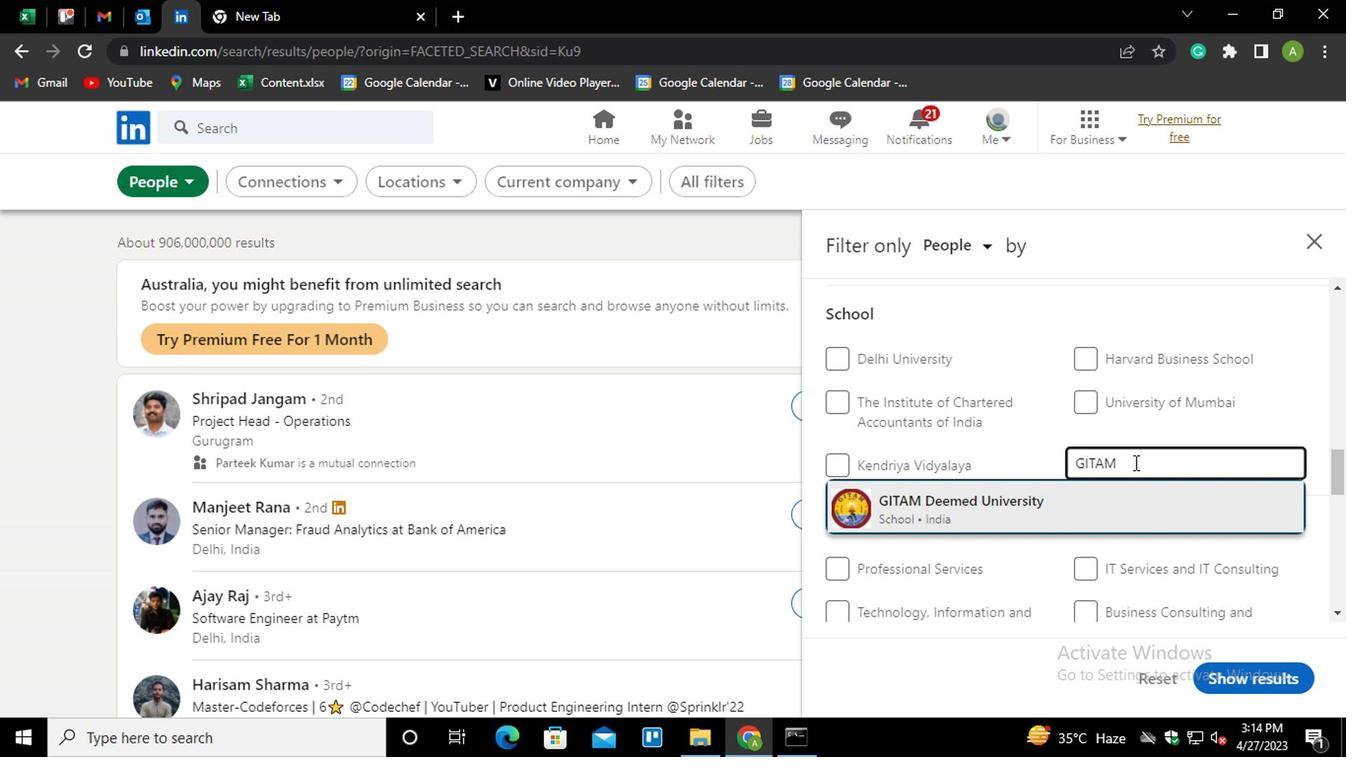 
Action: Mouse scrolled (924, 445) with delta (0, 0)
Screenshot: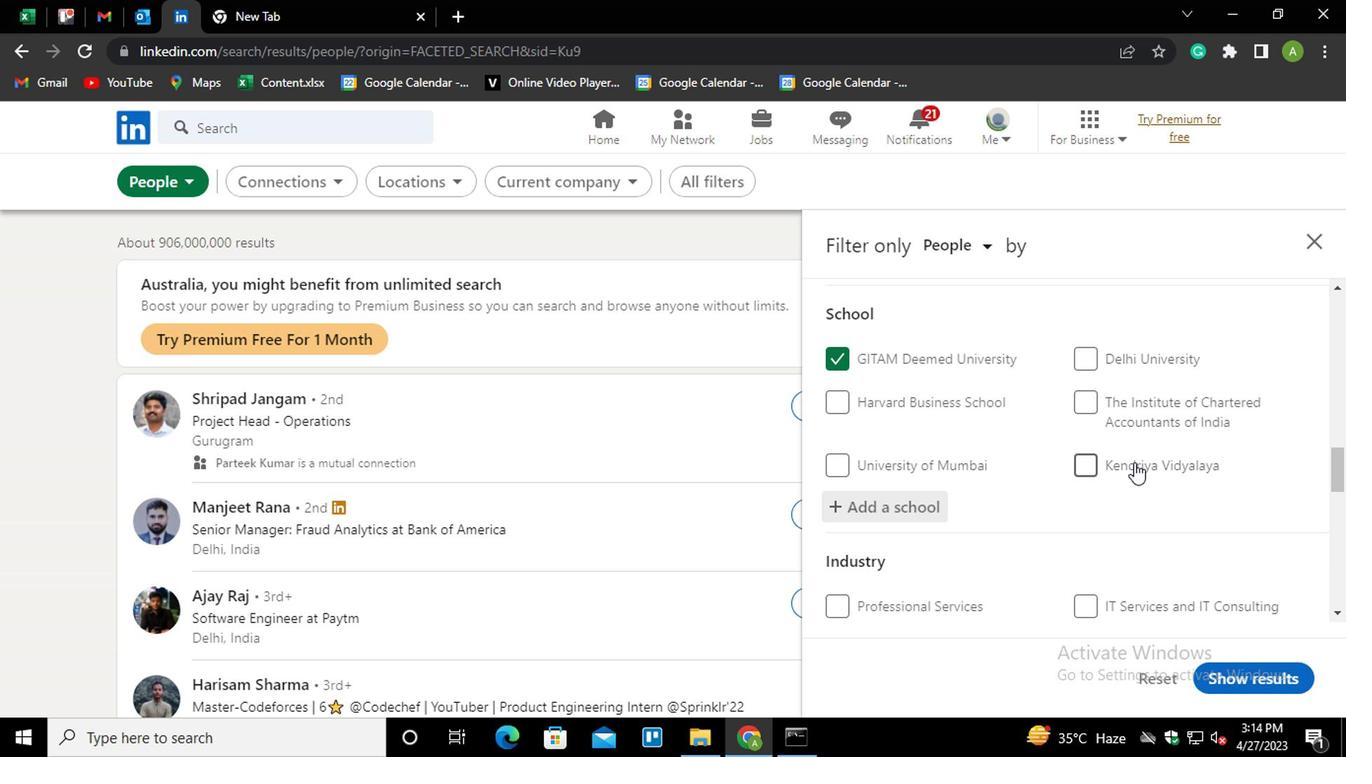 
Action: Mouse scrolled (924, 445) with delta (0, 0)
Screenshot: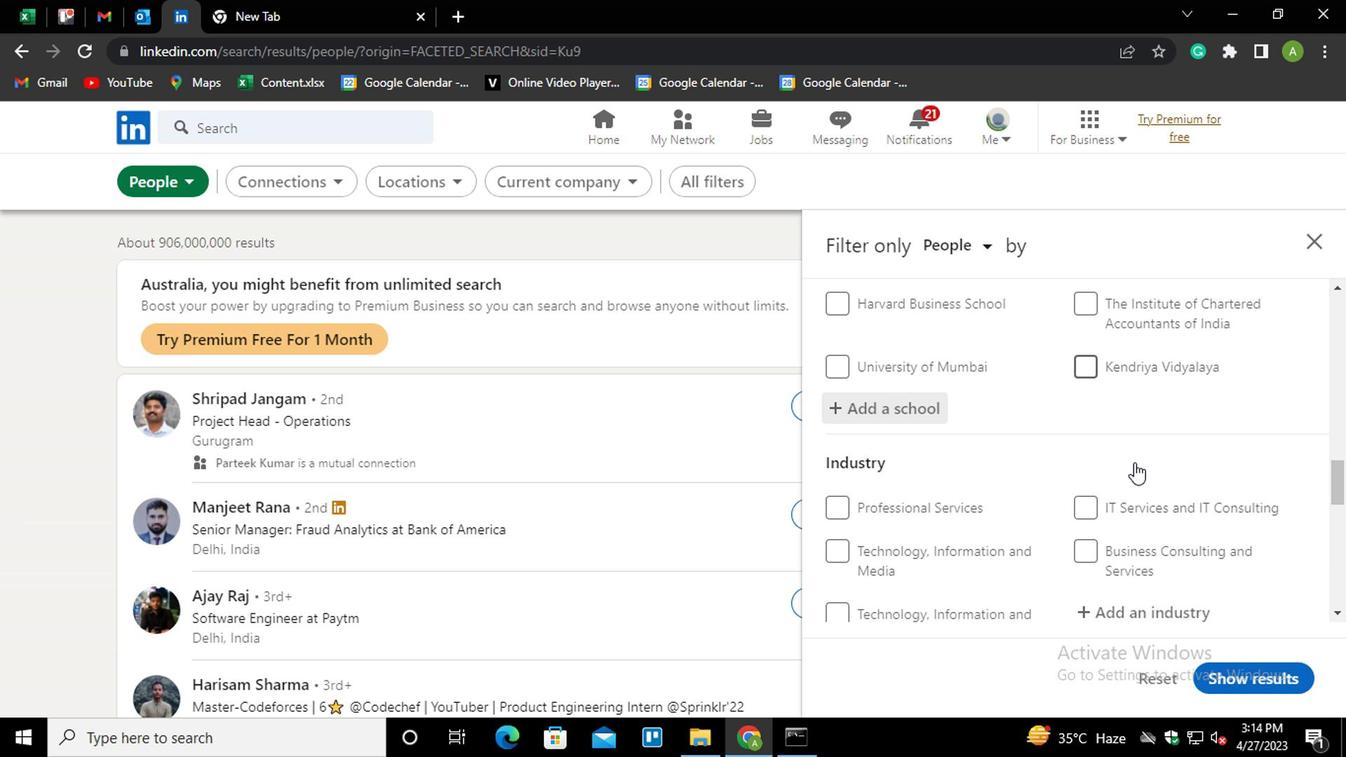 
Action: Mouse scrolled (924, 445) with delta (0, 0)
Screenshot: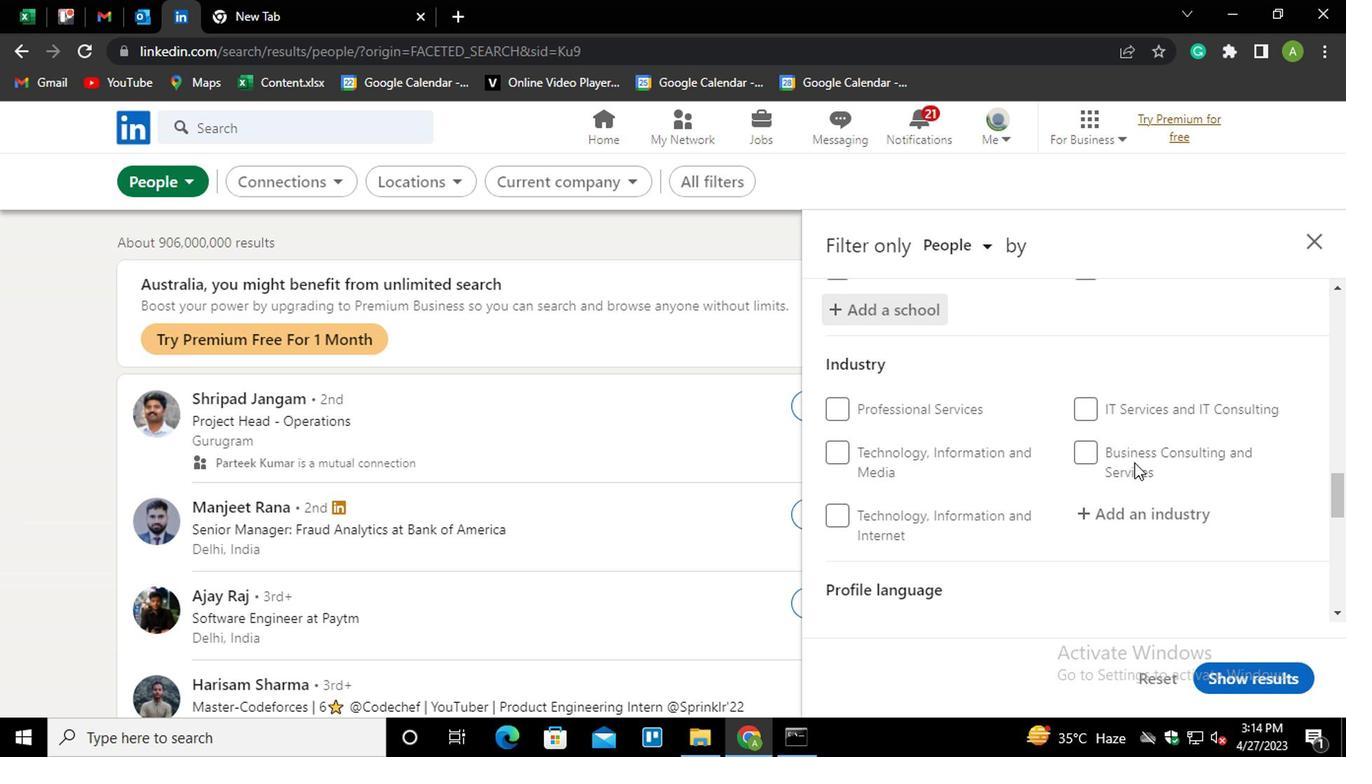 
Action: Mouse moved to (914, 412)
Screenshot: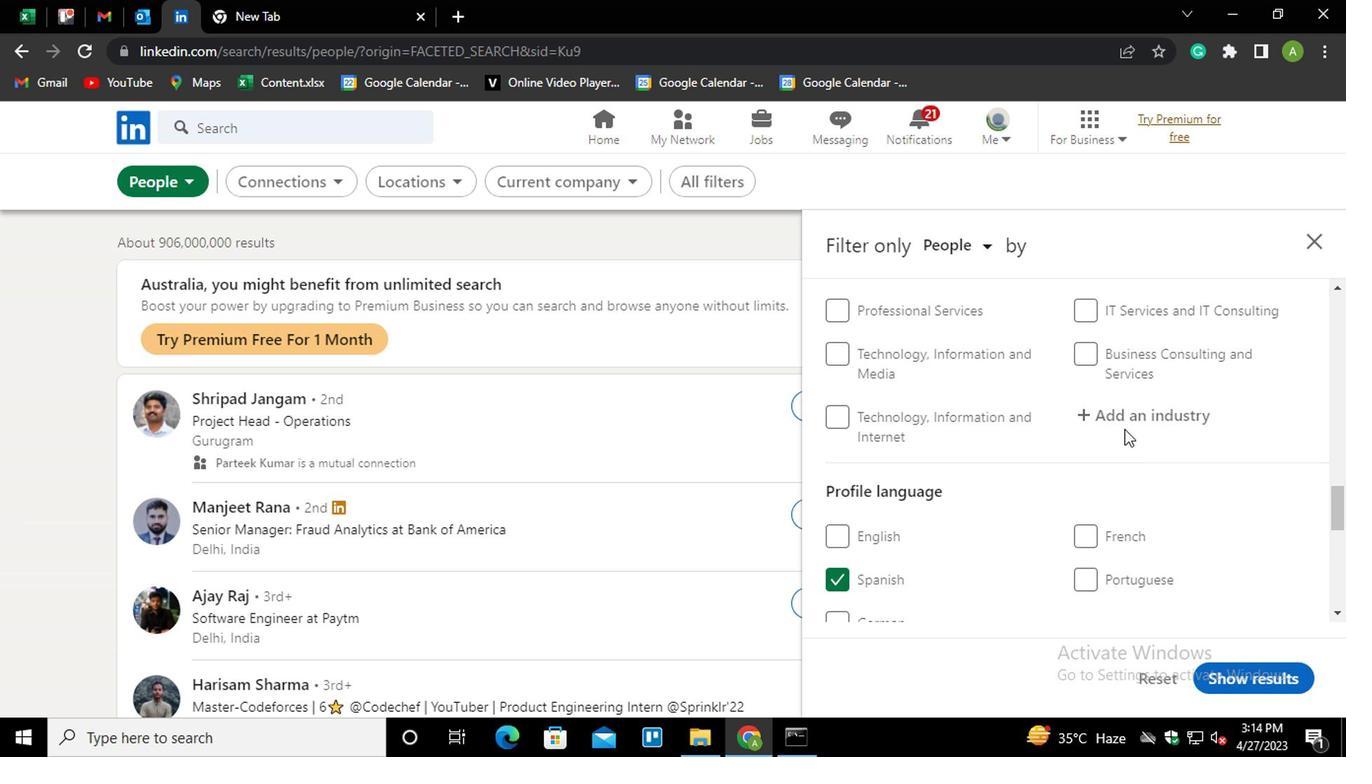 
Action: Mouse pressed left at (914, 412)
Screenshot: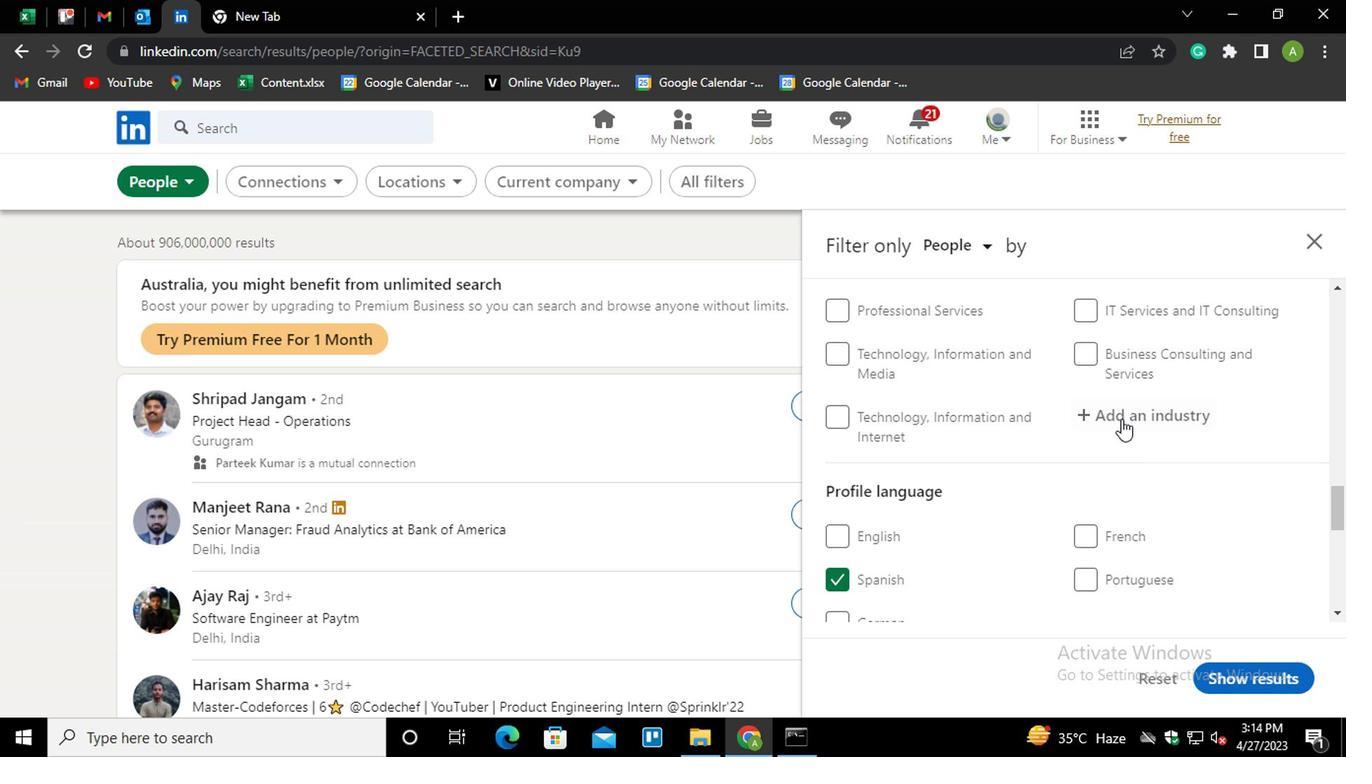
Action: Key pressed <Key.shift>DESKTOP<Key.down><Key.enter>
Screenshot: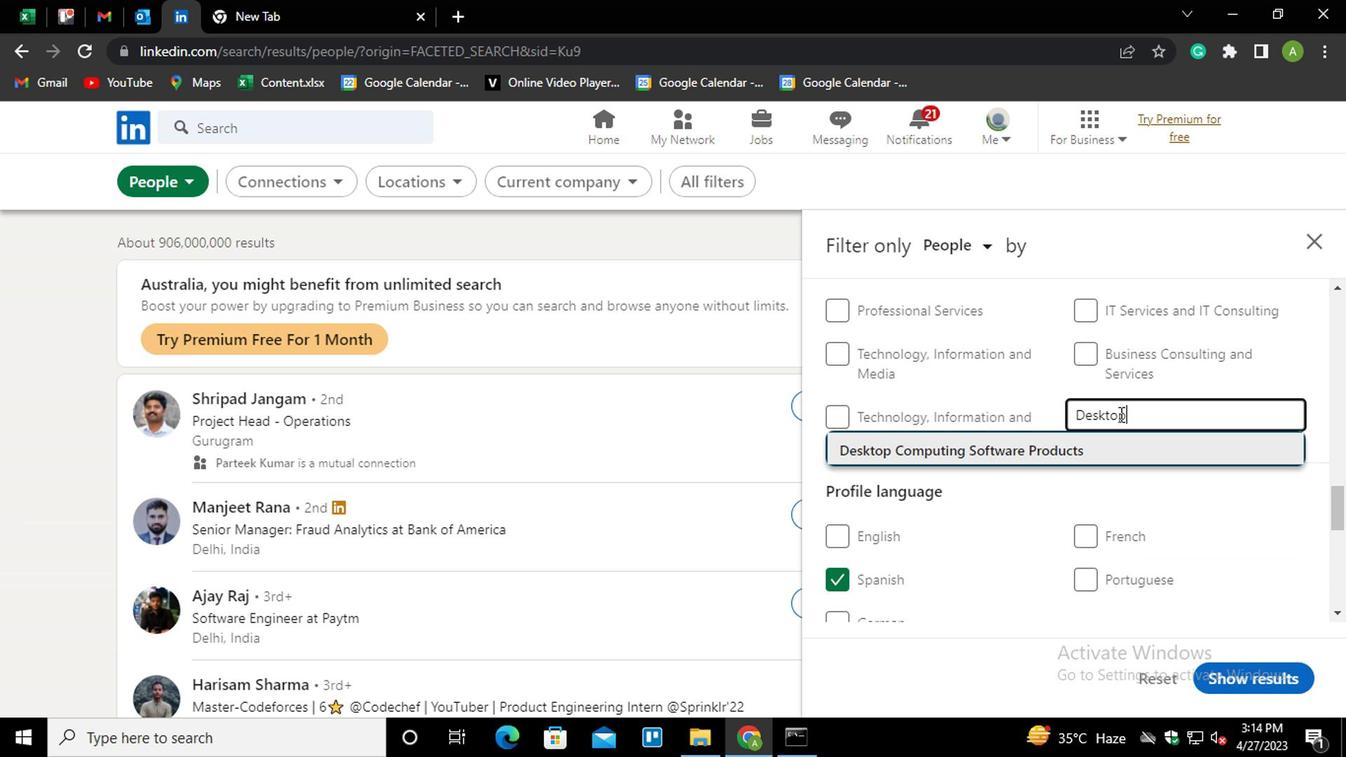 
Action: Mouse moved to (934, 415)
Screenshot: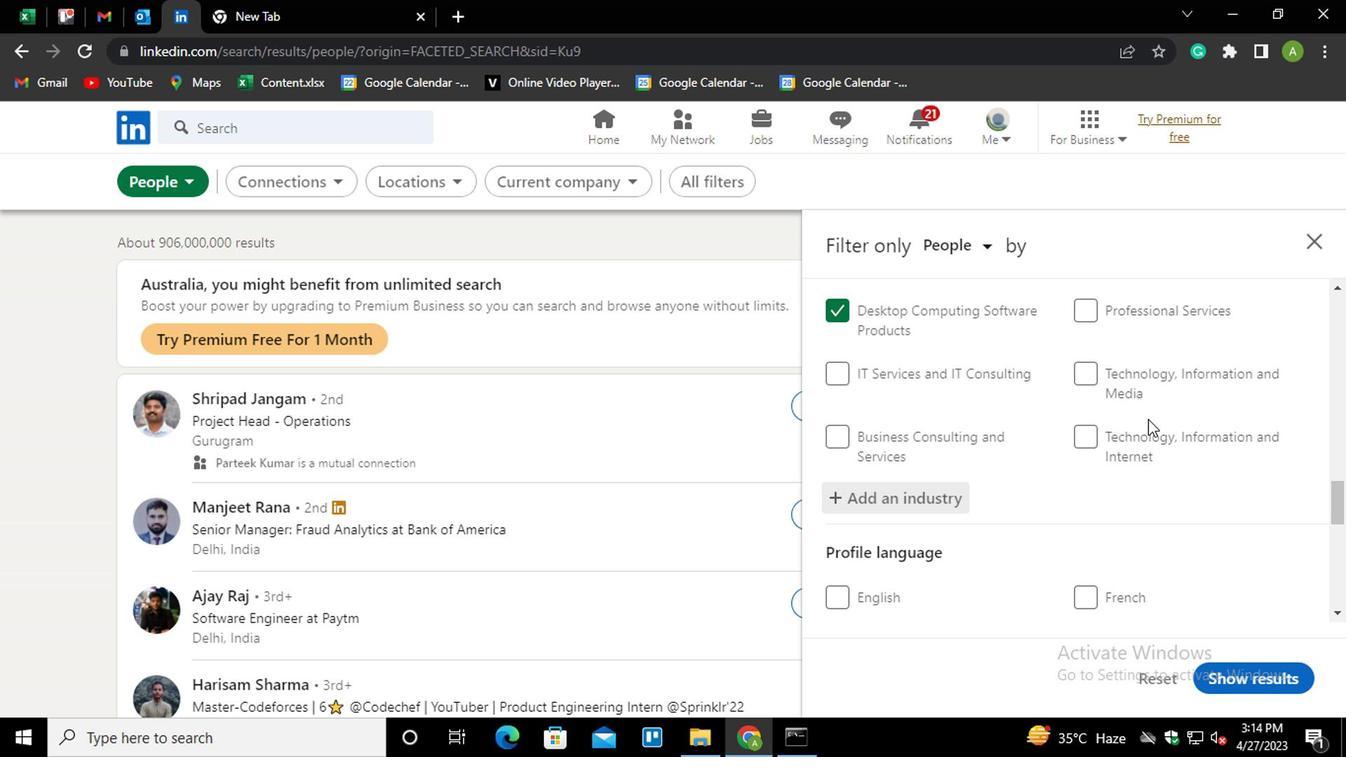 
Action: Mouse scrolled (934, 415) with delta (0, 0)
Screenshot: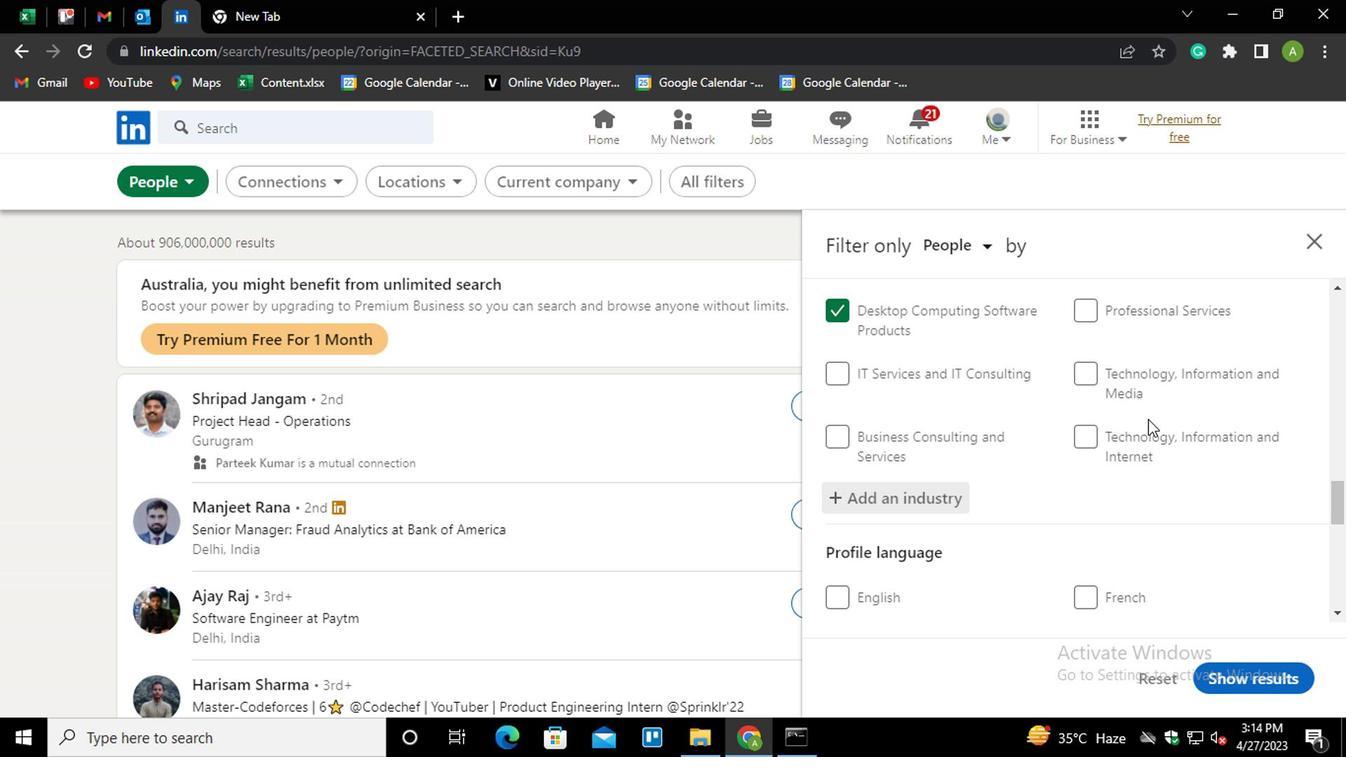 
Action: Mouse scrolled (934, 415) with delta (0, 0)
Screenshot: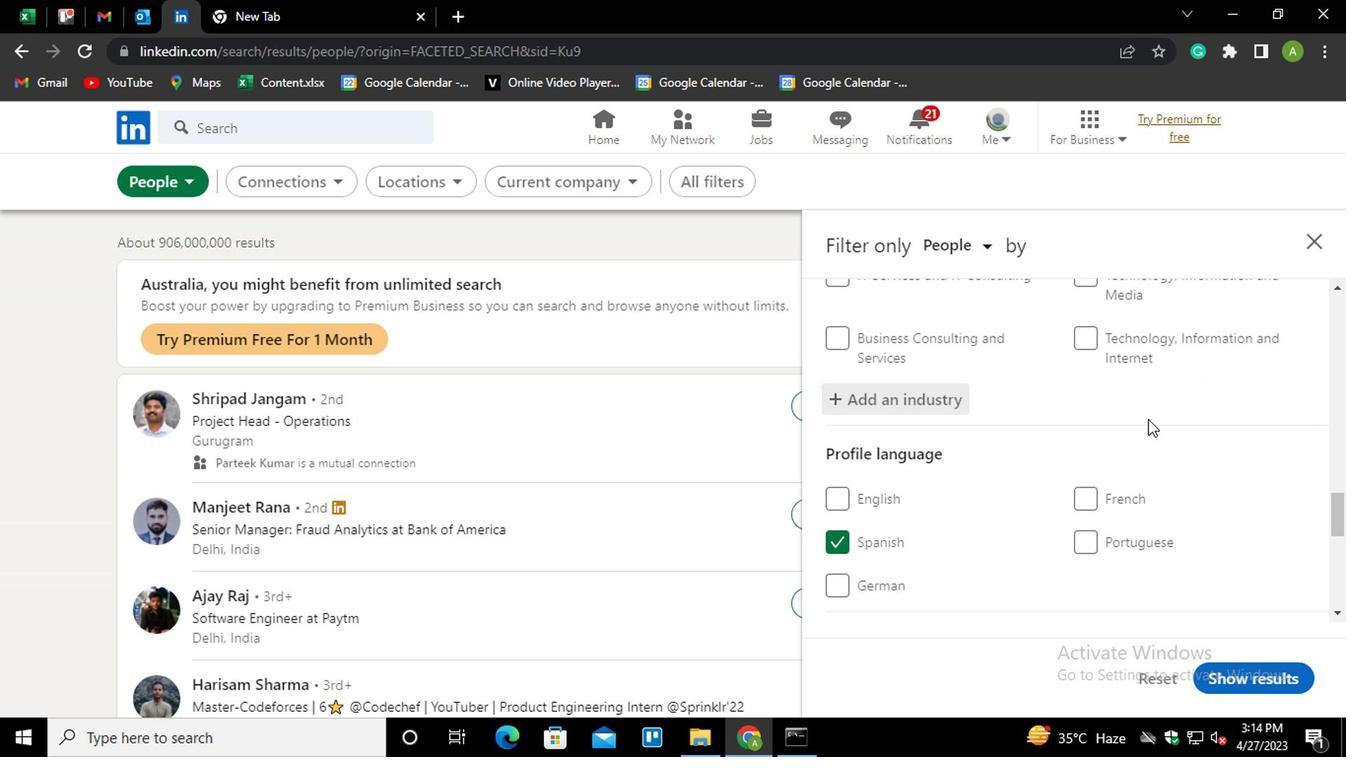 
Action: Mouse scrolled (934, 415) with delta (0, 0)
Screenshot: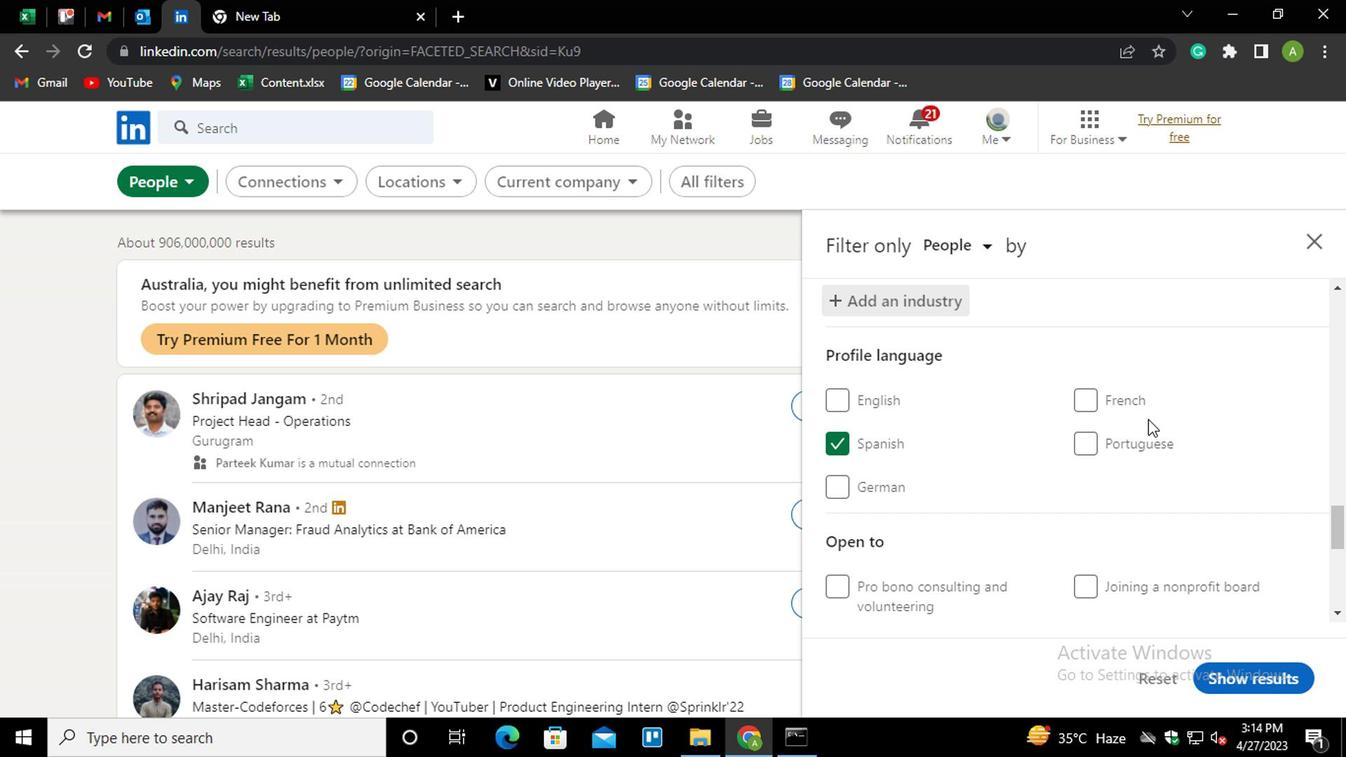 
Action: Mouse moved to (935, 415)
Screenshot: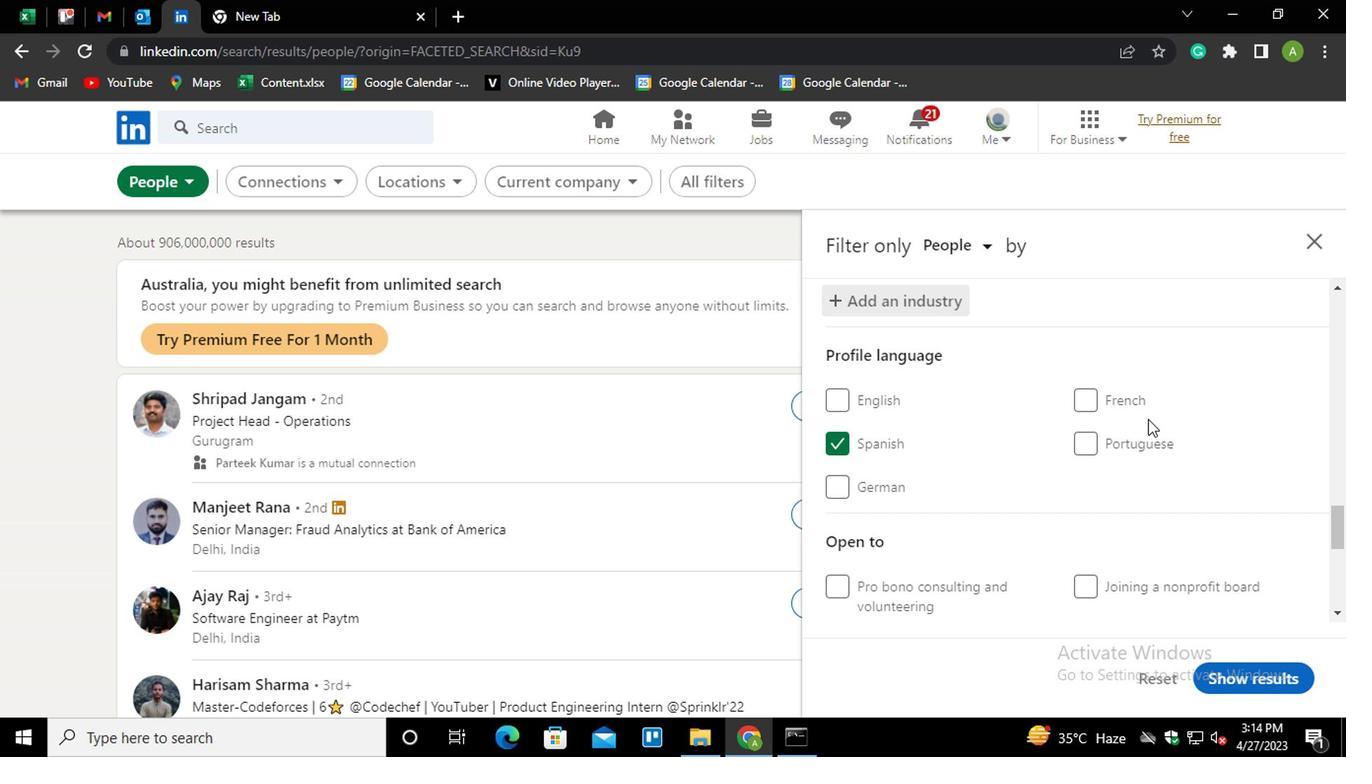 
Action: Mouse scrolled (935, 415) with delta (0, 0)
Screenshot: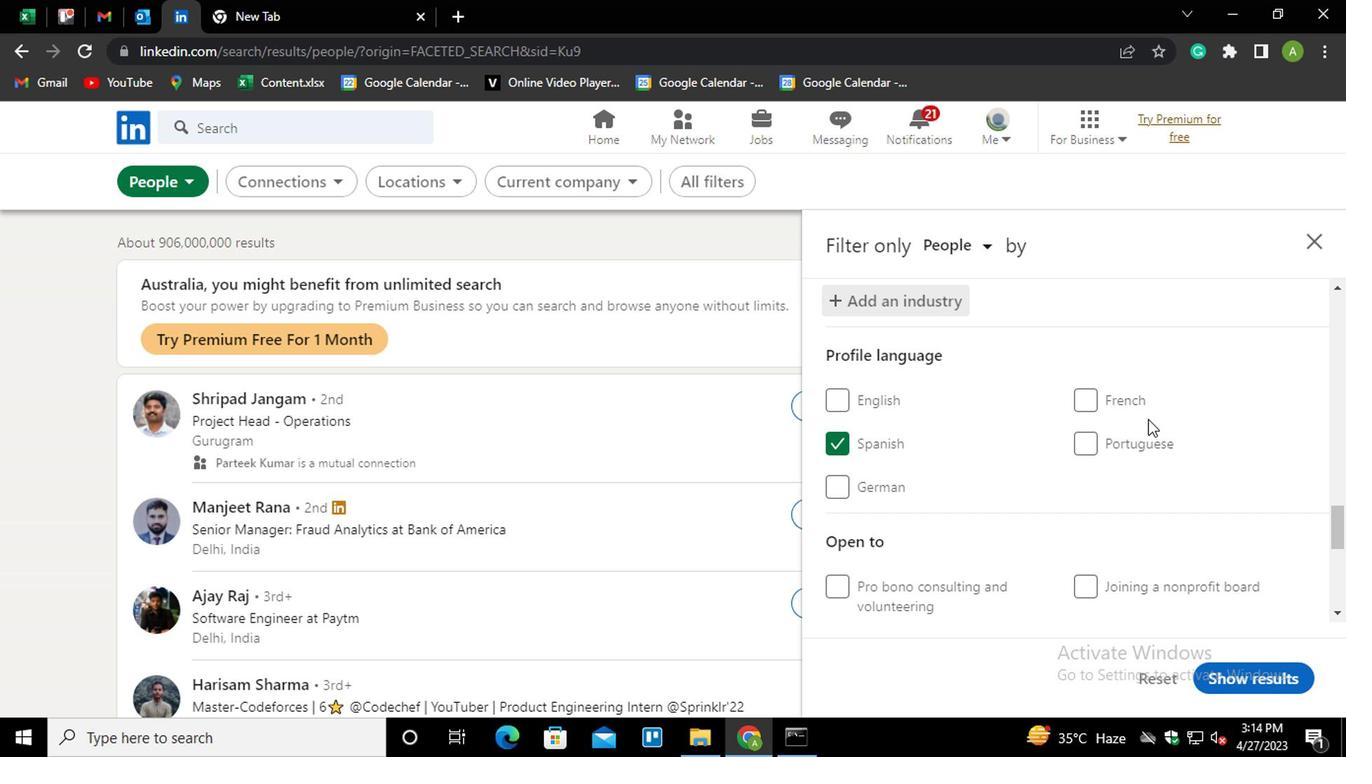 
Action: Mouse moved to (935, 416)
Screenshot: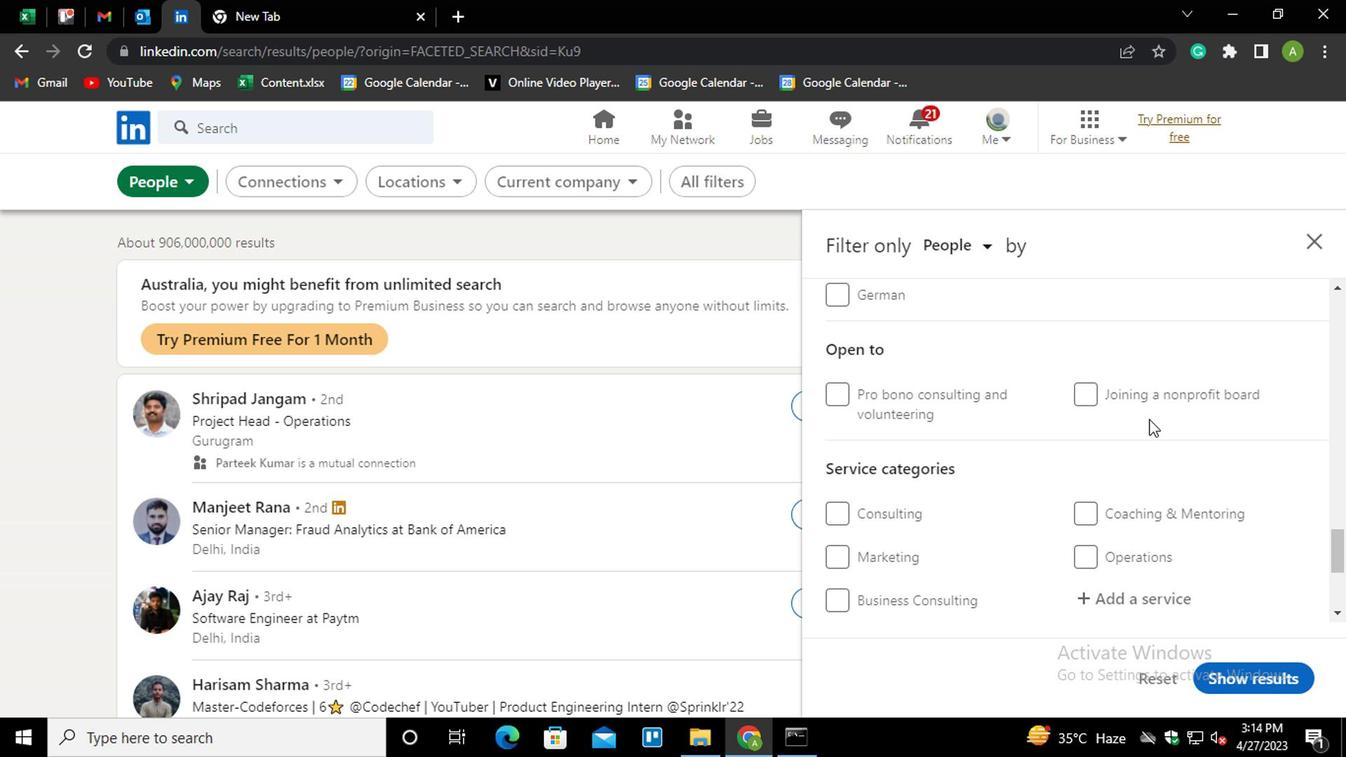 
Action: Mouse scrolled (935, 415) with delta (0, 0)
Screenshot: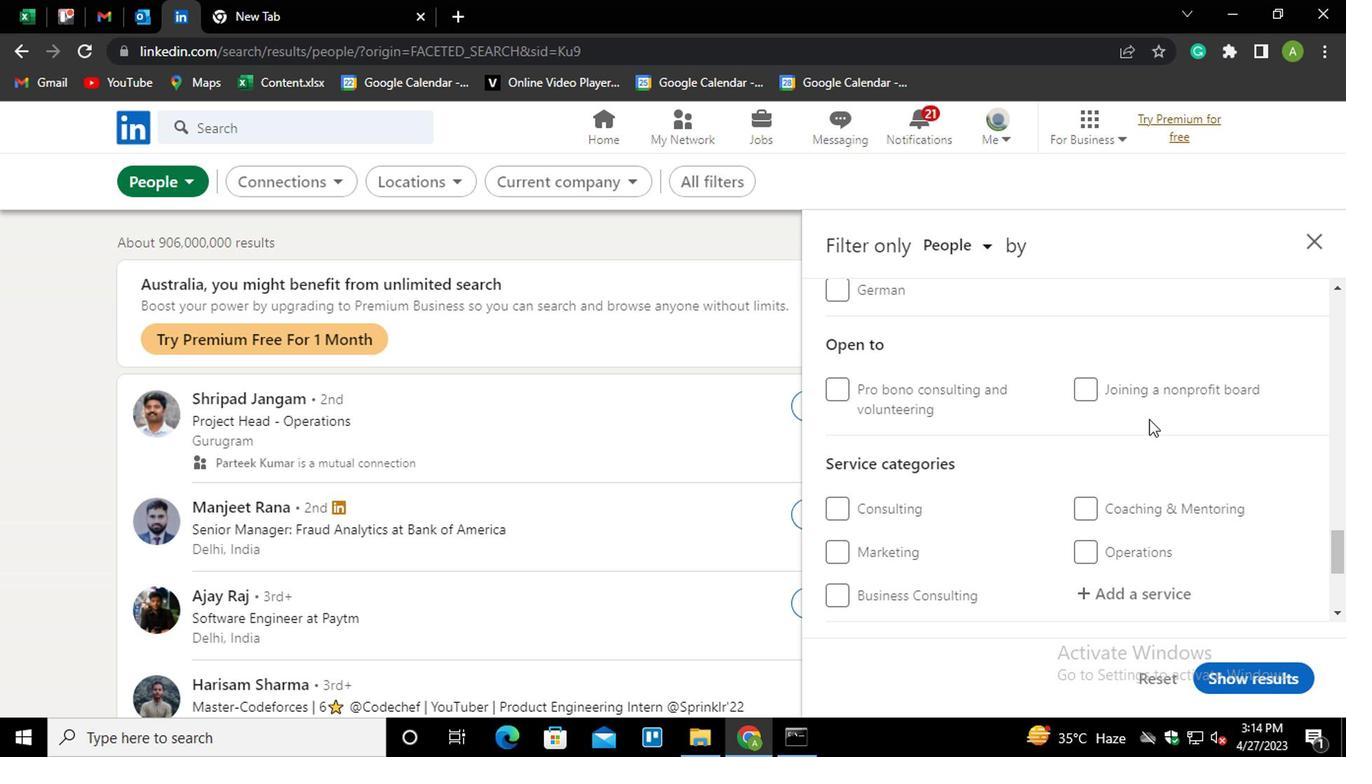 
Action: Mouse moved to (913, 461)
Screenshot: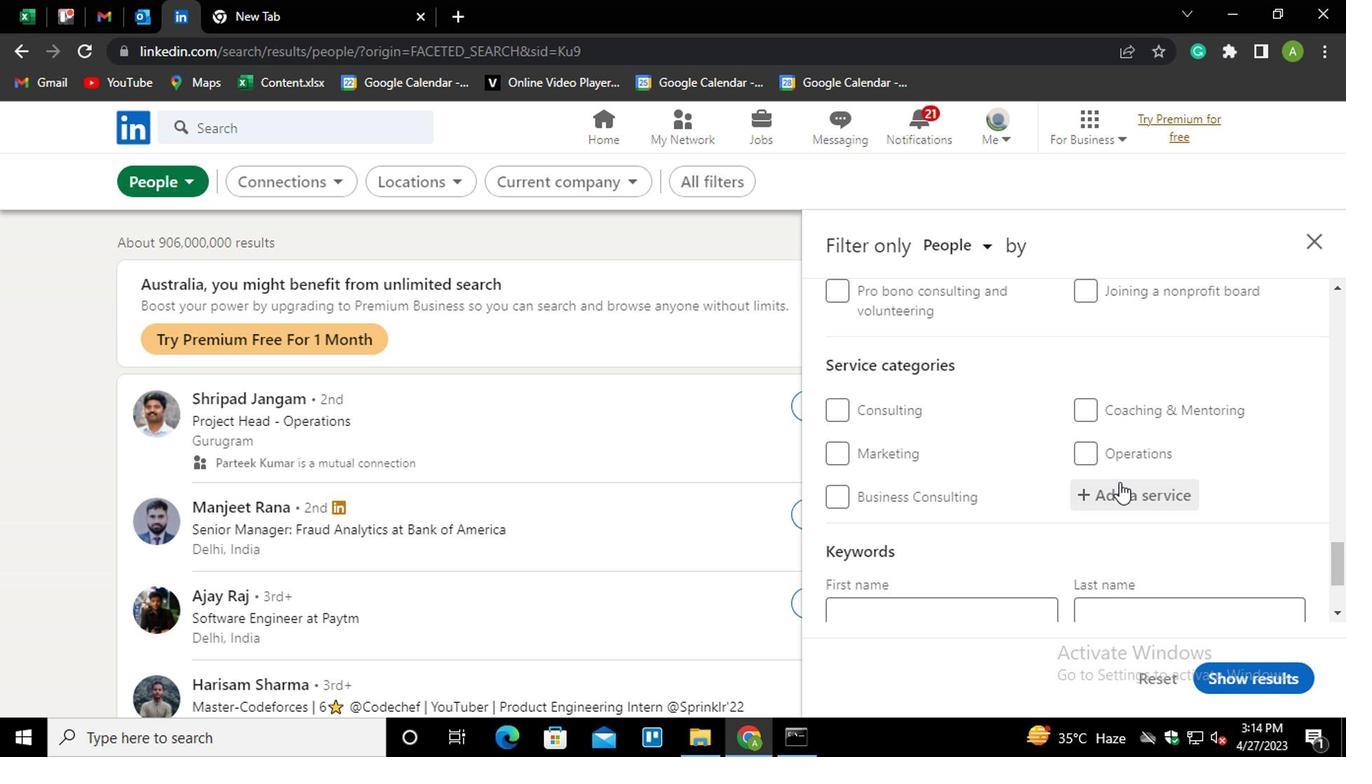 
Action: Mouse pressed left at (913, 461)
Screenshot: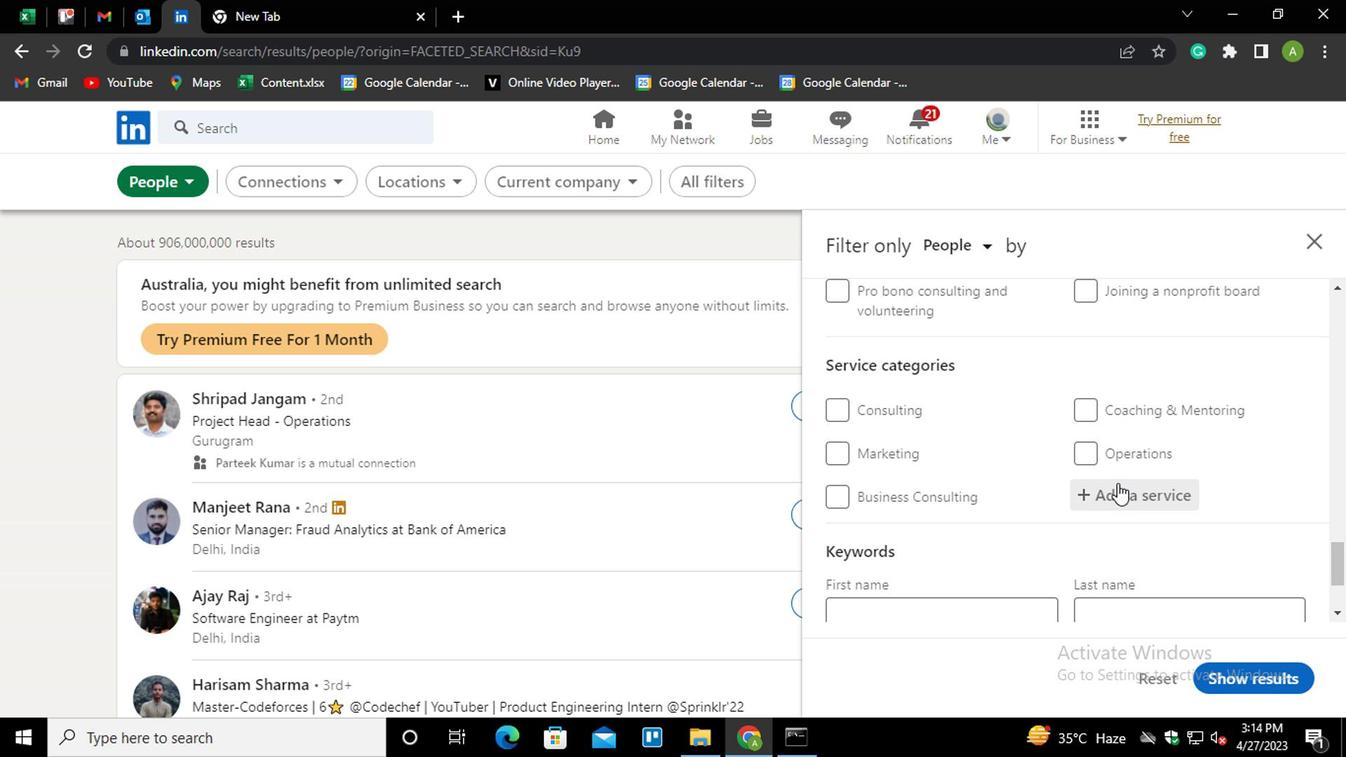 
Action: Key pressed <Key.shift>EMAIL<Key.space>MARK<Key.down><Key.enter>
Screenshot: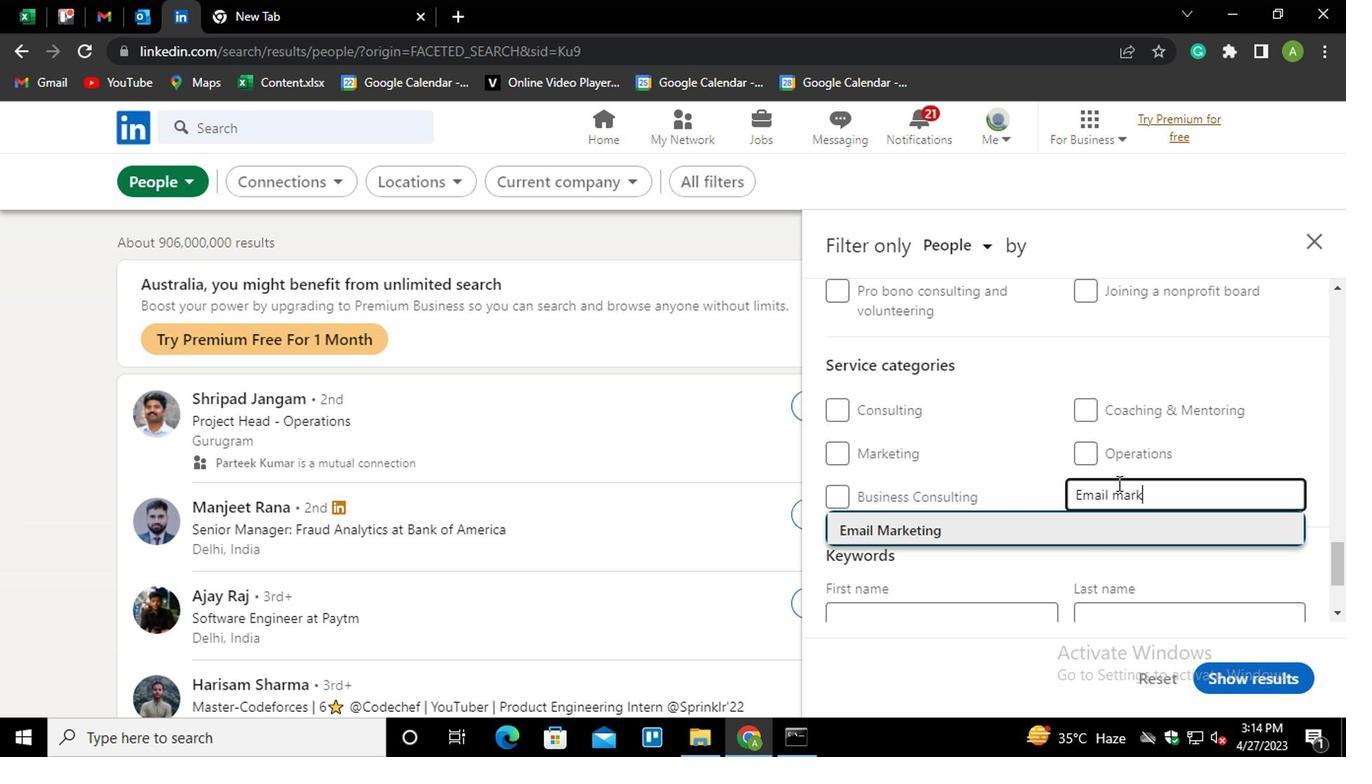 
Action: Mouse moved to (913, 462)
Screenshot: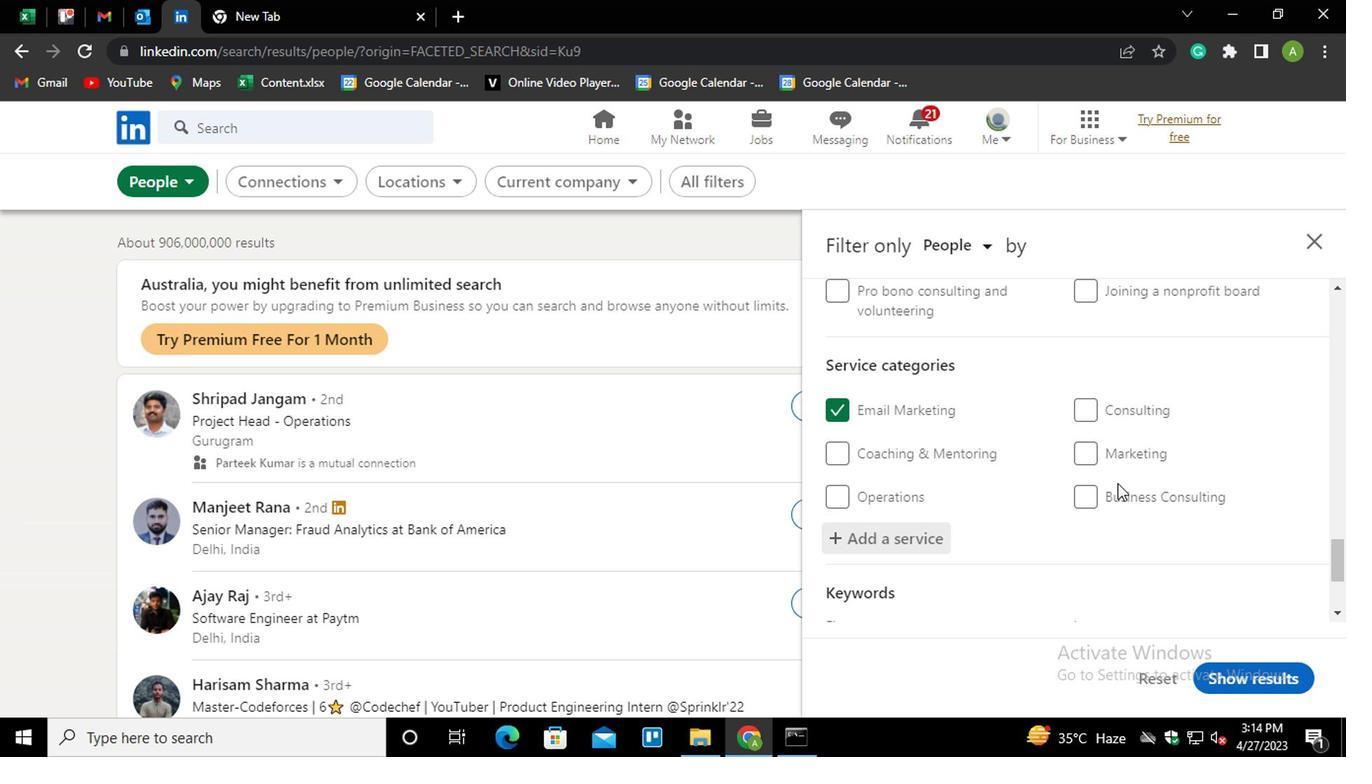 
Action: Mouse scrolled (913, 461) with delta (0, 0)
Screenshot: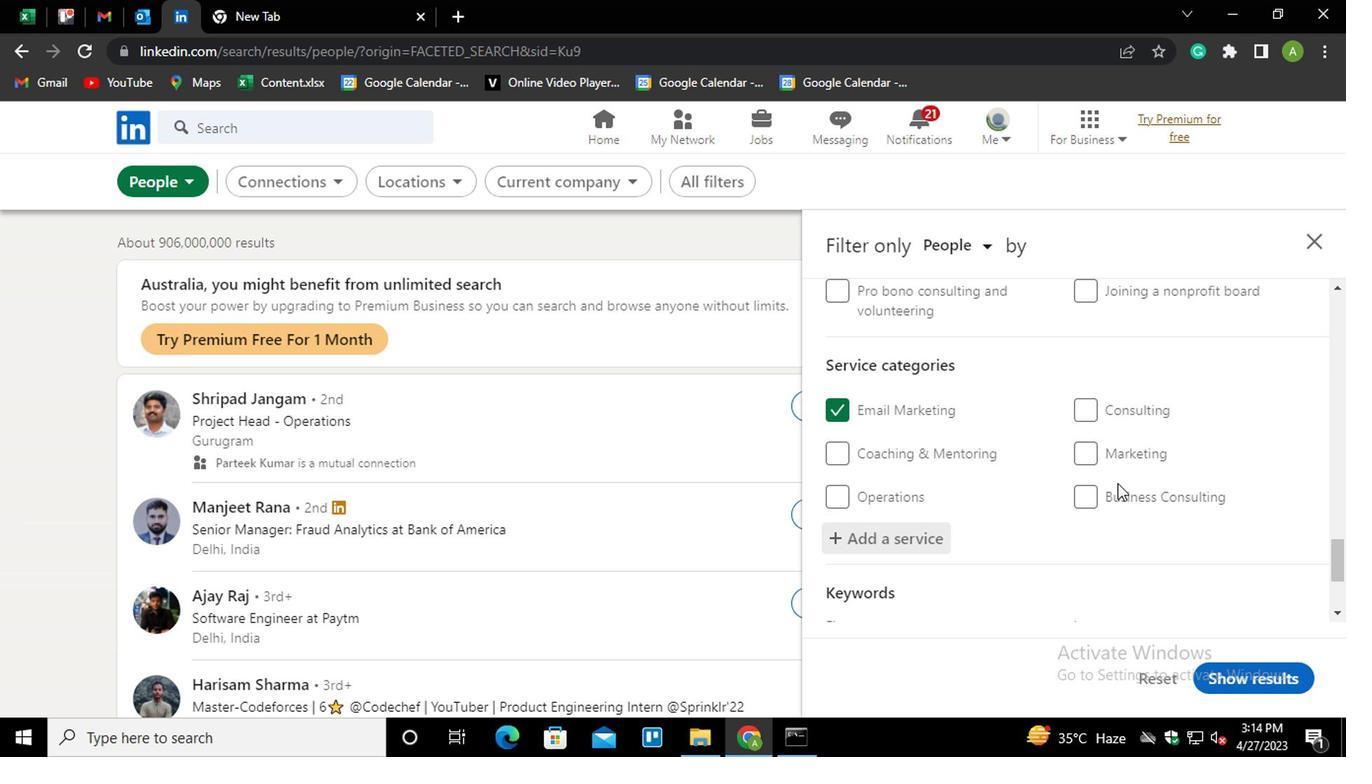 
Action: Mouse moved to (915, 467)
Screenshot: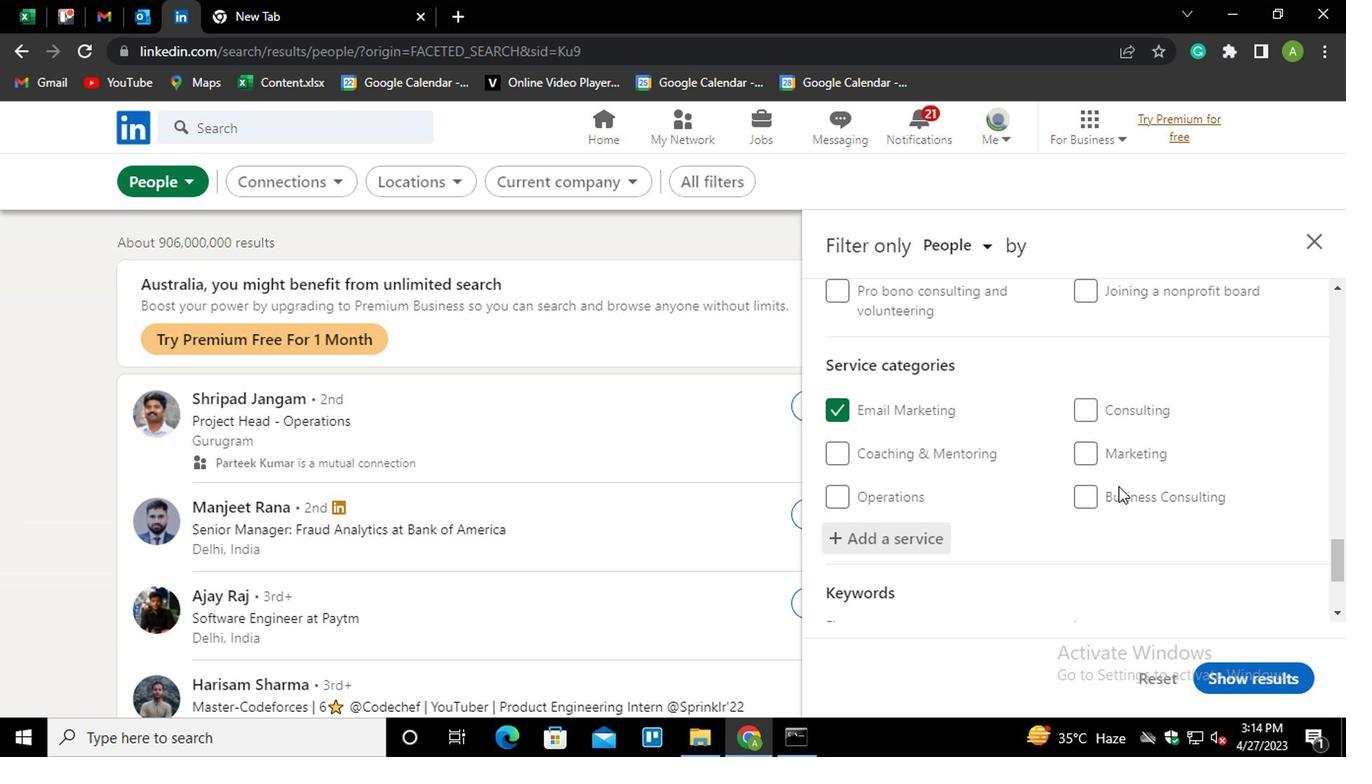 
Action: Mouse scrolled (915, 467) with delta (0, 0)
Screenshot: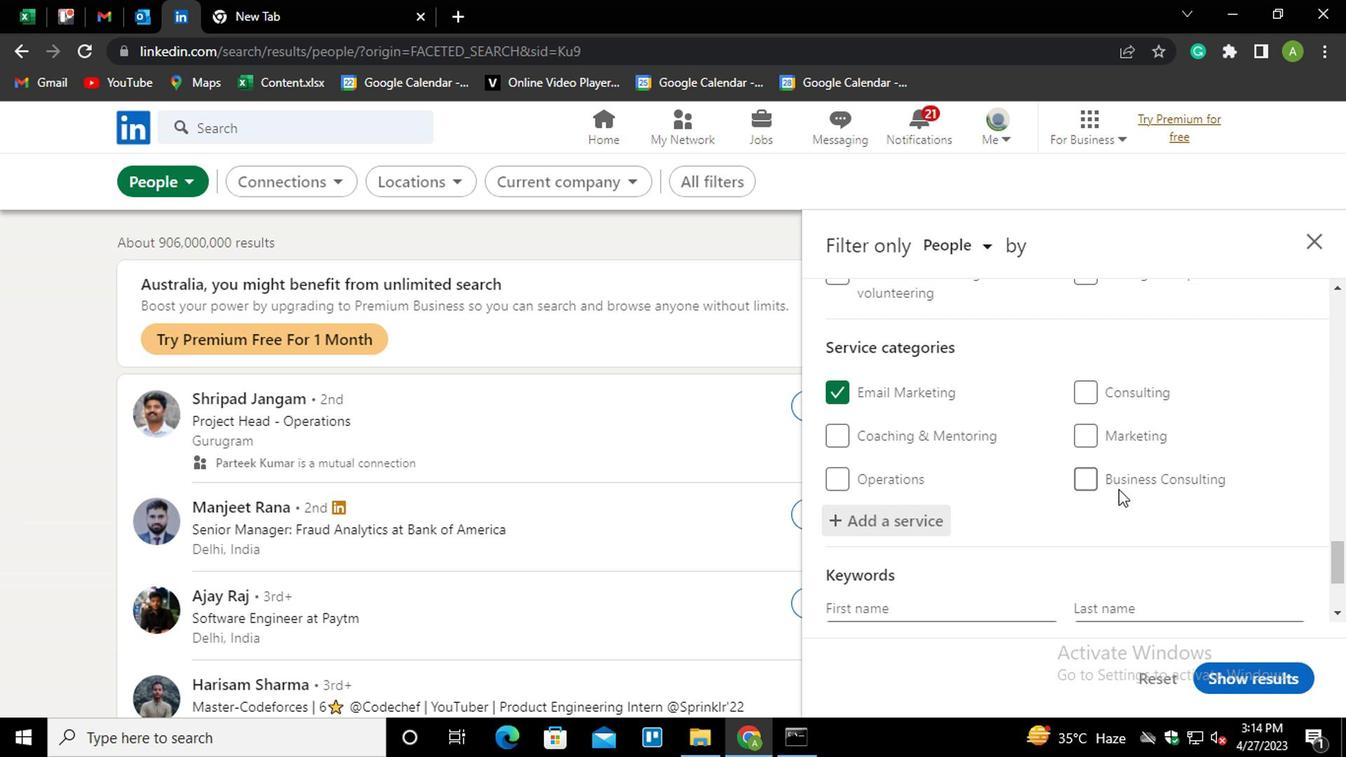
Action: Mouse scrolled (915, 467) with delta (0, 0)
Screenshot: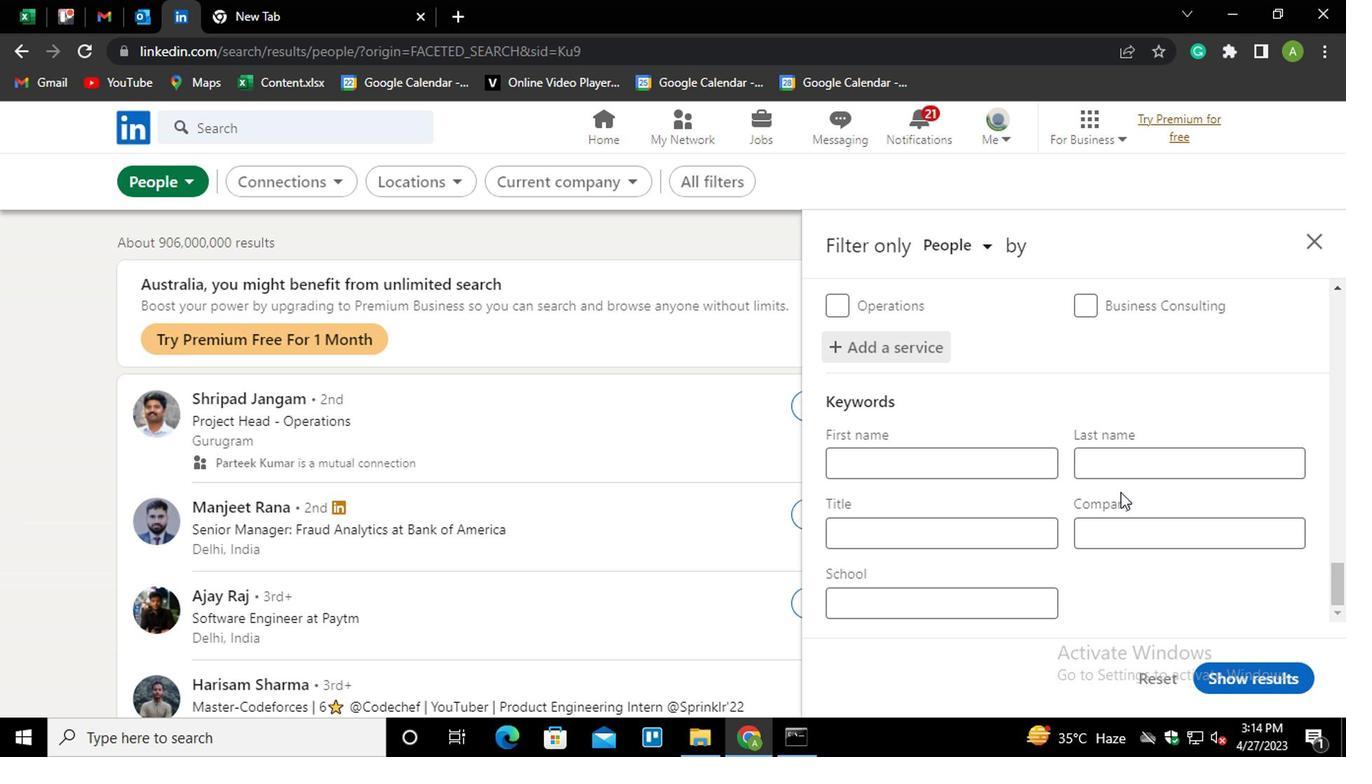 
Action: Mouse moved to (915, 469)
Screenshot: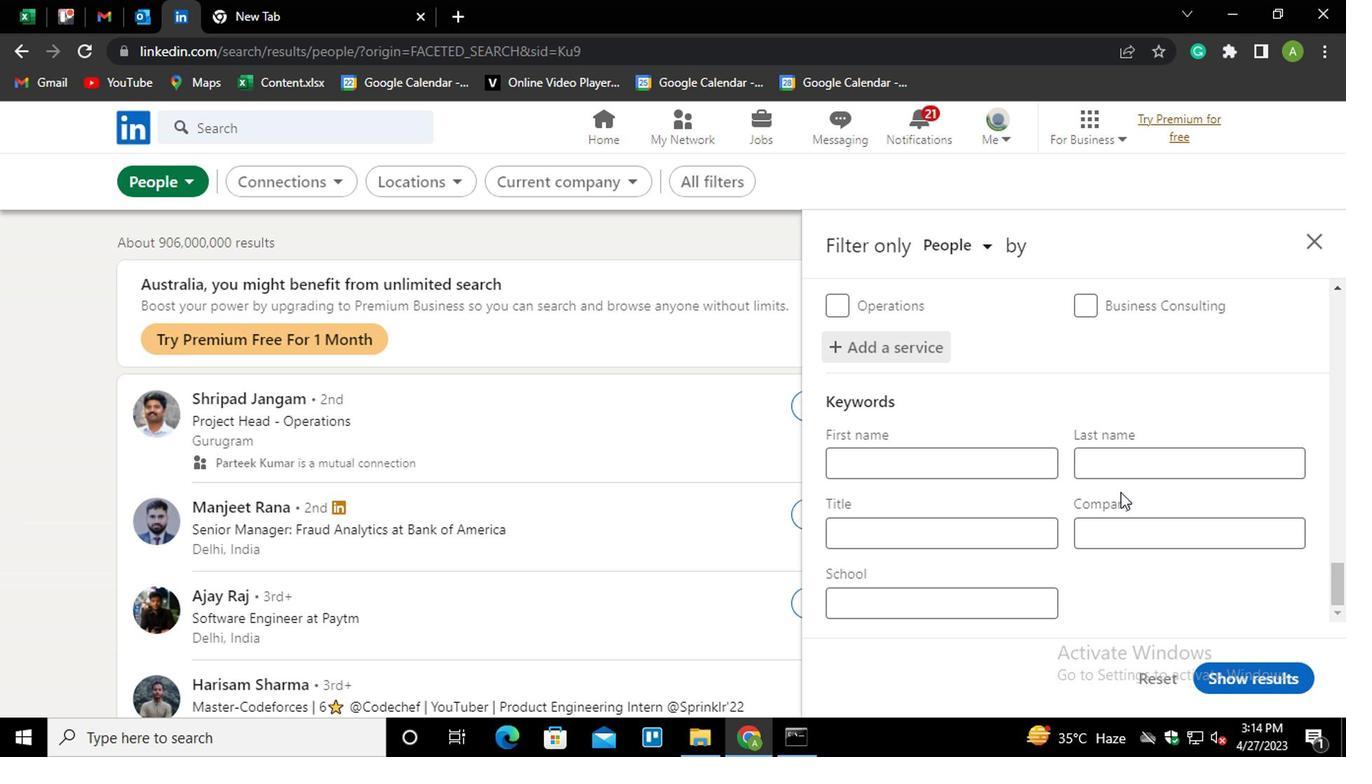 
Action: Mouse scrolled (915, 469) with delta (0, 0)
Screenshot: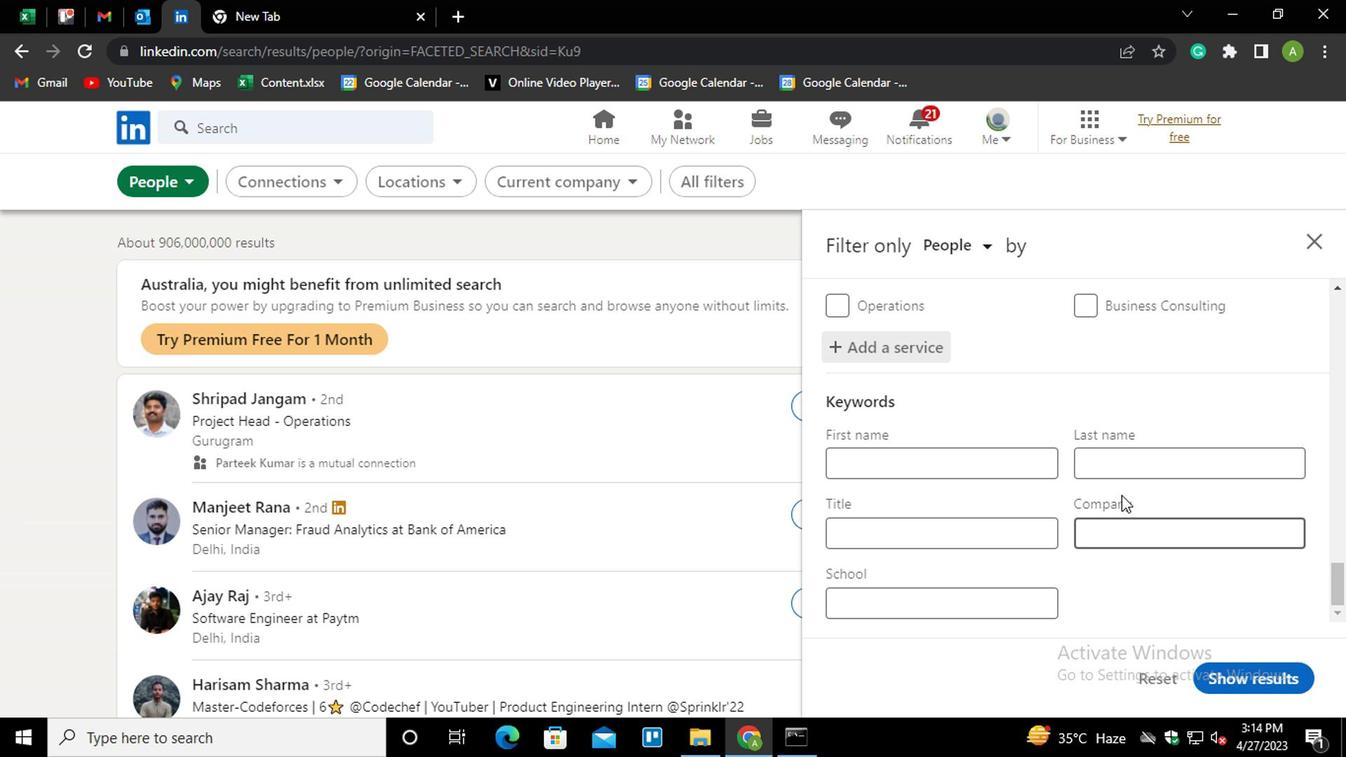 
Action: Mouse moved to (915, 471)
Screenshot: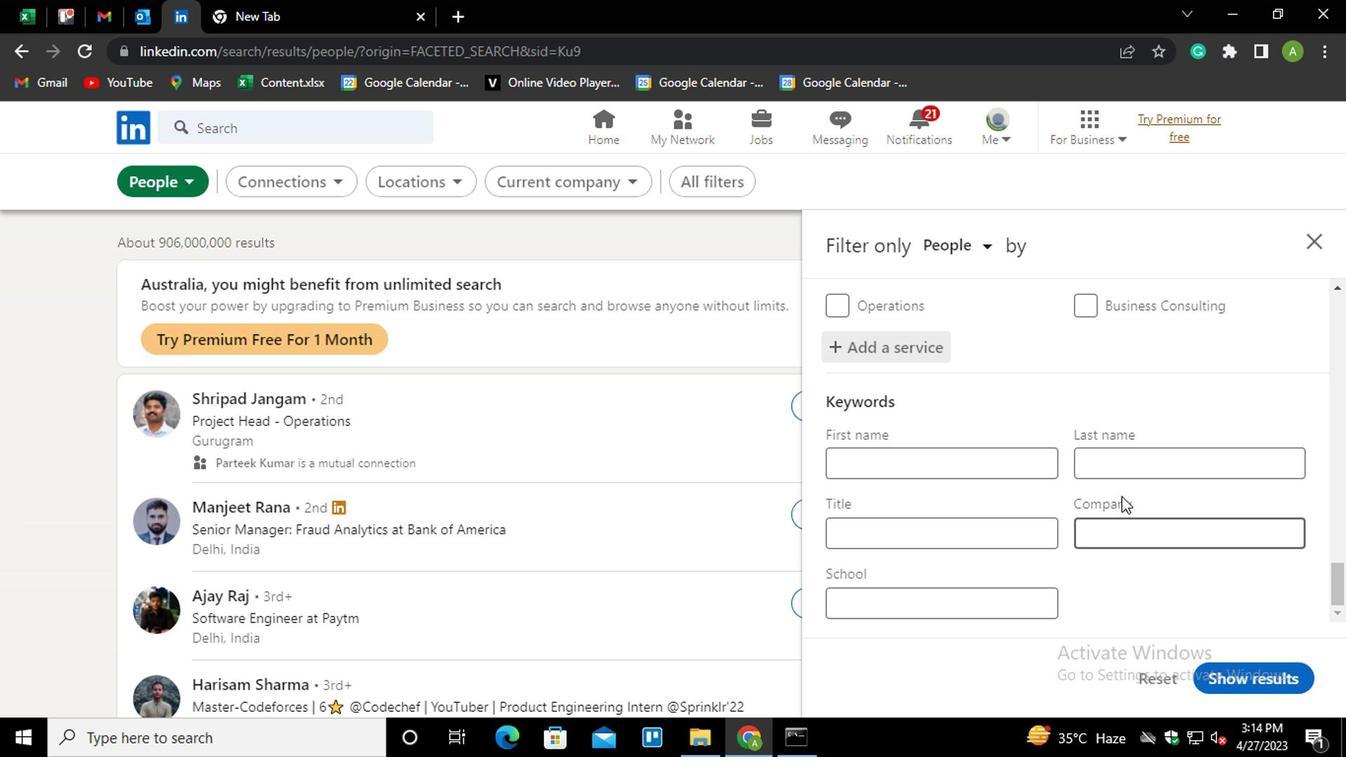 
Action: Mouse scrolled (915, 471) with delta (0, 0)
Screenshot: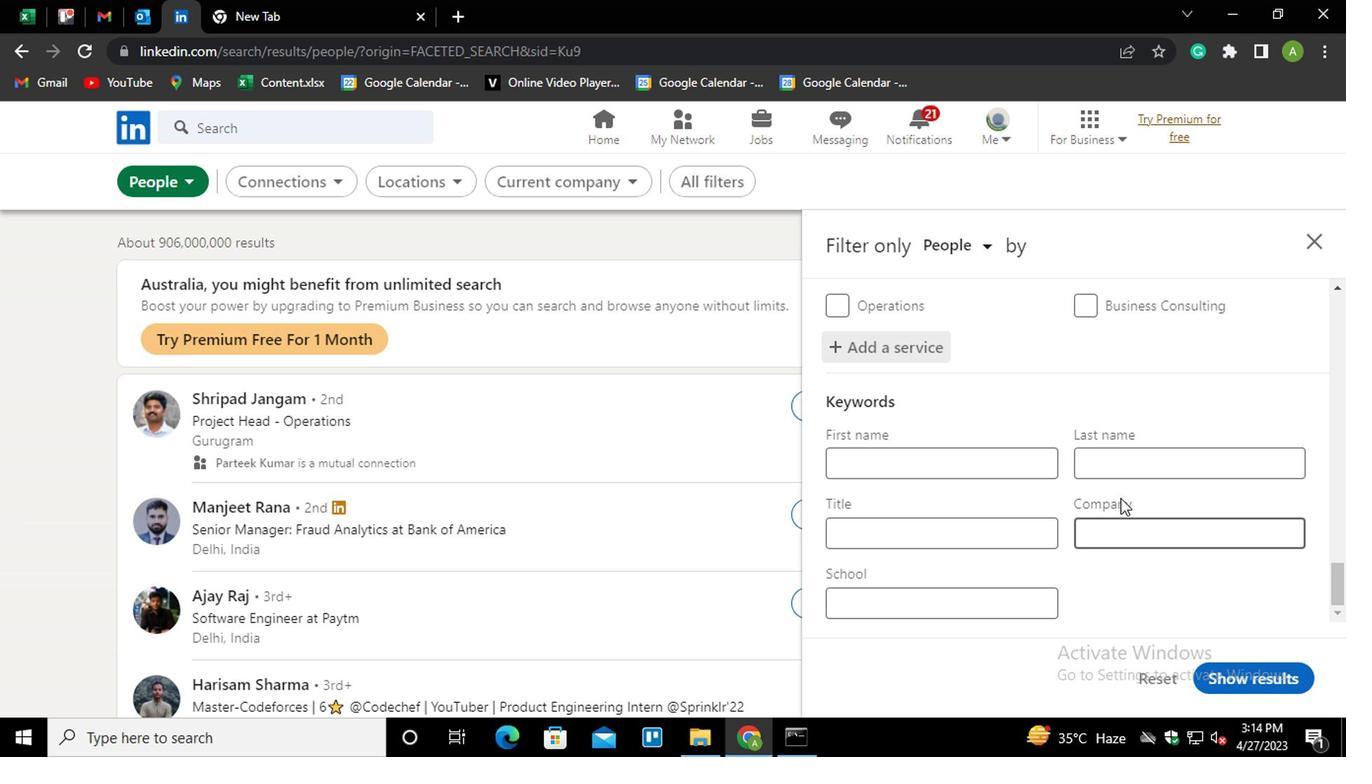 
Action: Mouse moved to (793, 502)
Screenshot: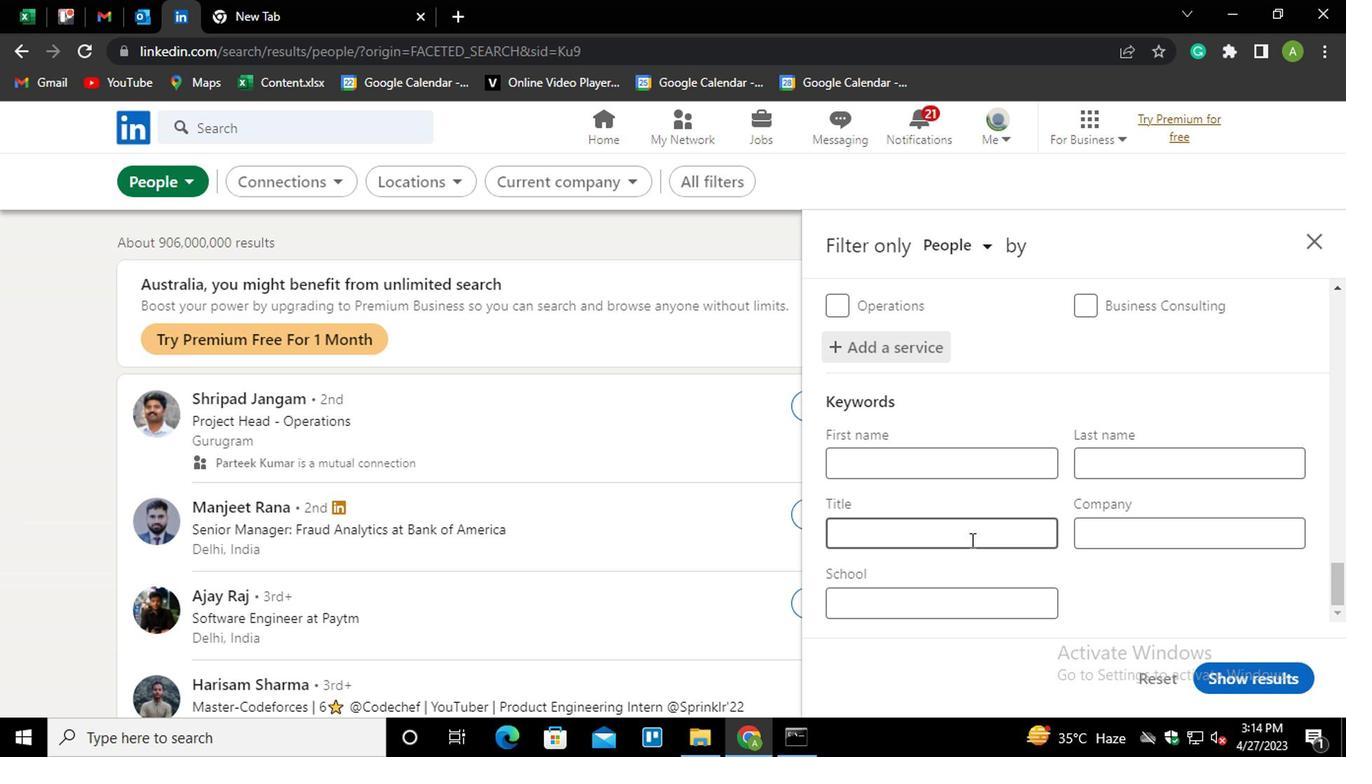 
Action: Mouse pressed left at (793, 502)
Screenshot: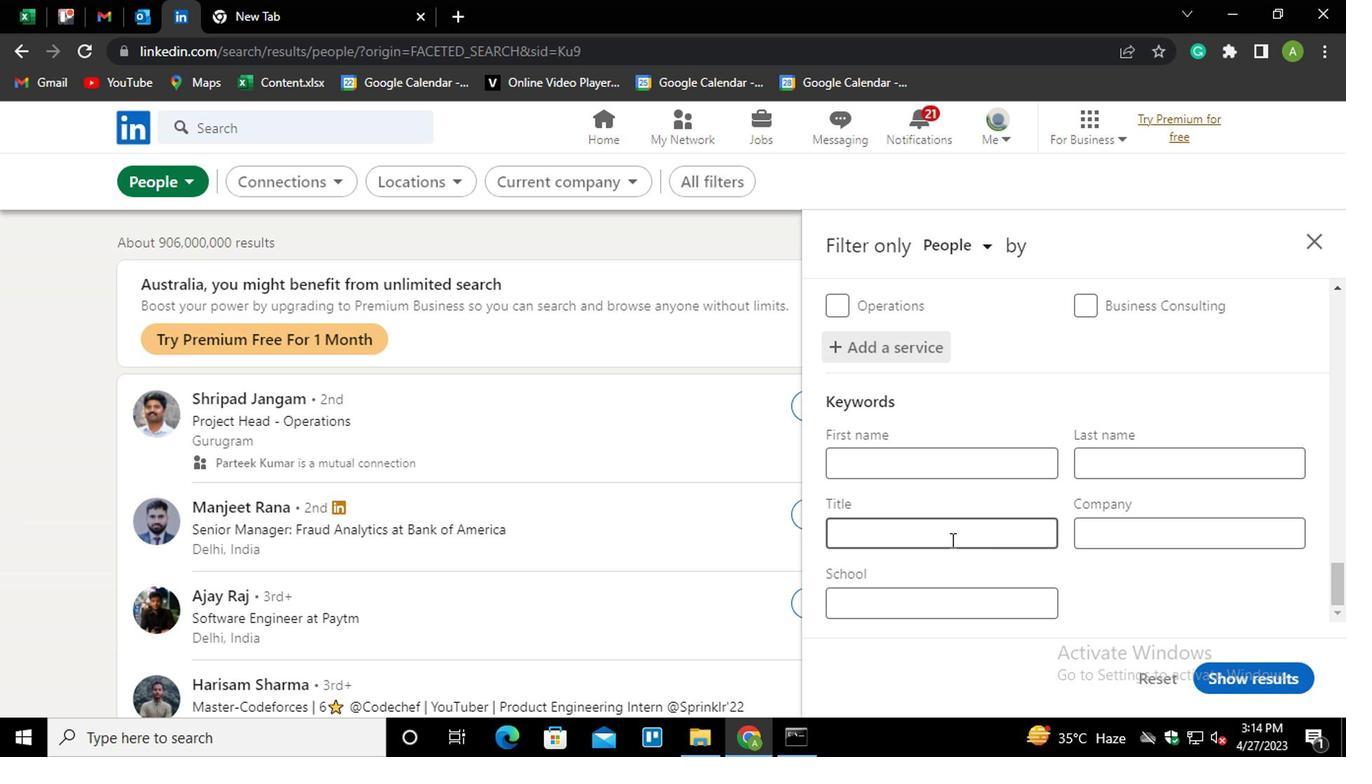 
Action: Key pressed <Key.shift><Key.shift><Key.shift><Key.shift><Key.shift><Key.shift><Key.shift><Key.shift><Key.shift><Key.shift><Key.shift>TRUCKSS]\\<Key.backspace><Key.backspace><Key.backspace><Key.backspace><Key.space>OR<Key.space><Key.shift>TAXIS
Screenshot: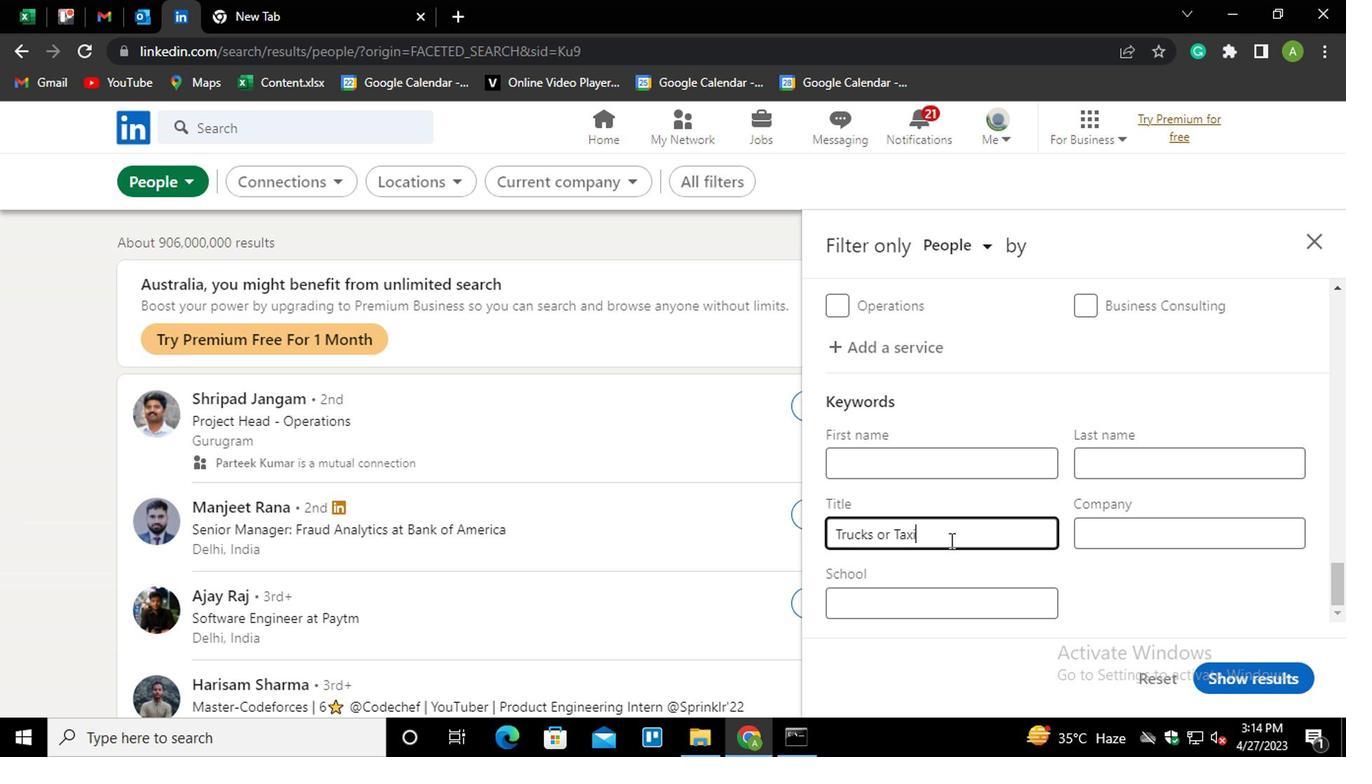 
Action: Mouse moved to (1006, 605)
Screenshot: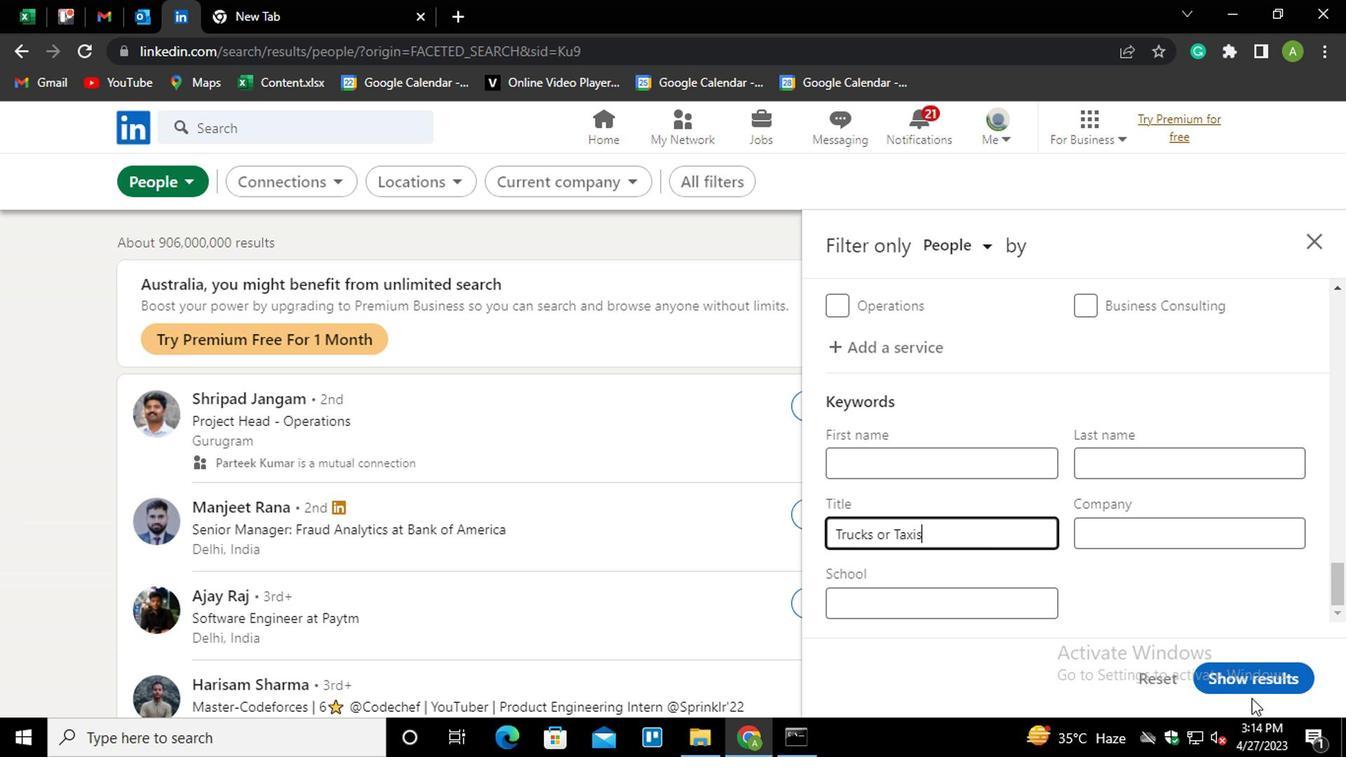 
Action: Mouse pressed left at (1006, 605)
Screenshot: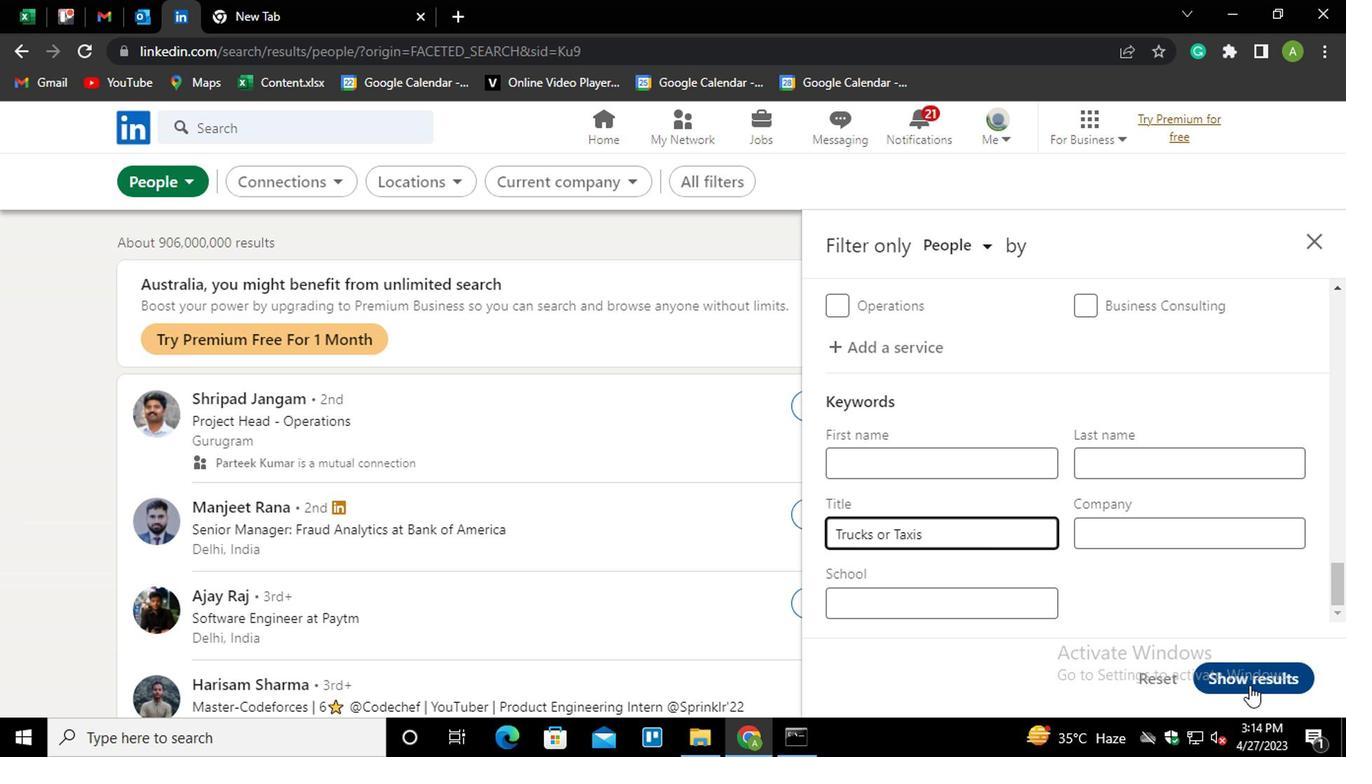 
Action: Mouse moved to (1018, 597)
Screenshot: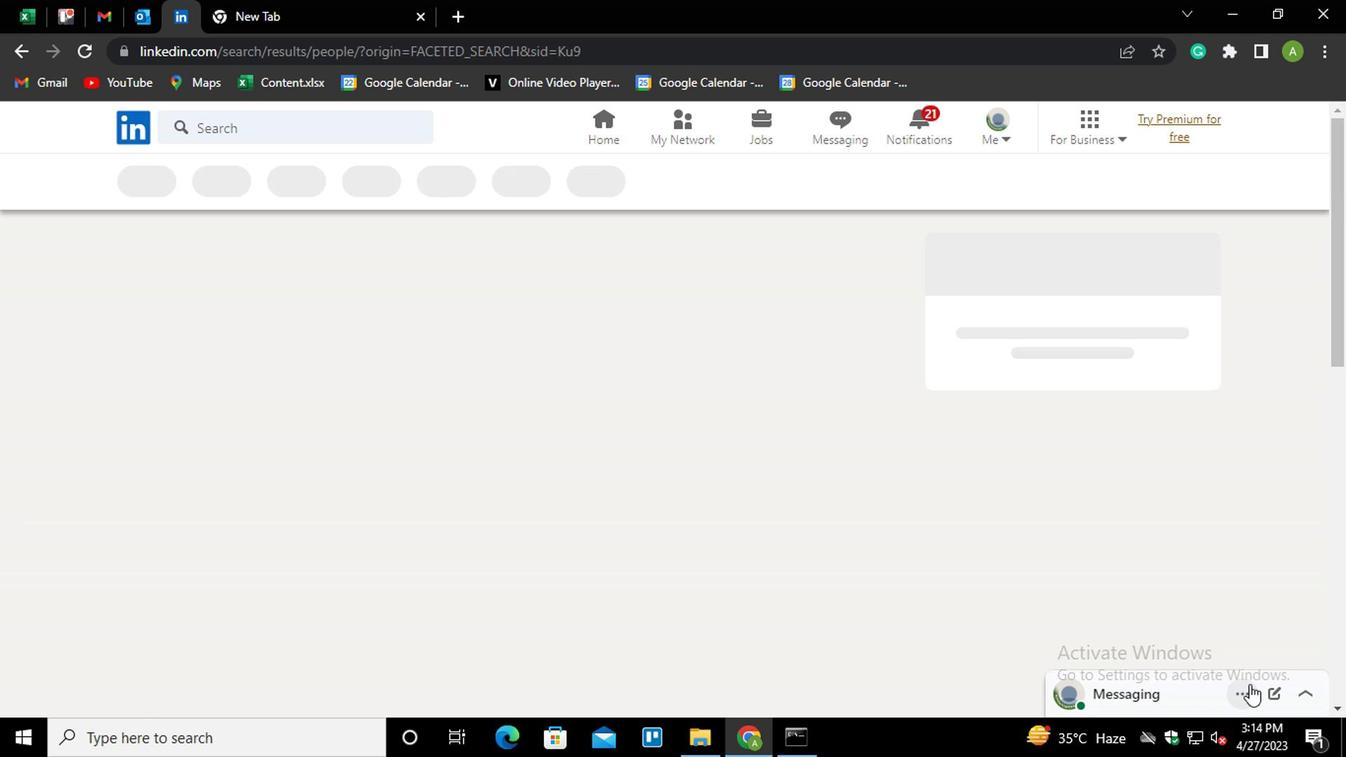 
